 Task: Find connections with filter location Port-de-Paix with filter topic #tecnologiawith filter profile language Potuguese with filter current company Atkins with filter school BITS Pilani, Hyderabad Campus with filter industry Hotels and Motels with filter service category iOS Development with filter keywords title Foreman
Action: Mouse moved to (666, 83)
Screenshot: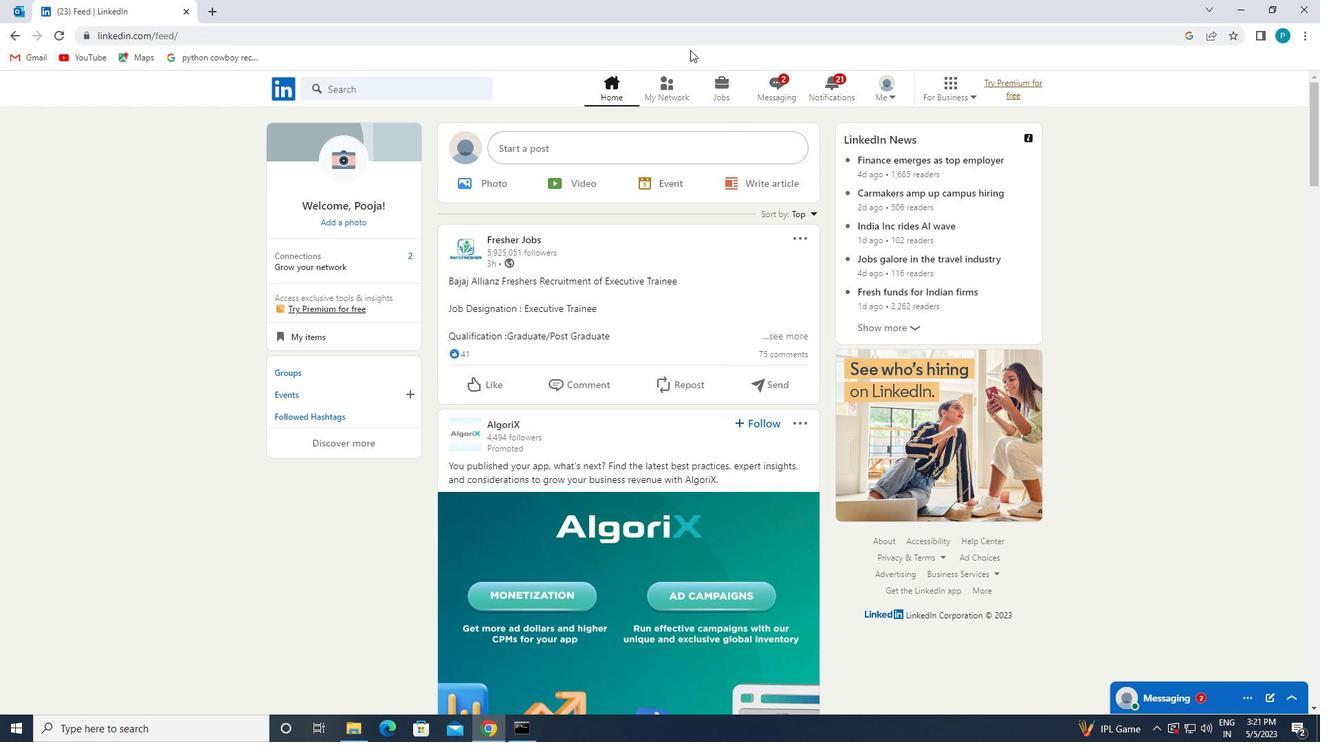 
Action: Mouse pressed left at (666, 83)
Screenshot: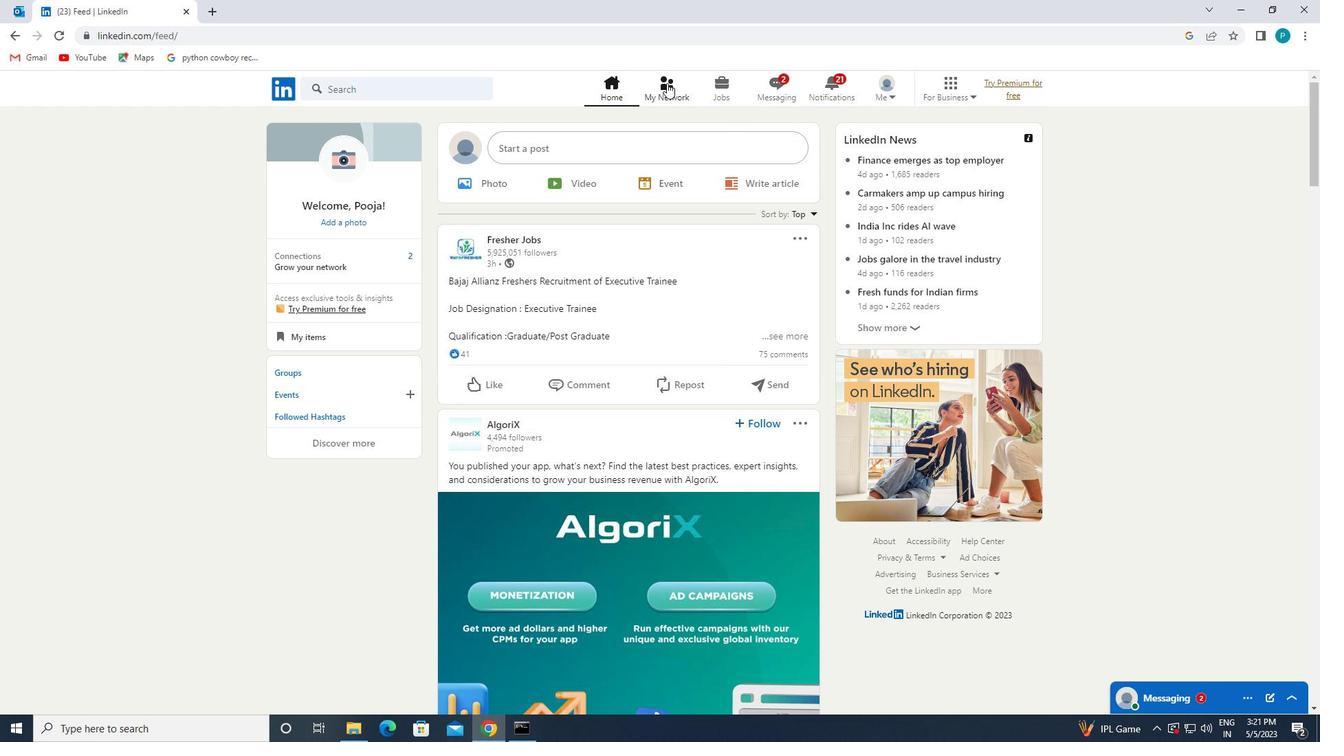
Action: Mouse moved to (406, 156)
Screenshot: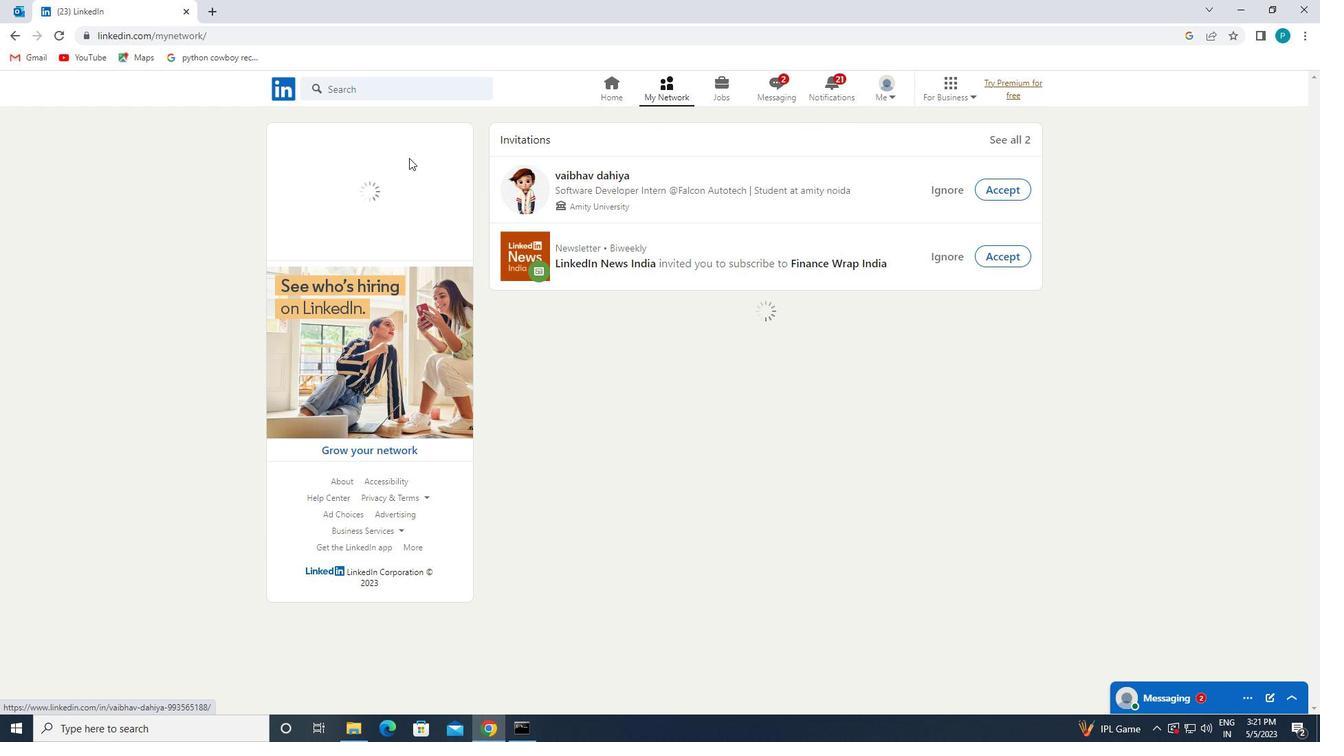 
Action: Mouse pressed left at (406, 156)
Screenshot: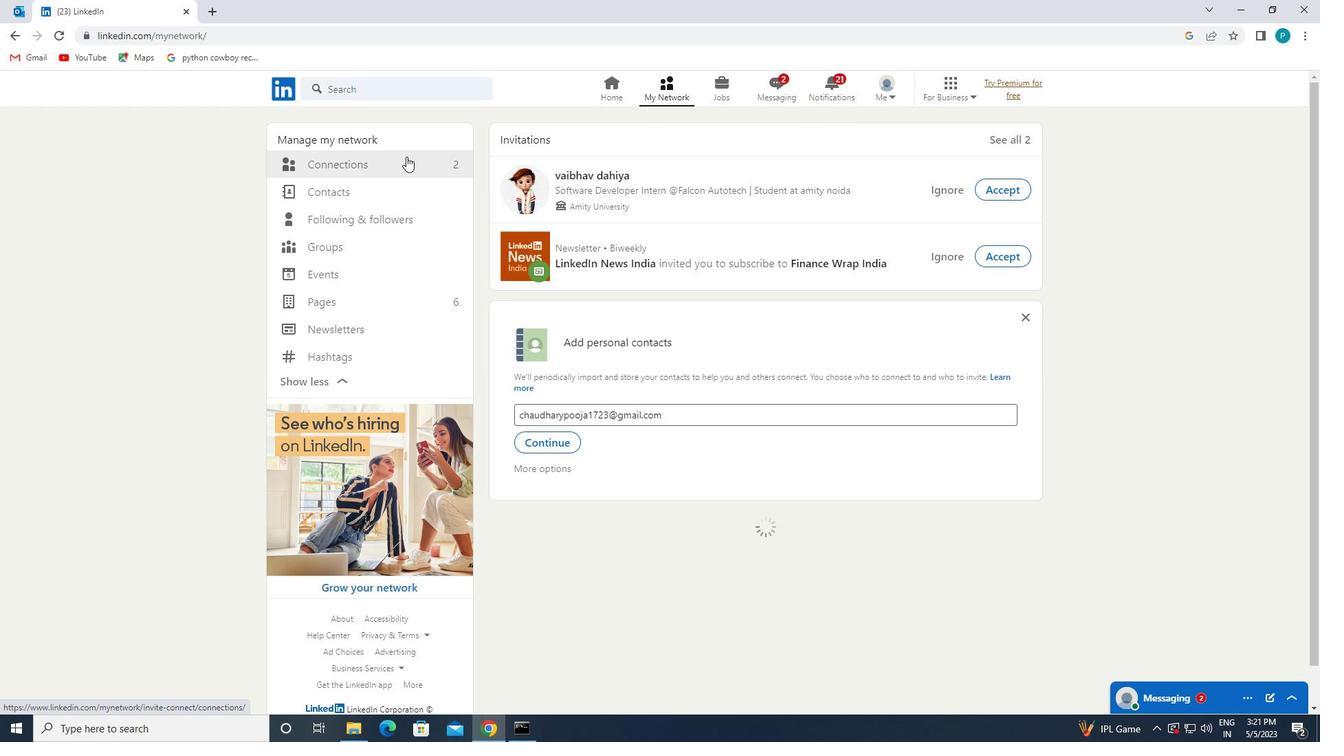 
Action: Mouse moved to (785, 165)
Screenshot: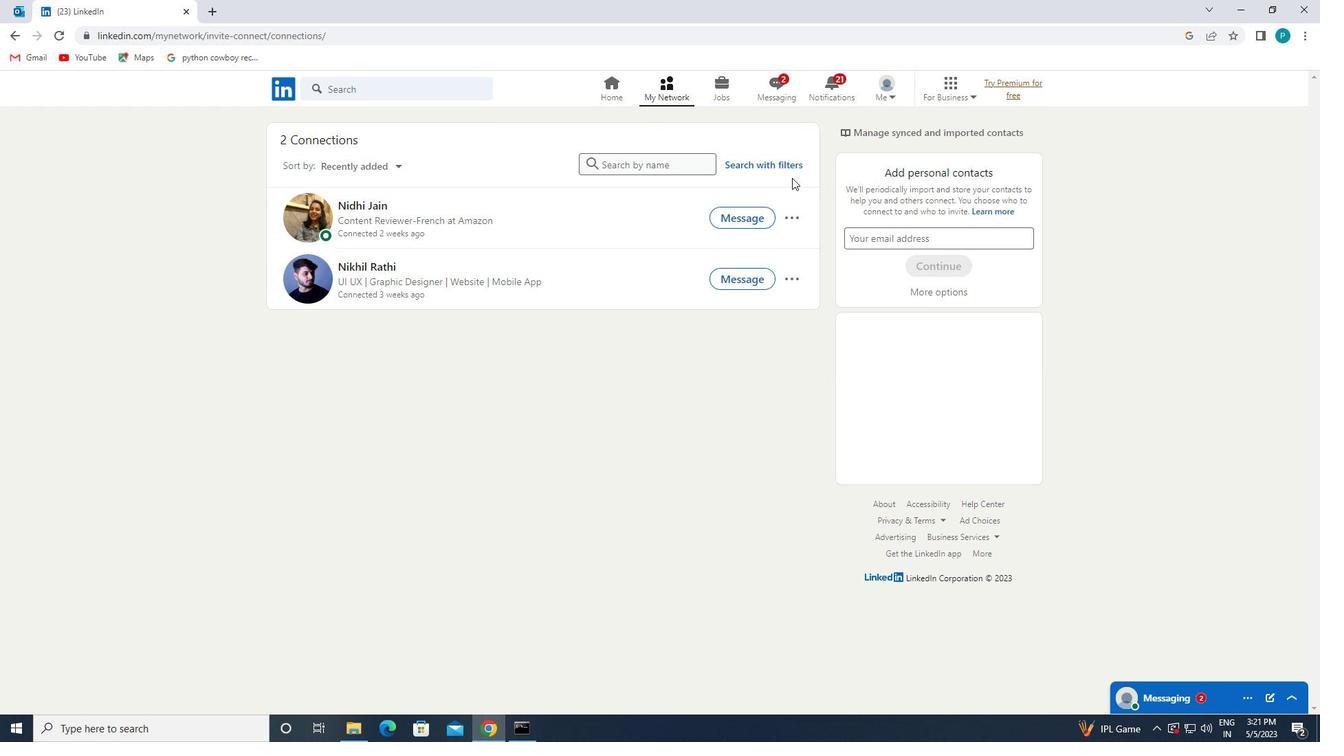 
Action: Mouse pressed left at (785, 165)
Screenshot: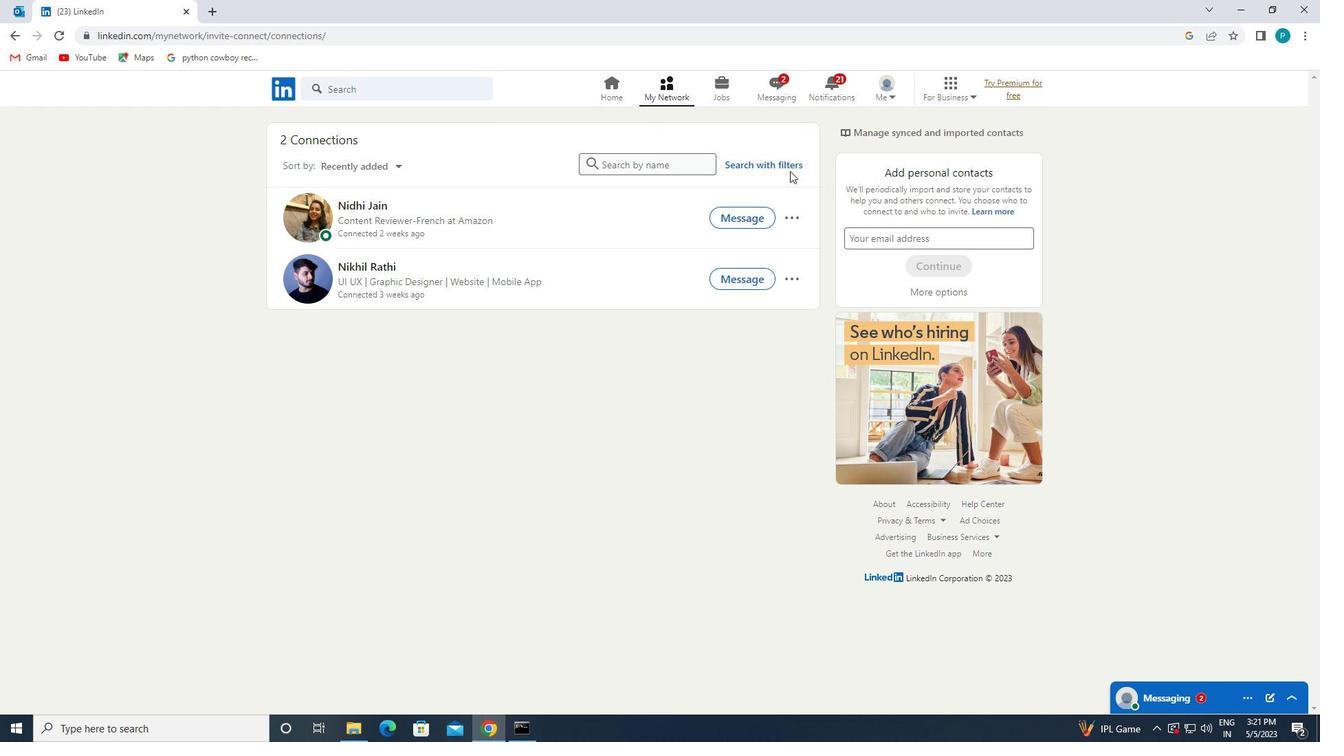 
Action: Mouse moved to (722, 125)
Screenshot: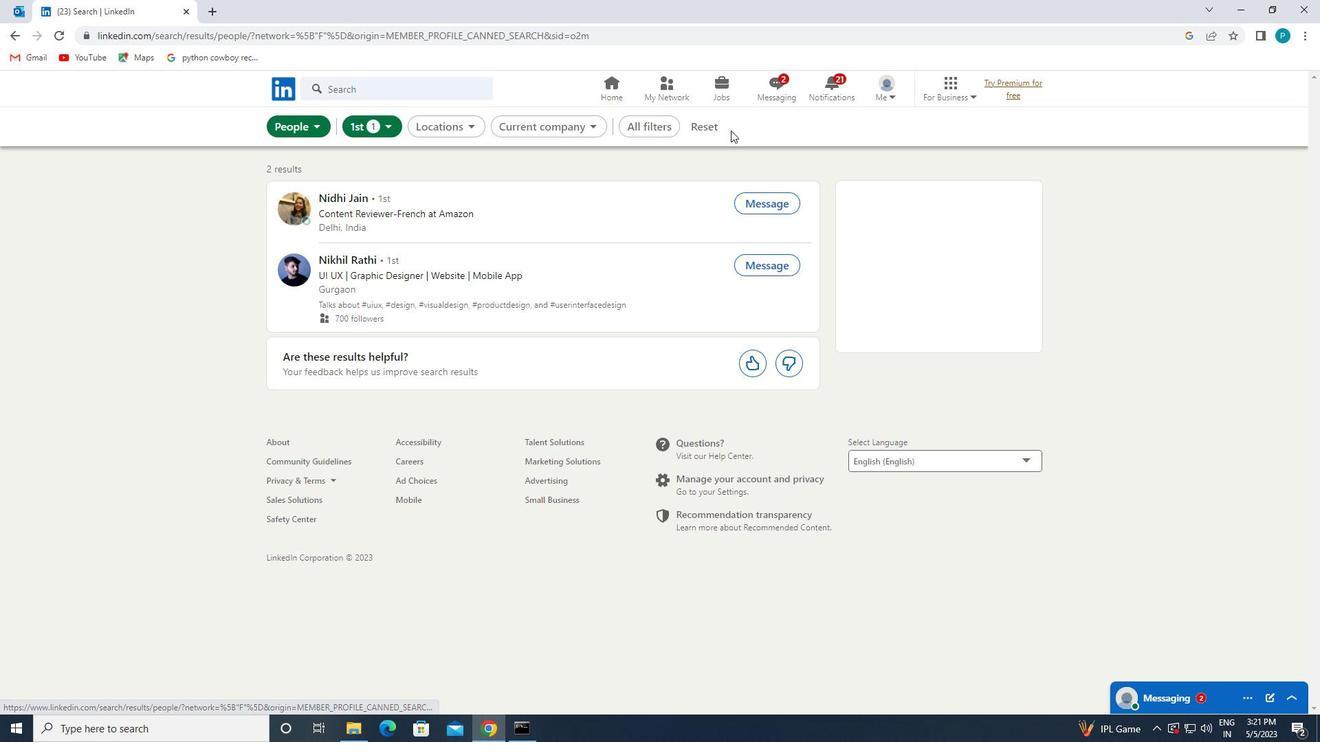 
Action: Mouse pressed left at (722, 125)
Screenshot: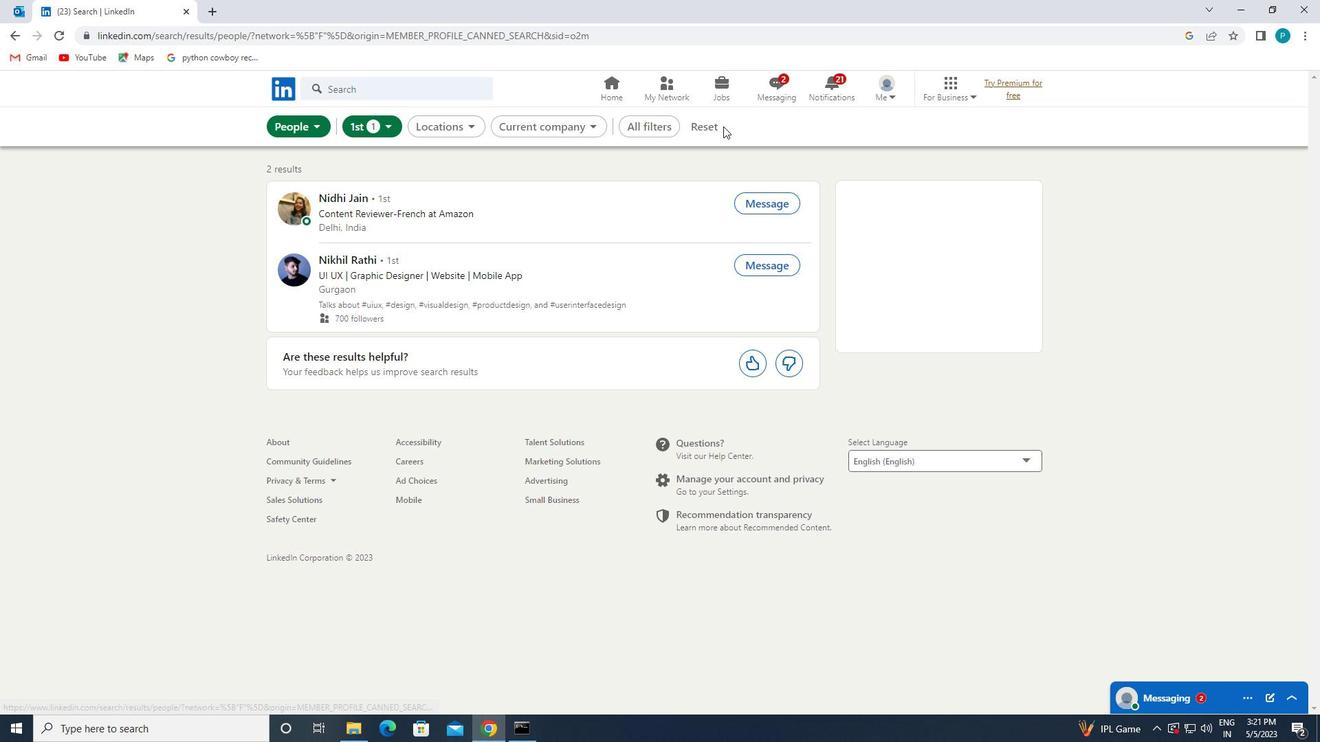 
Action: Mouse moved to (673, 124)
Screenshot: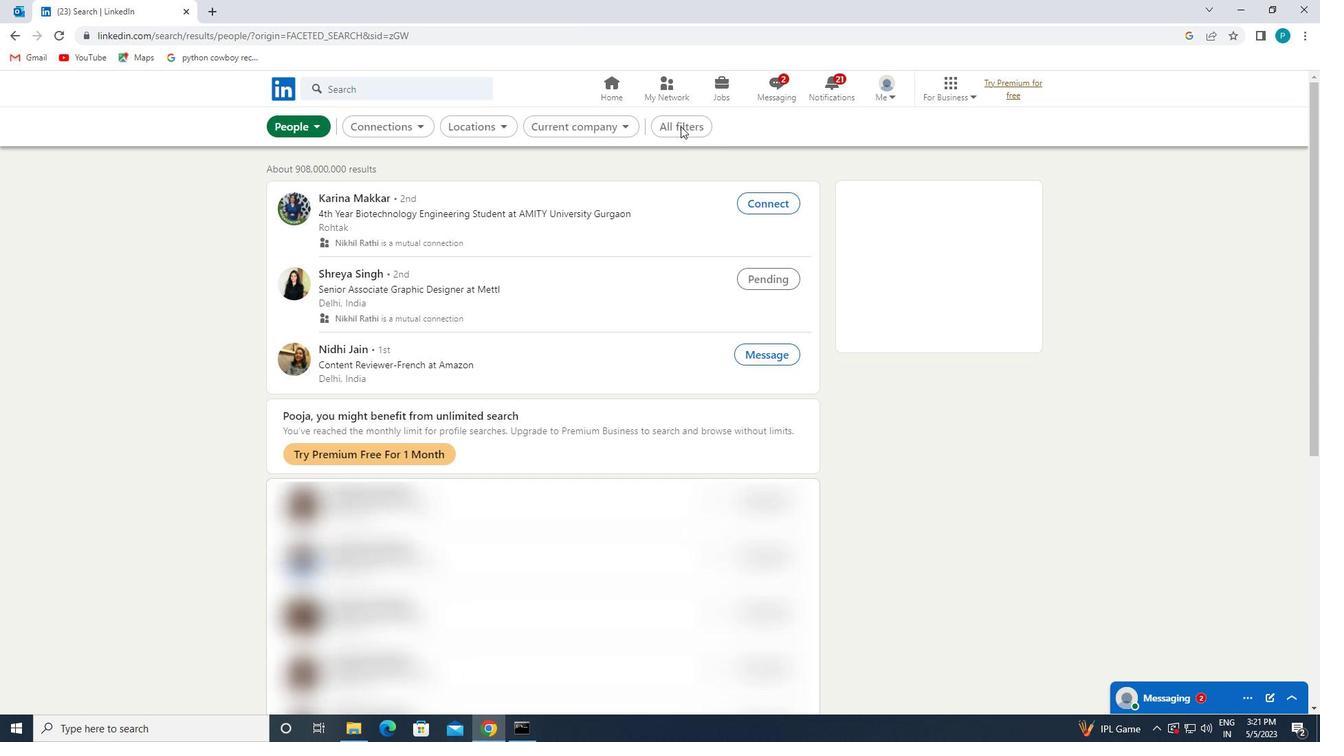 
Action: Mouse pressed left at (673, 124)
Screenshot: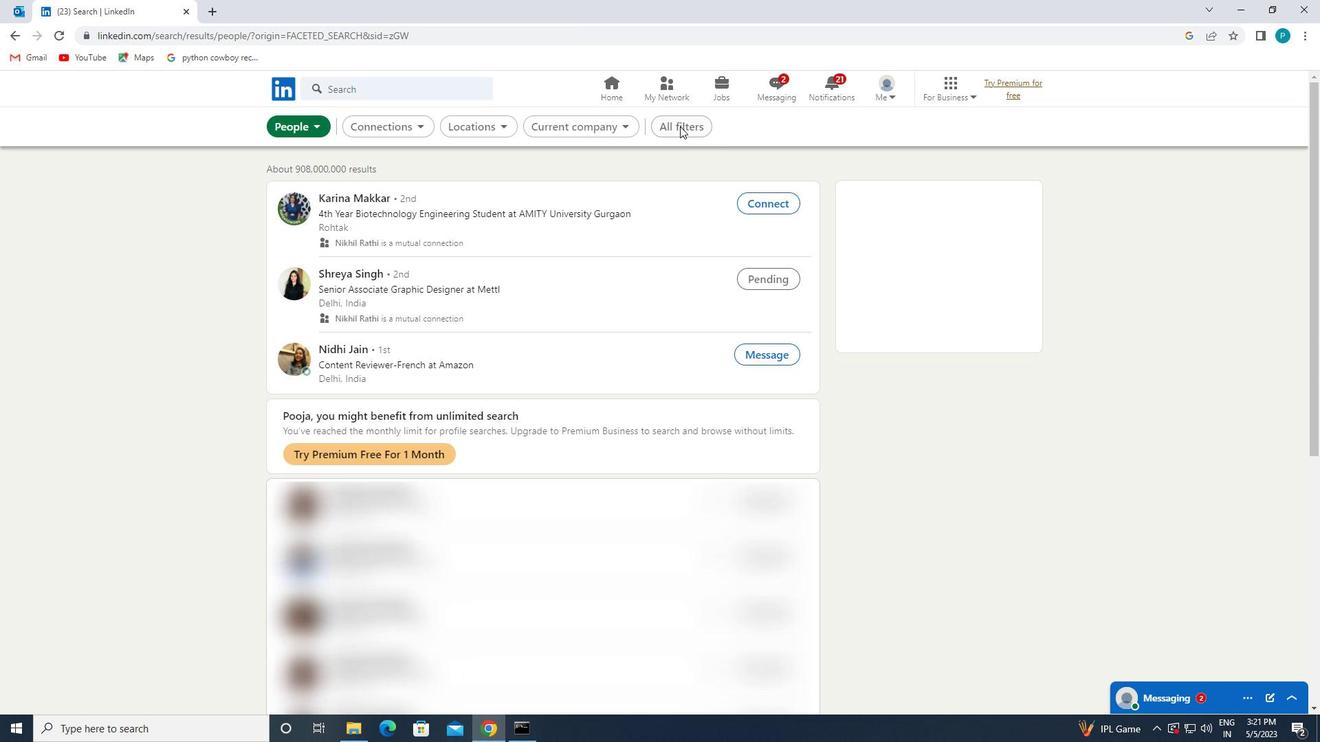 
Action: Mouse moved to (1176, 464)
Screenshot: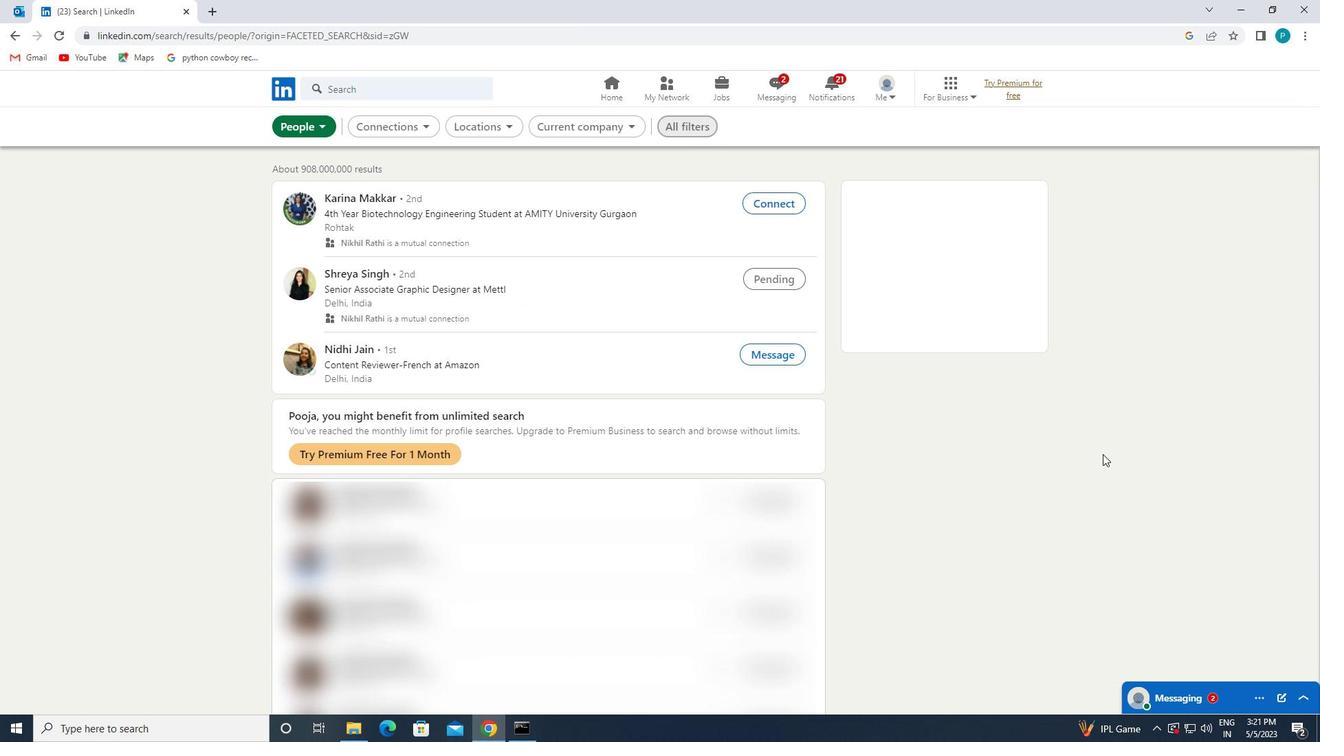 
Action: Mouse scrolled (1176, 463) with delta (0, 0)
Screenshot: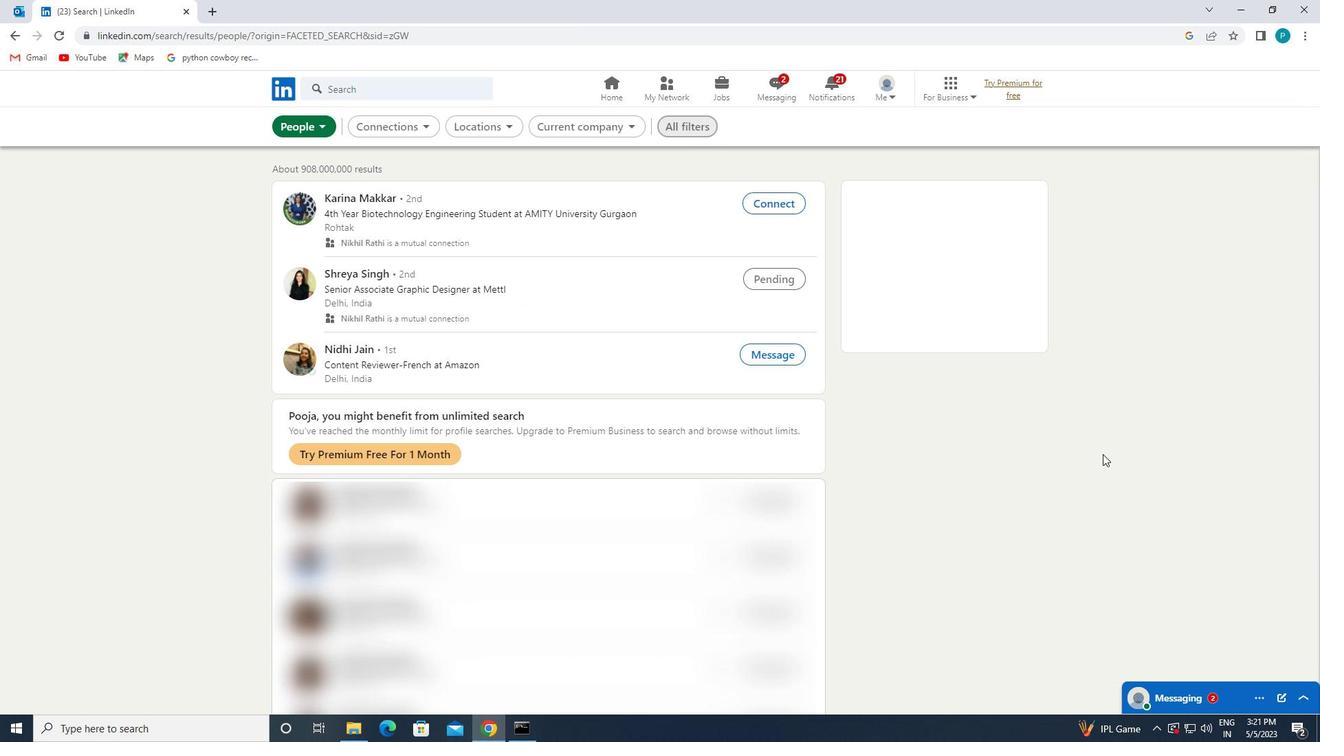 
Action: Mouse moved to (1175, 463)
Screenshot: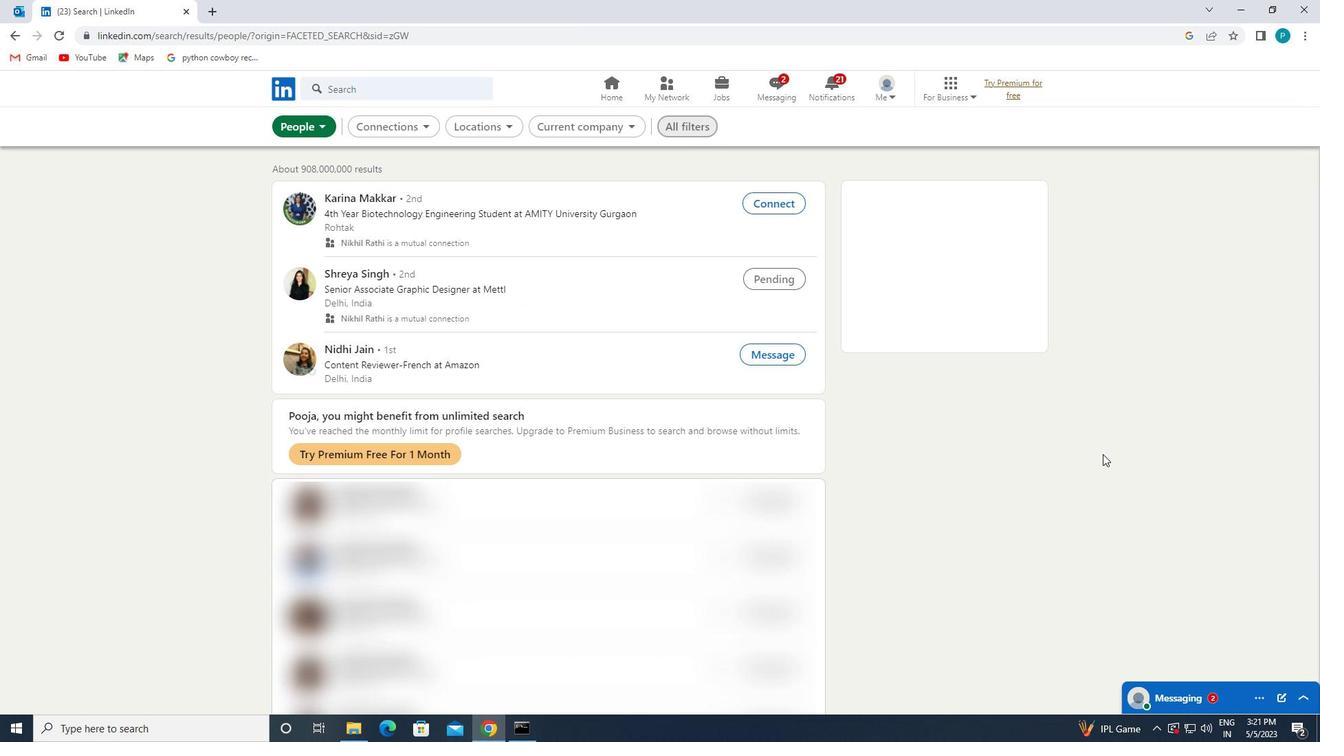 
Action: Mouse scrolled (1175, 462) with delta (0, 0)
Screenshot: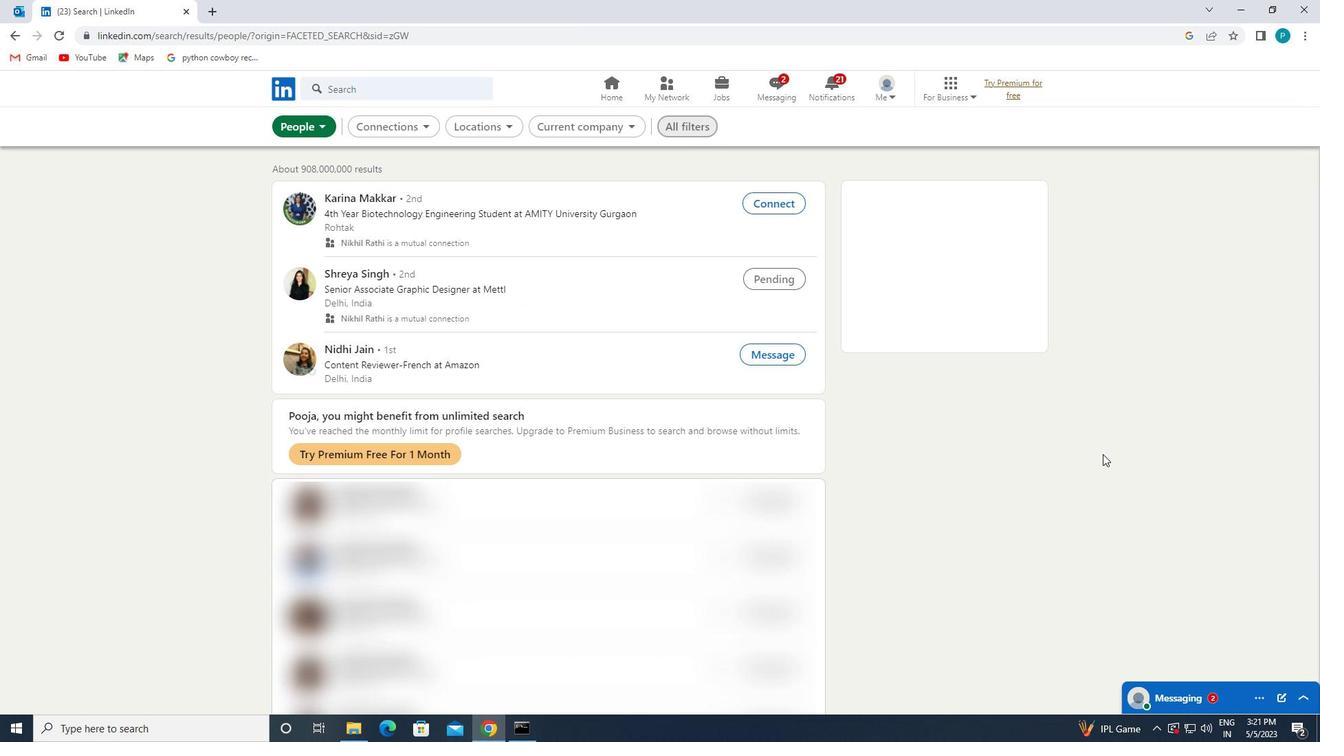 
Action: Mouse moved to (1172, 457)
Screenshot: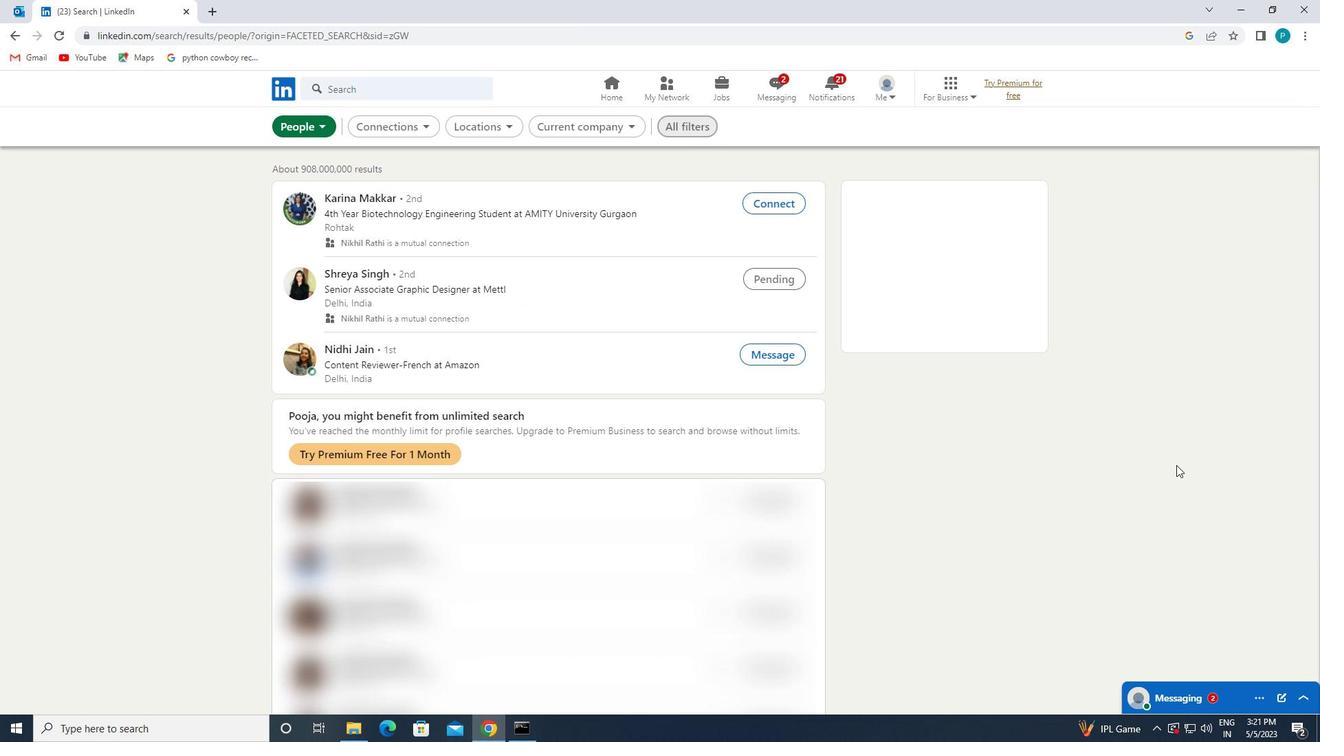 
Action: Mouse scrolled (1172, 456) with delta (0, 0)
Screenshot: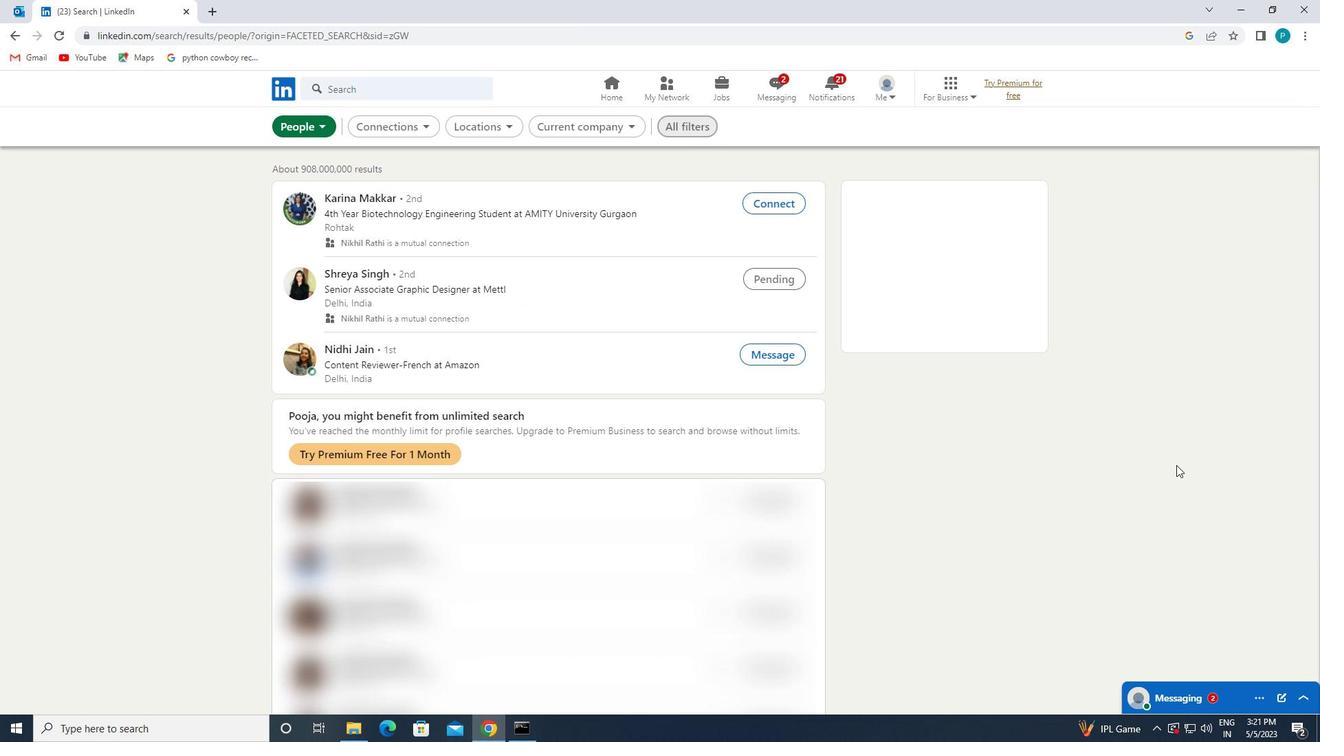 
Action: Mouse moved to (1172, 458)
Screenshot: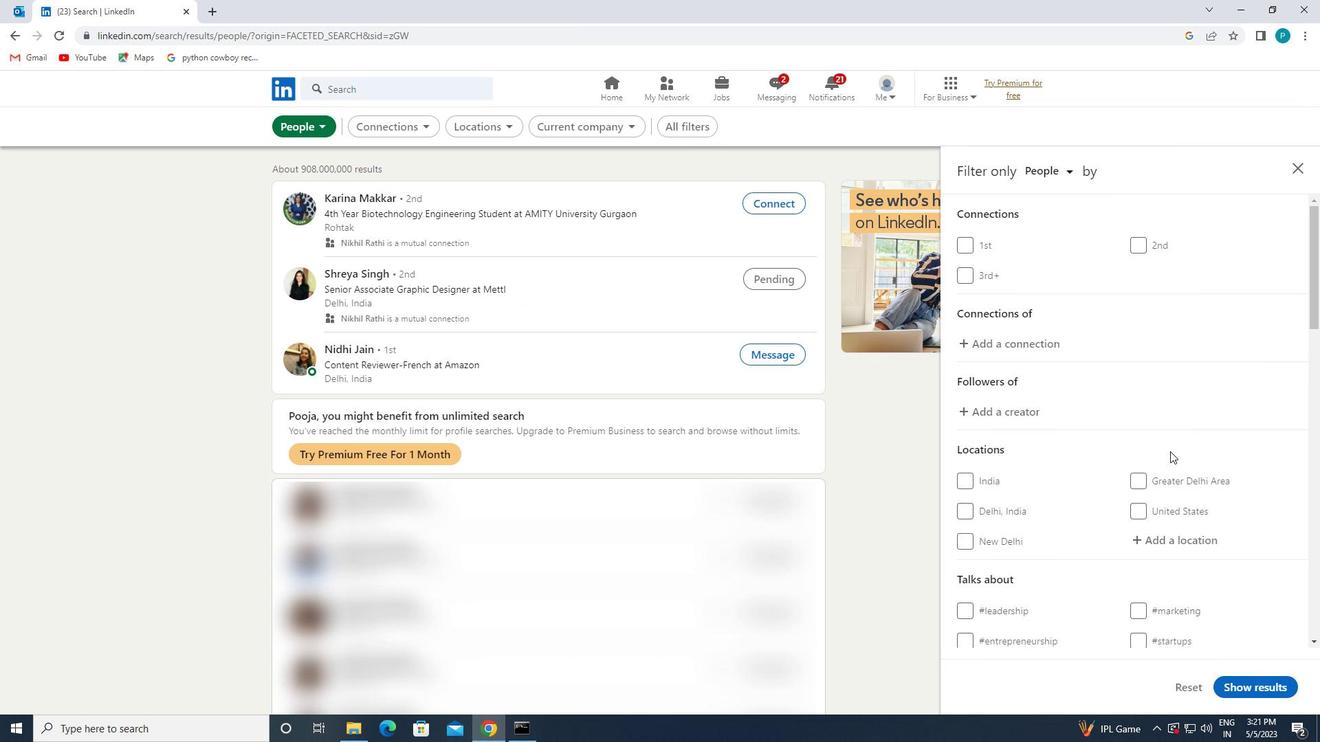 
Action: Mouse scrolled (1172, 457) with delta (0, 0)
Screenshot: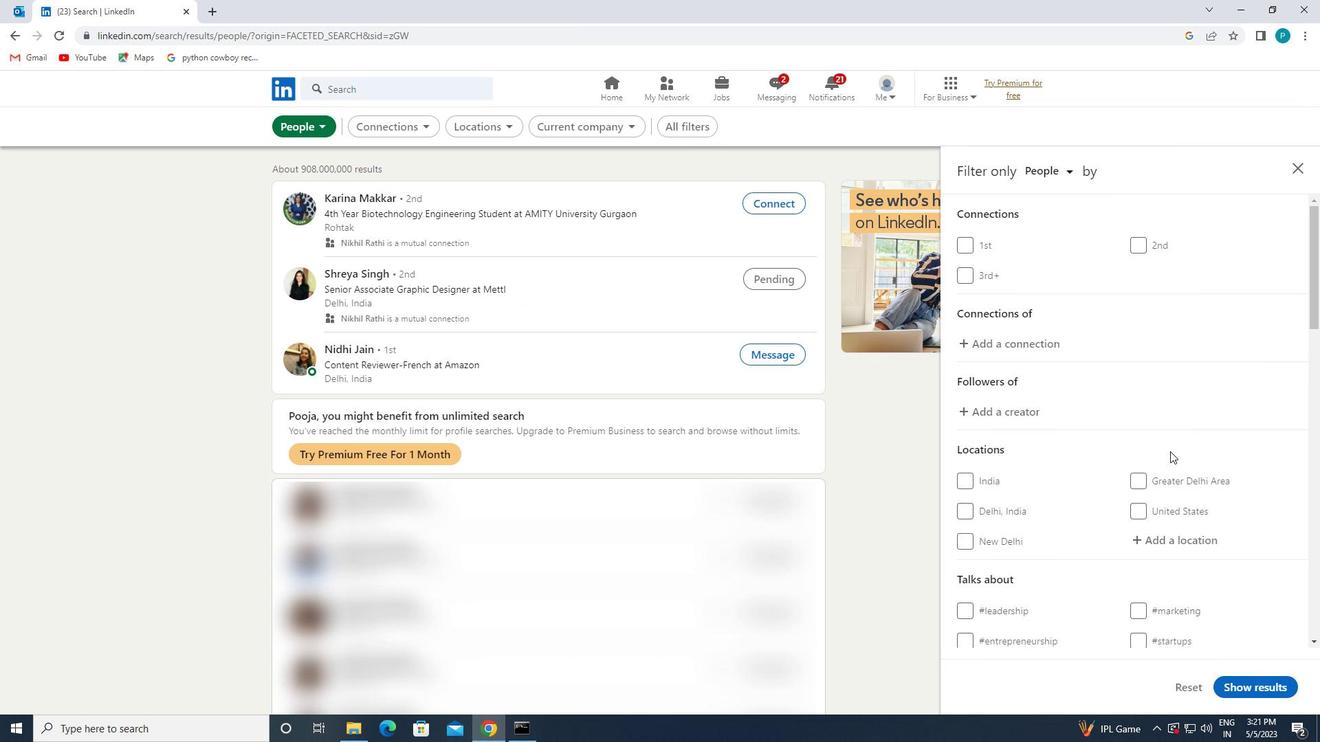 
Action: Mouse scrolled (1172, 457) with delta (0, 0)
Screenshot: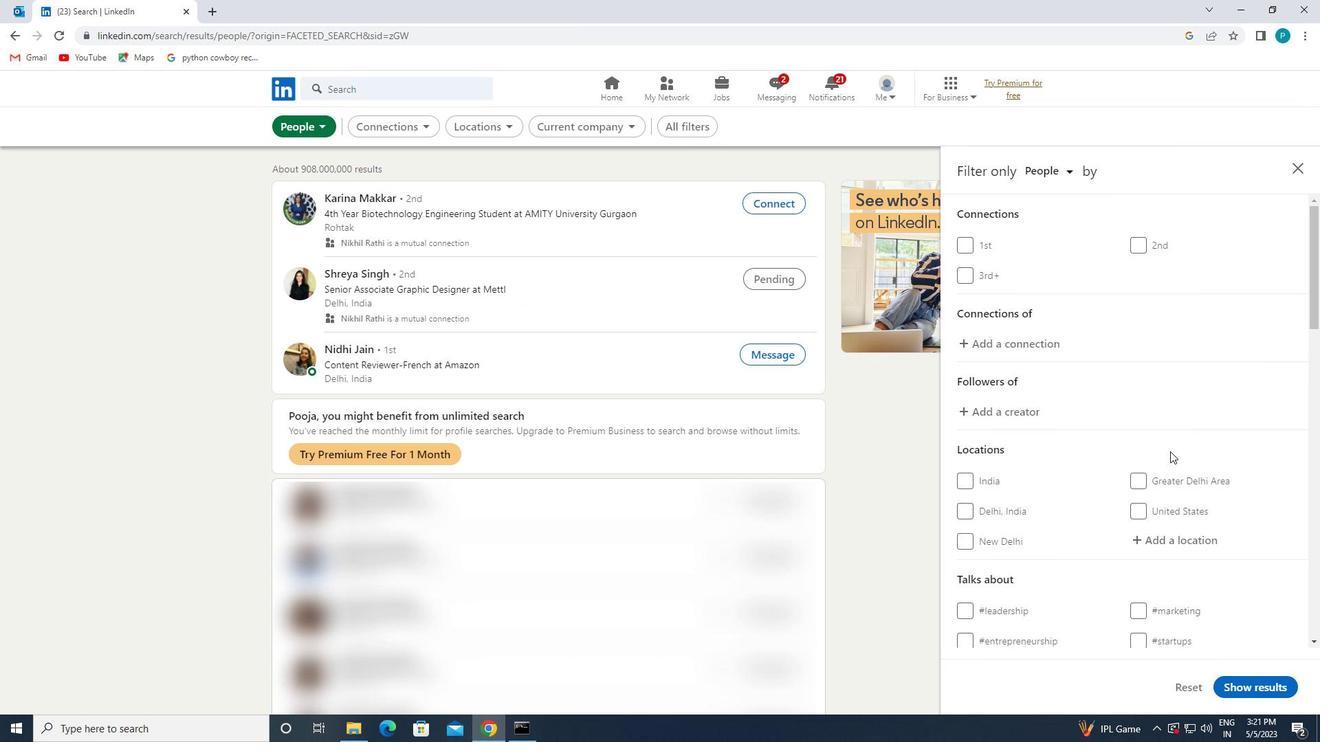 
Action: Mouse moved to (1162, 532)
Screenshot: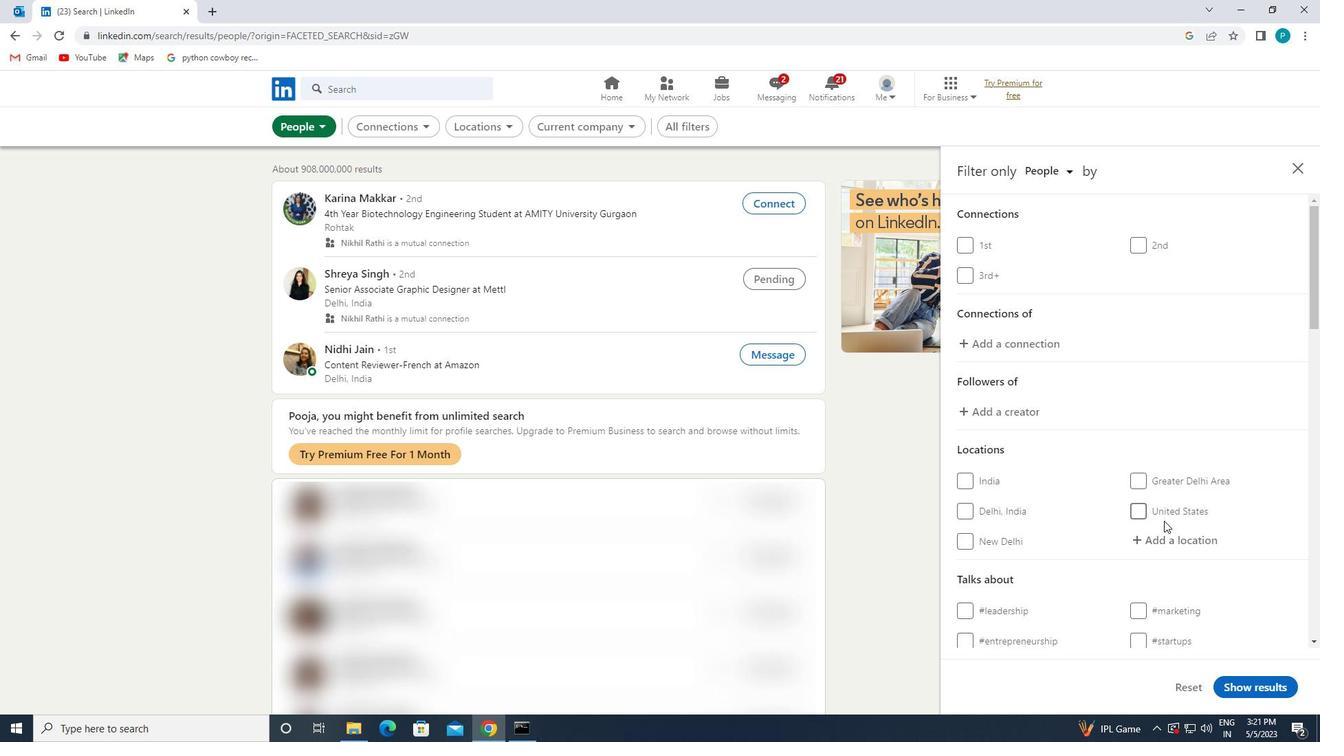
Action: Mouse pressed left at (1162, 532)
Screenshot: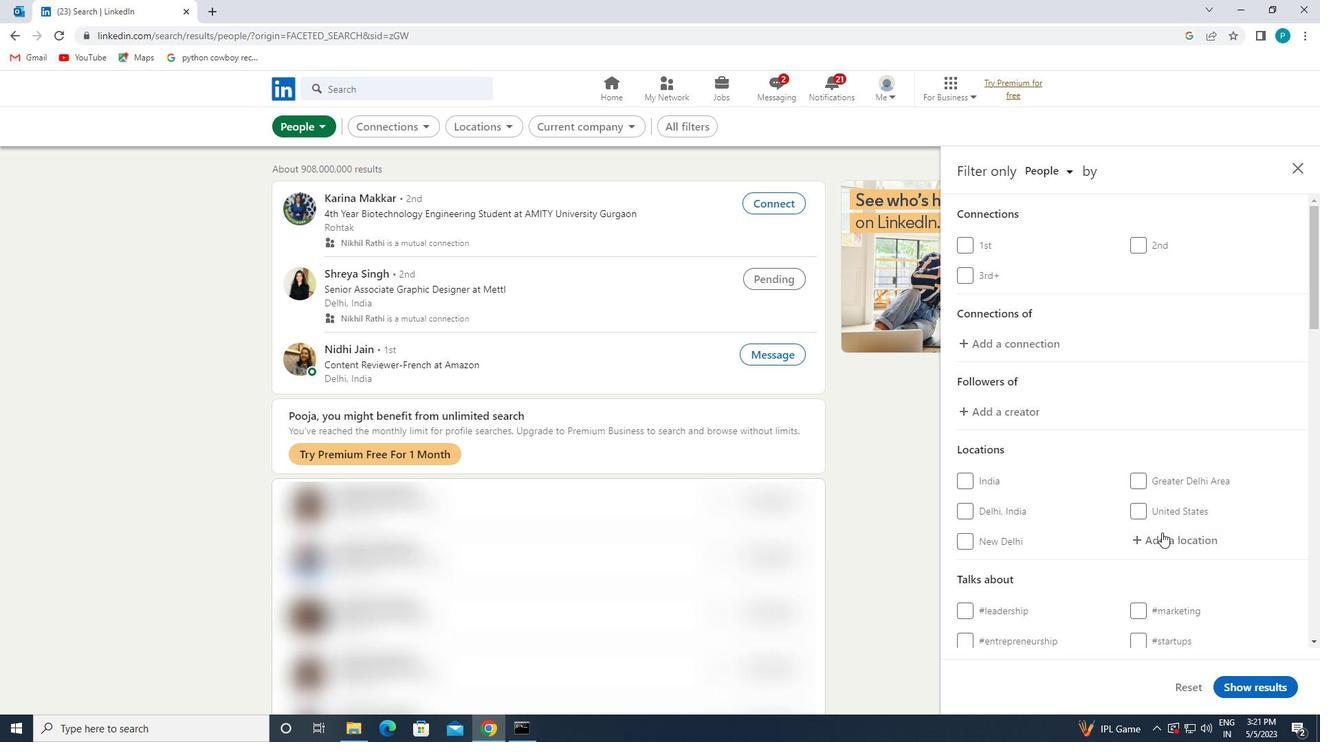 
Action: Key pressed <Key.caps_lock>p<Key.caps_lock>ort-de<Key.space>-<Key.caps_lock>p<Key.caps_lock>aix
Screenshot: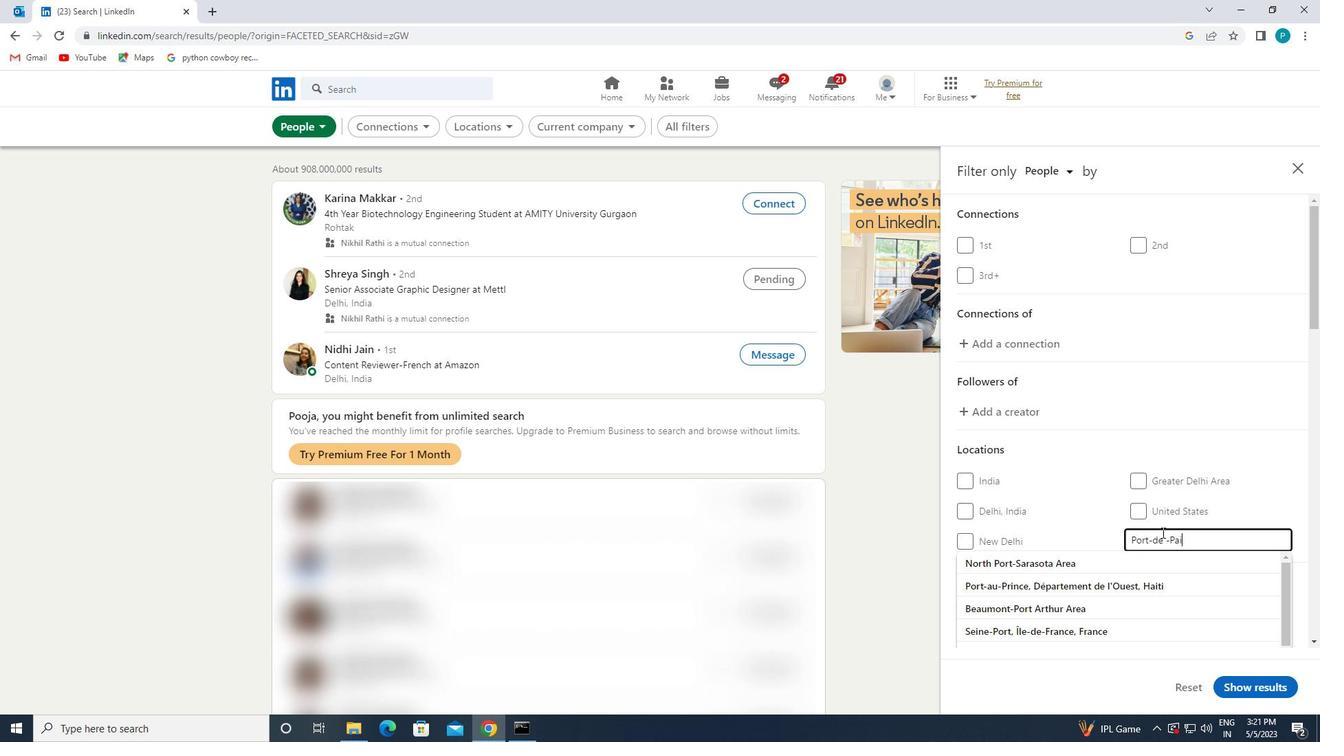 
Action: Mouse moved to (1133, 554)
Screenshot: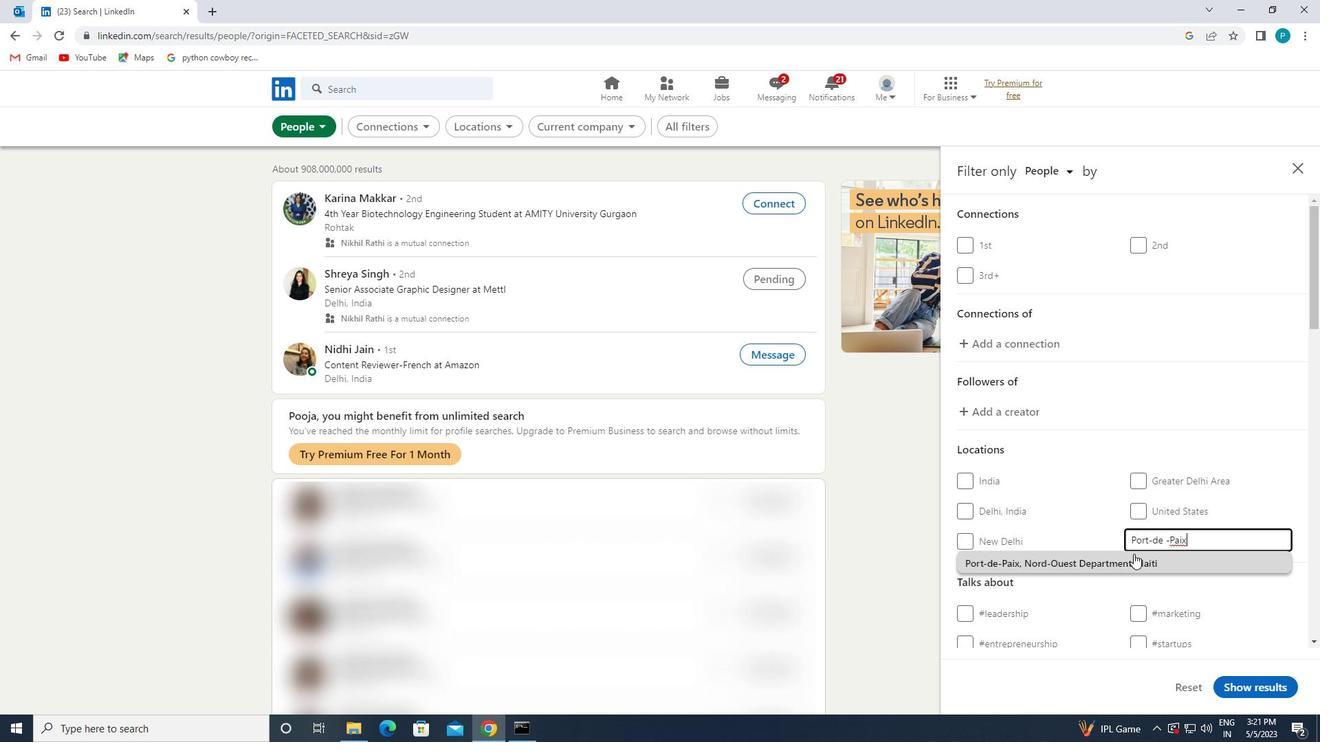 
Action: Mouse pressed left at (1133, 554)
Screenshot: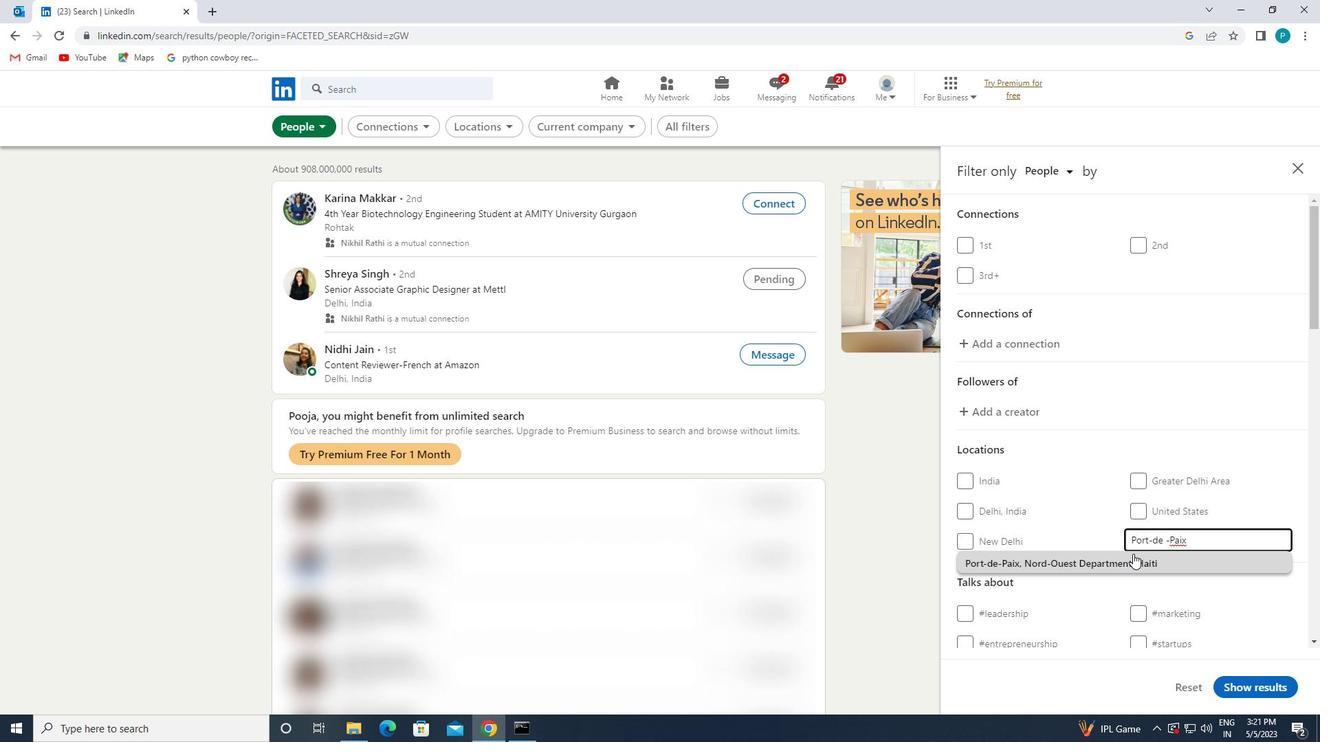 
Action: Mouse moved to (1139, 559)
Screenshot: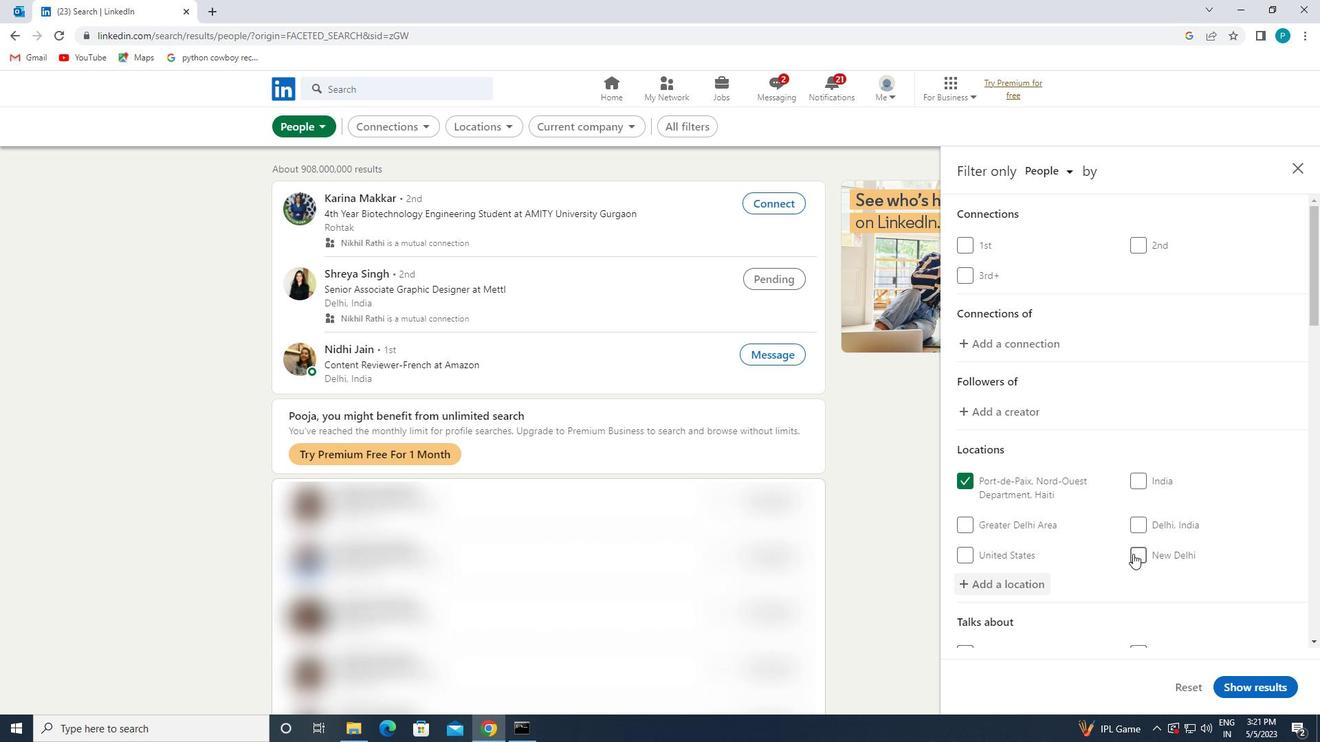
Action: Mouse scrolled (1139, 558) with delta (0, 0)
Screenshot: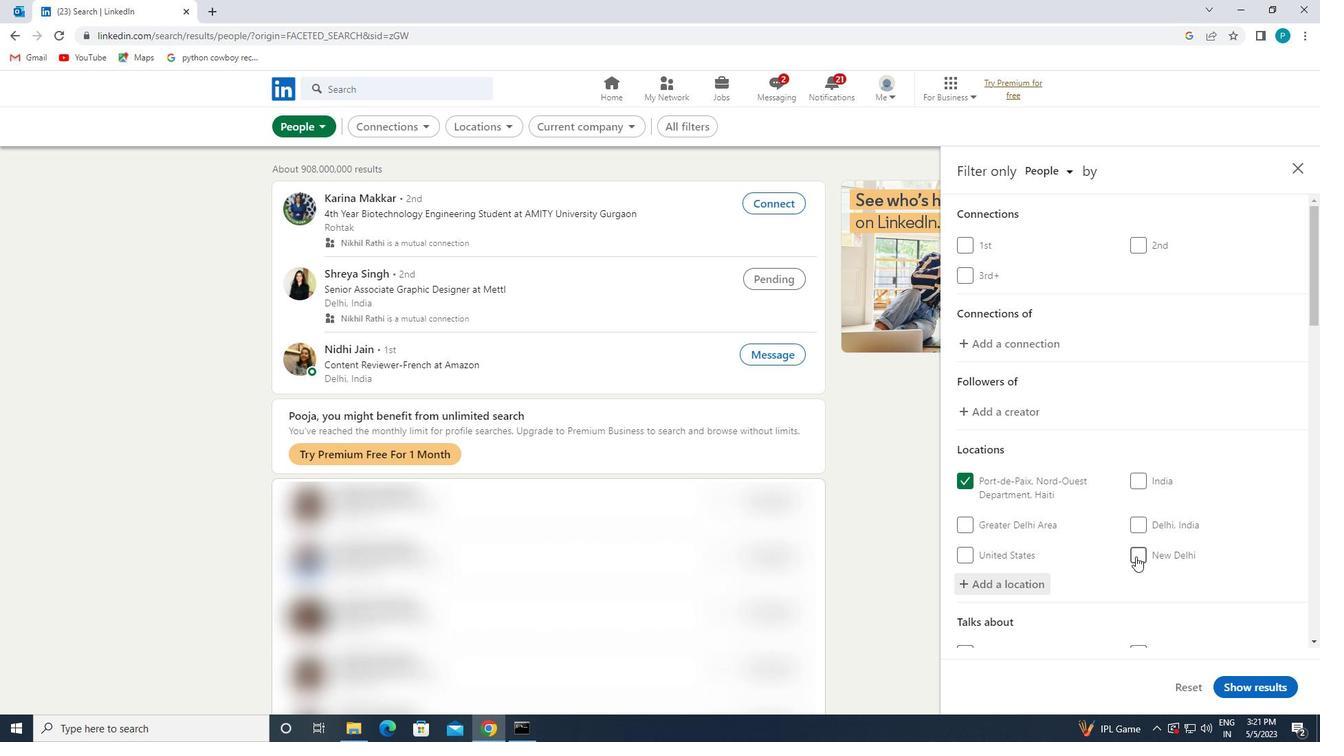 
Action: Mouse scrolled (1139, 558) with delta (0, 0)
Screenshot: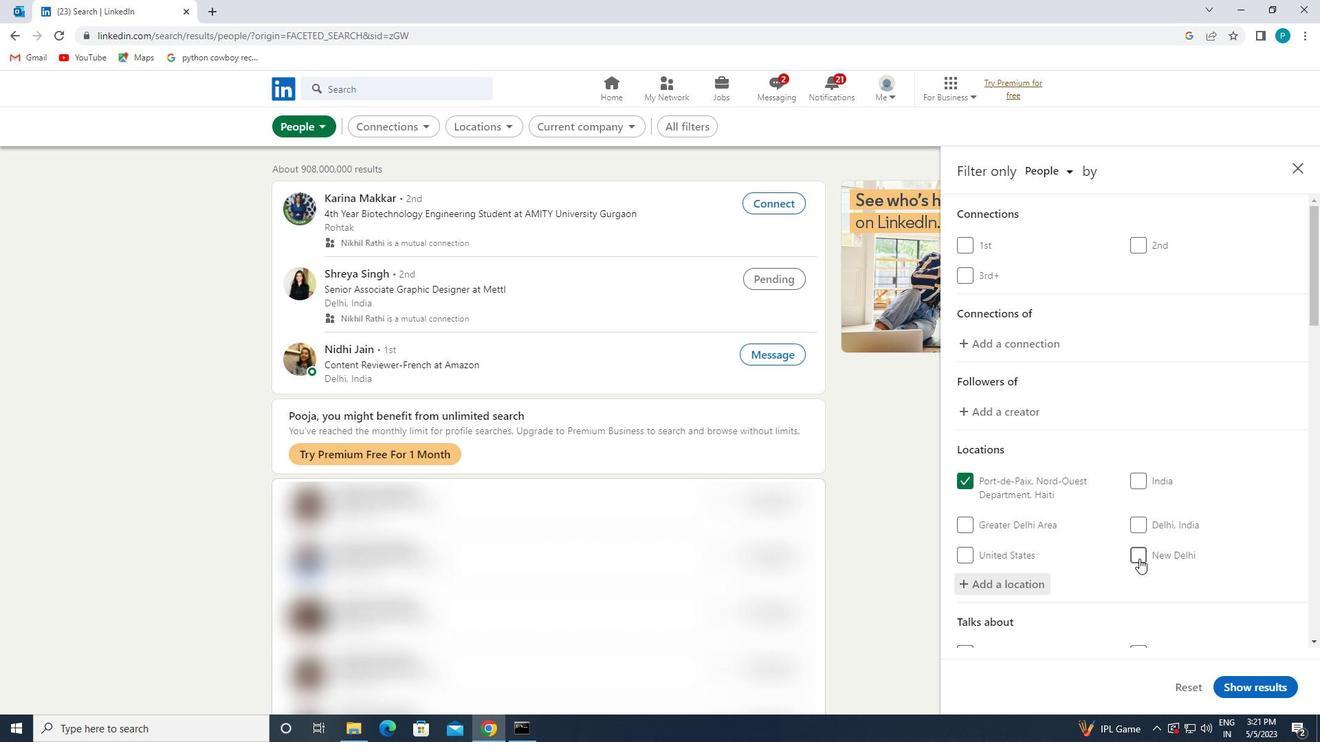 
Action: Mouse pressed left at (1139, 559)
Screenshot: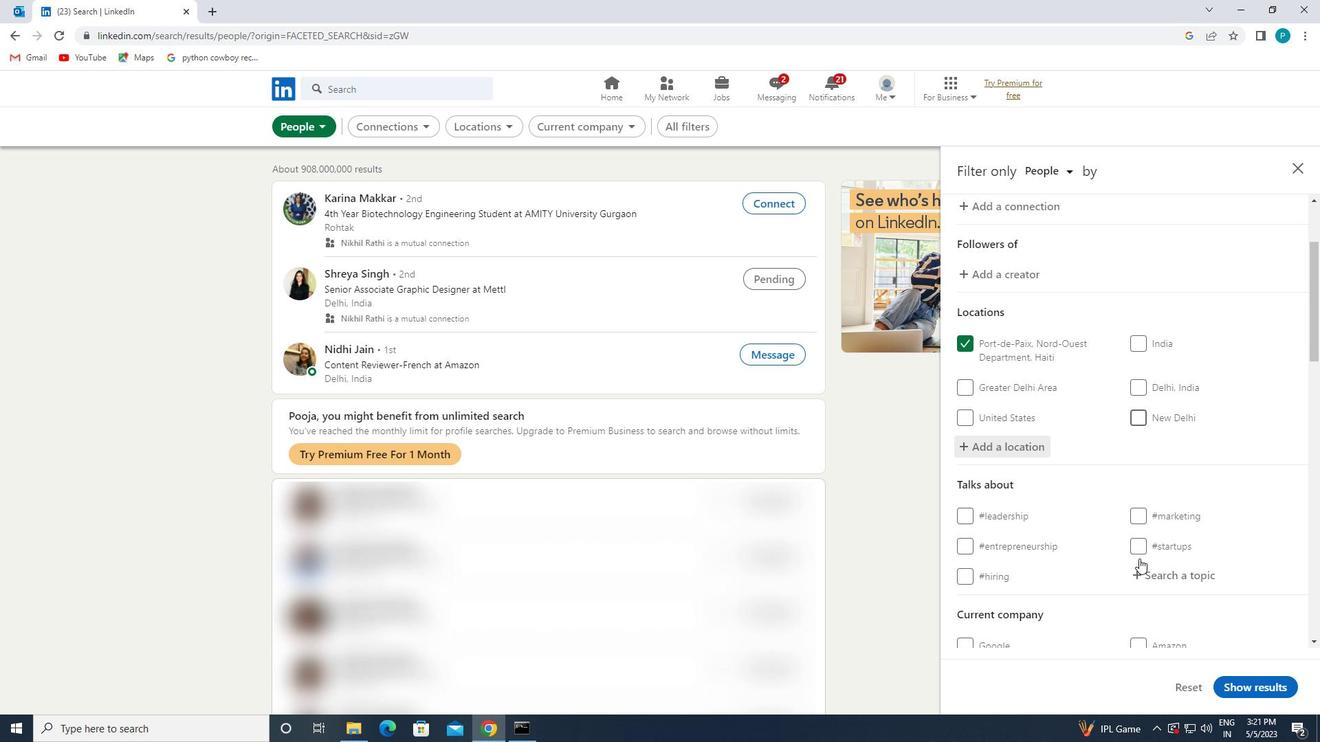 
Action: Mouse moved to (1143, 566)
Screenshot: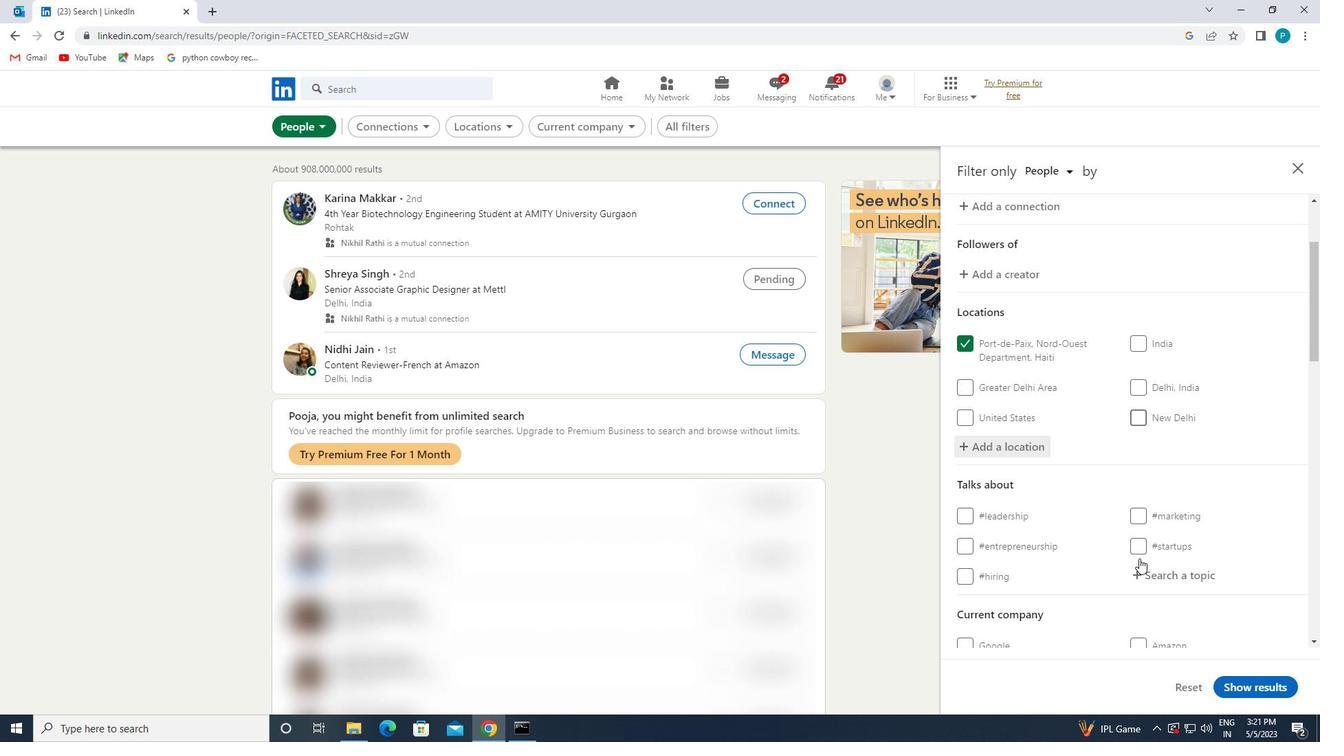 
Action: Mouse pressed left at (1143, 566)
Screenshot: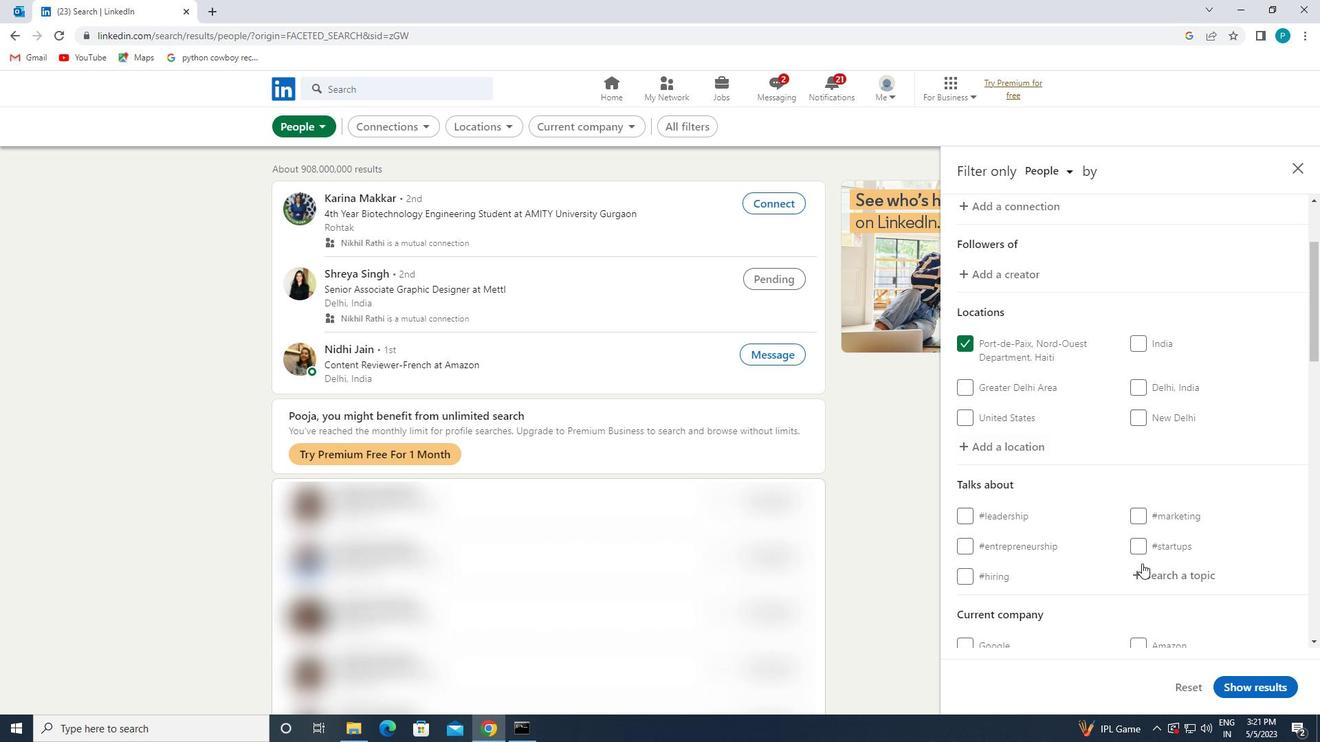 
Action: Key pressed <Key.shift>#TECHNOLOGYI<Key.backspace><Key.backspace>IA
Screenshot: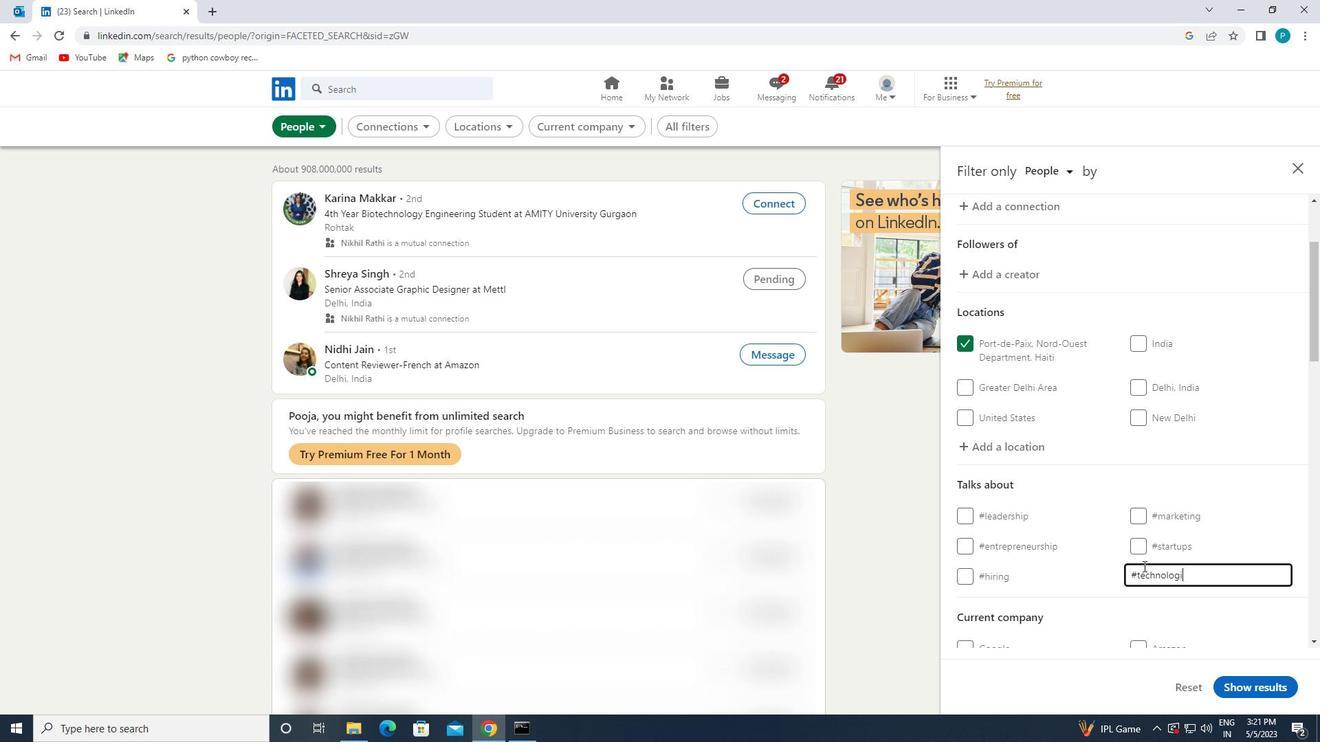 
Action: Mouse moved to (1144, 567)
Screenshot: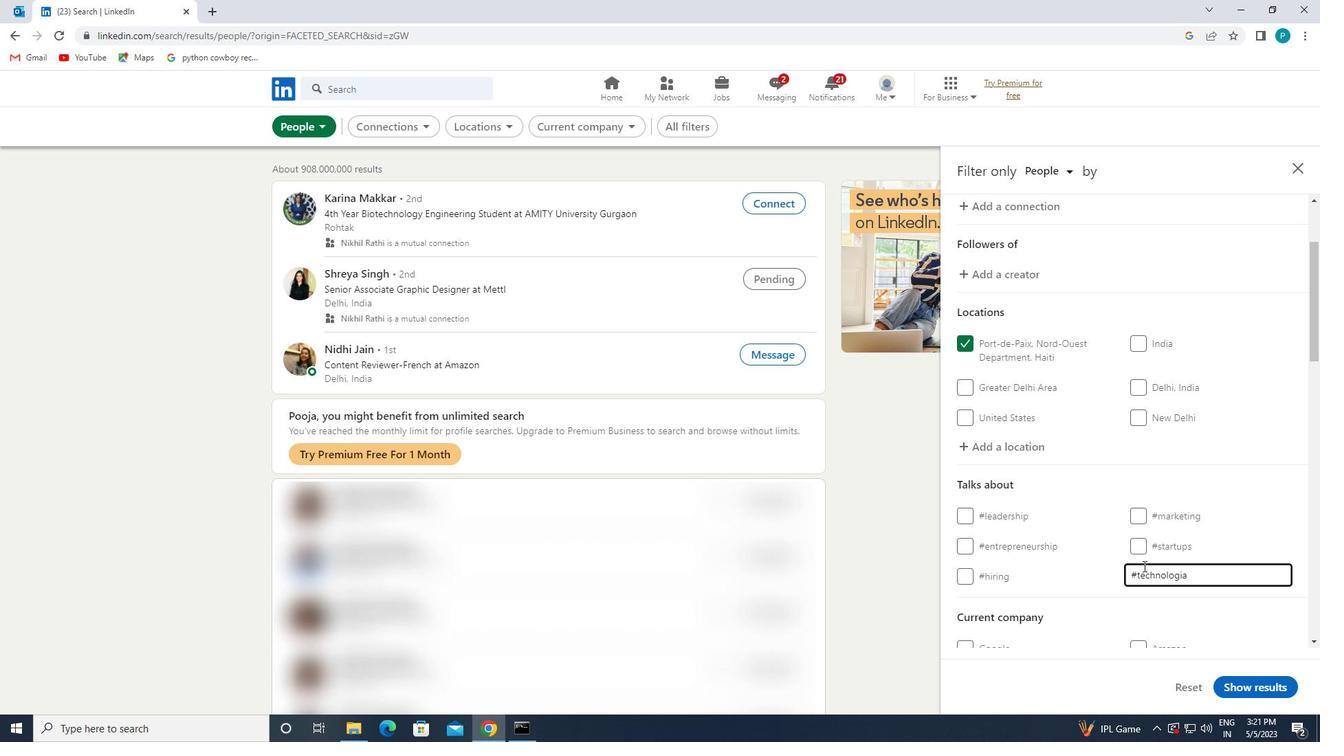 
Action: Mouse scrolled (1144, 566) with delta (0, 0)
Screenshot: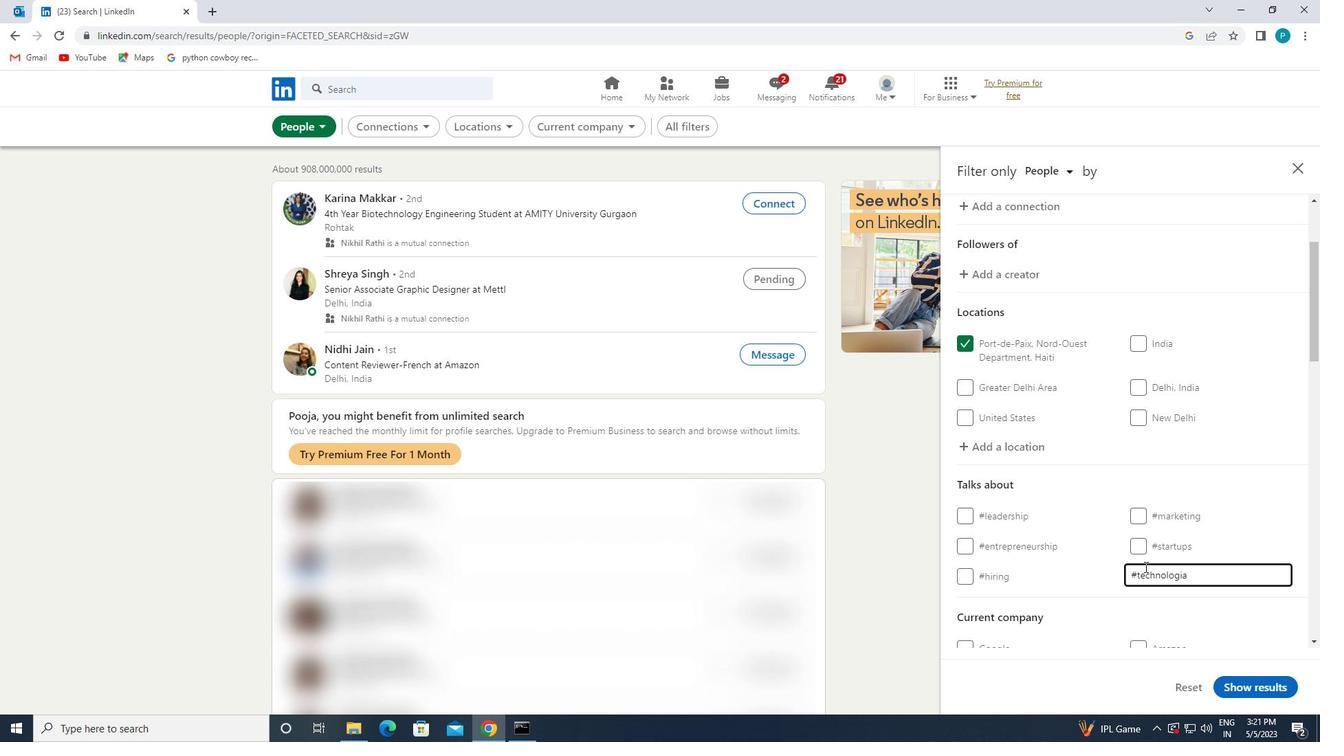 
Action: Mouse scrolled (1144, 566) with delta (0, 0)
Screenshot: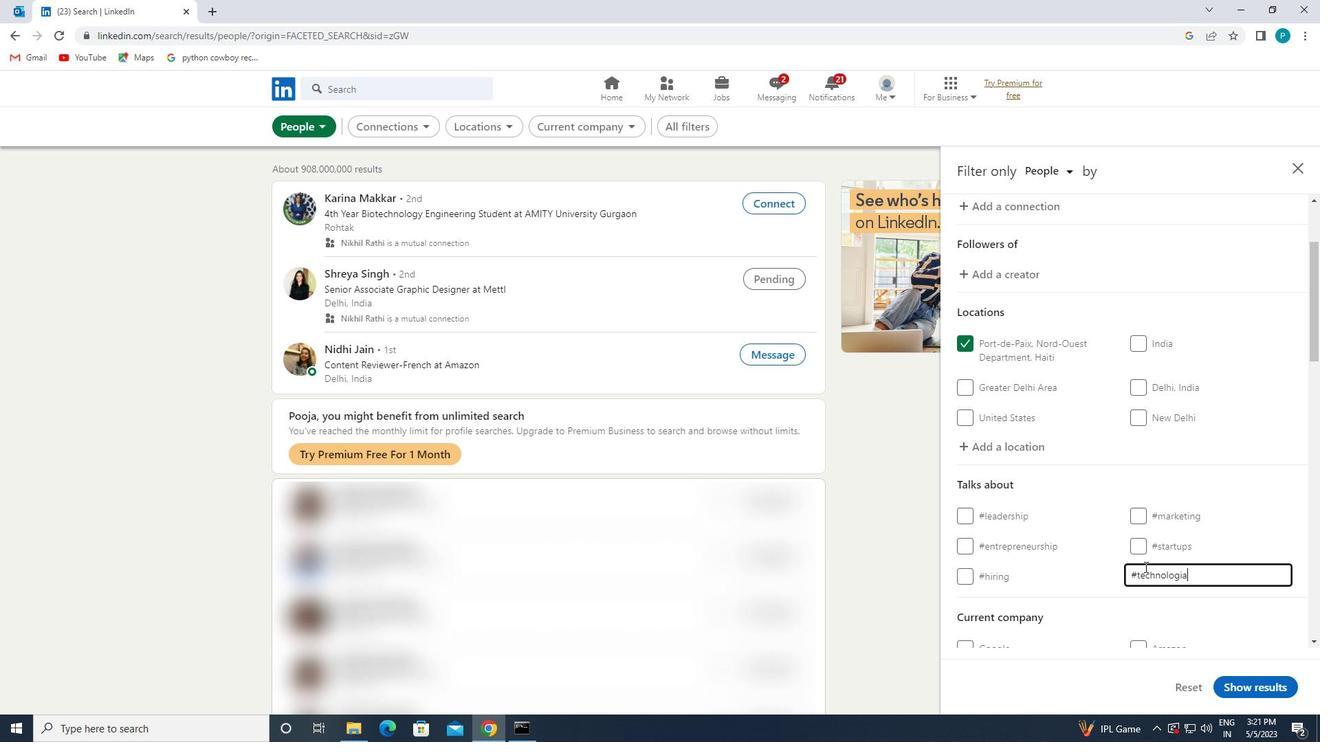 
Action: Mouse moved to (1139, 559)
Screenshot: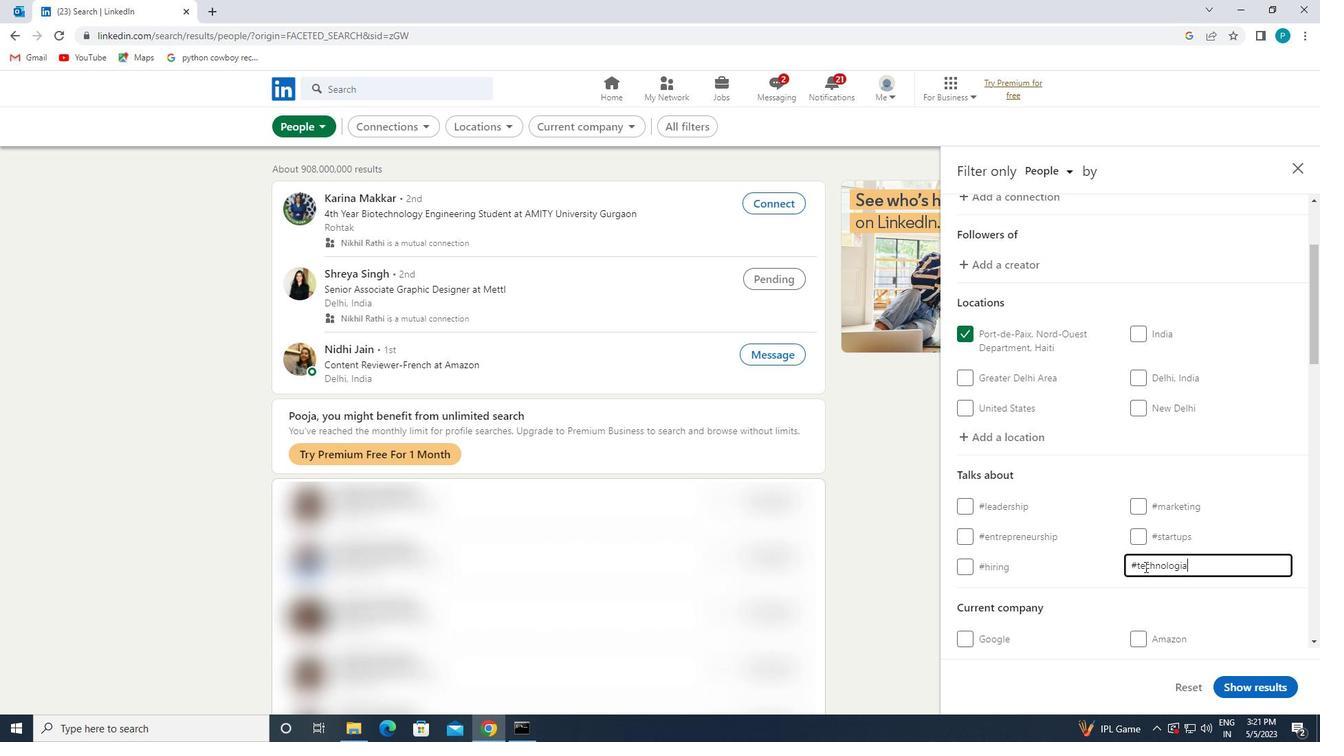 
Action: Mouse scrolled (1139, 559) with delta (0, 0)
Screenshot: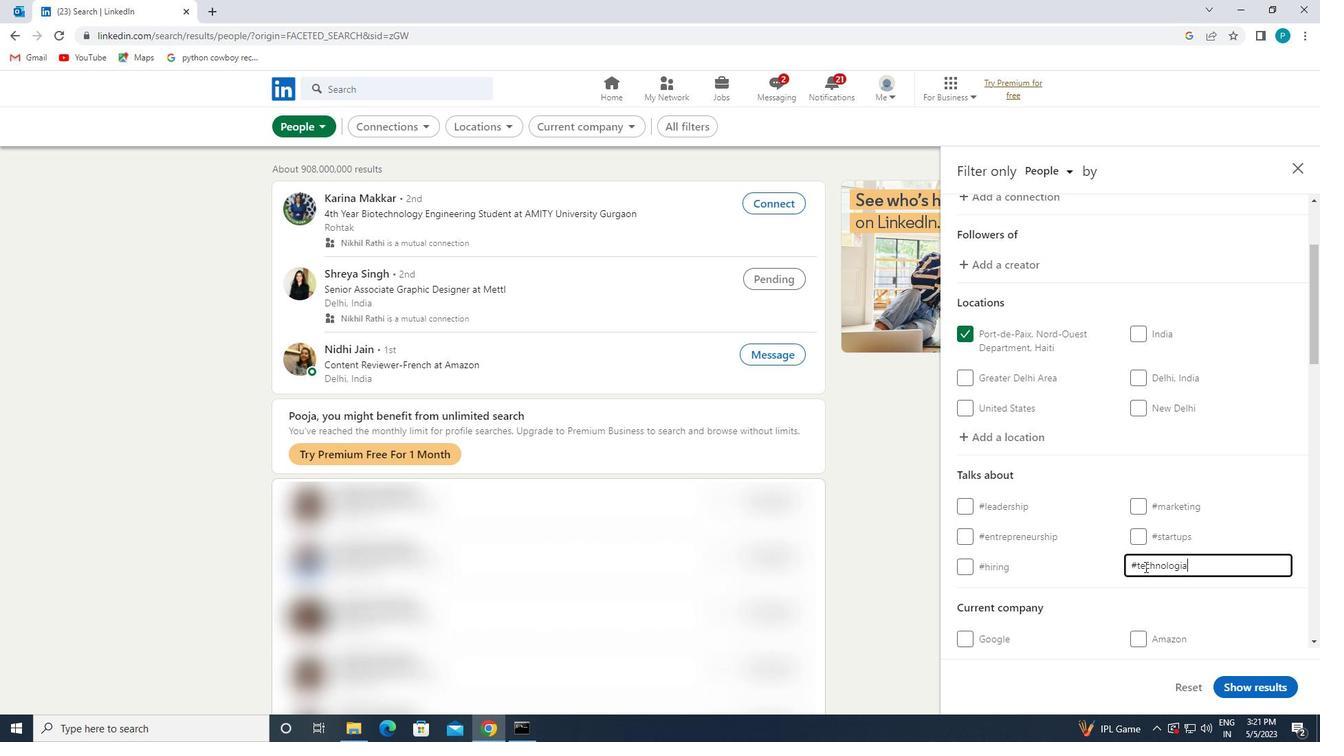 
Action: Mouse moved to (1126, 528)
Screenshot: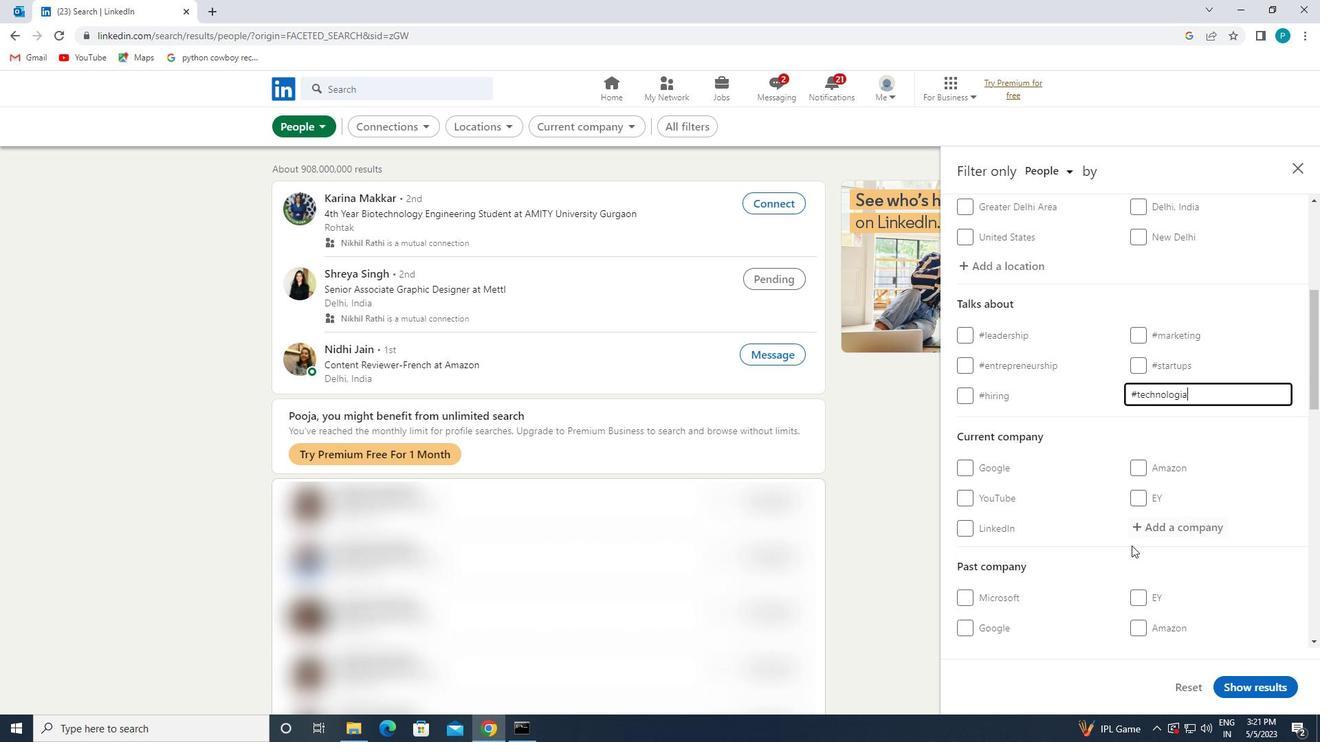 
Action: Mouse scrolled (1126, 528) with delta (0, 0)
Screenshot: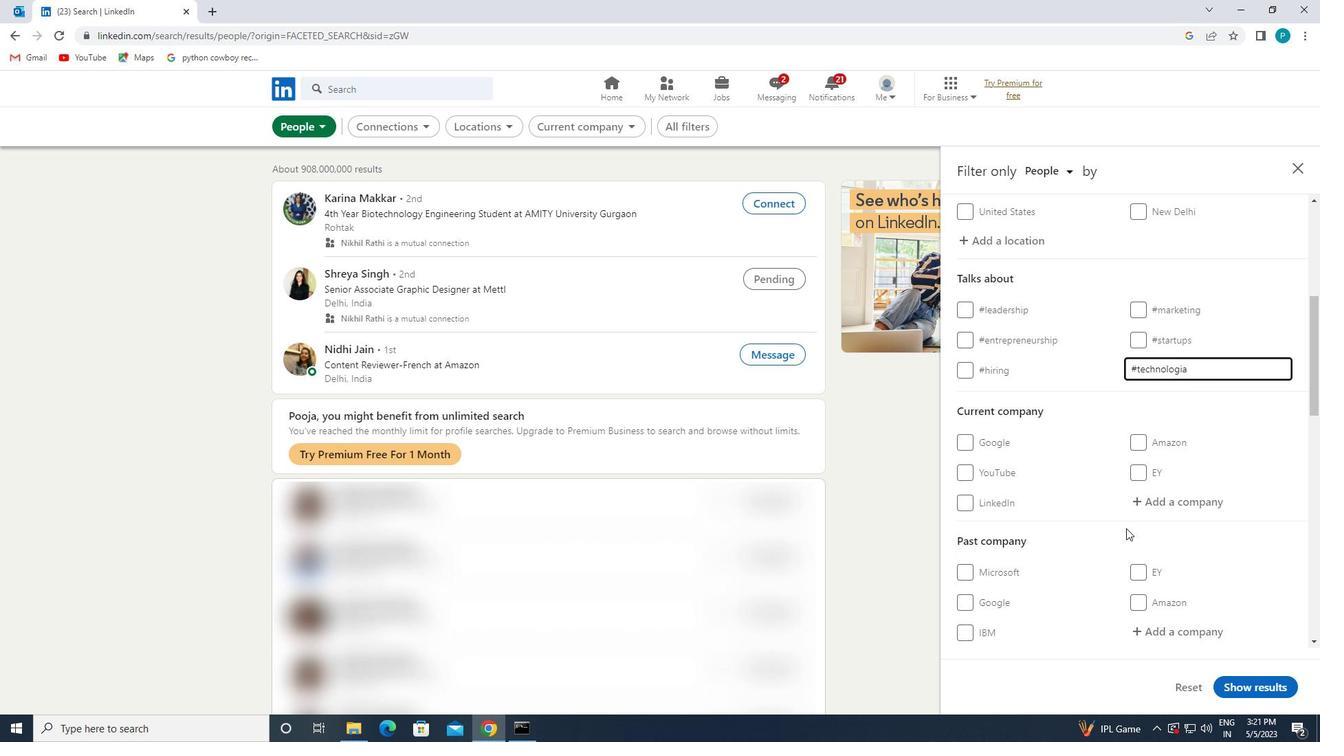 
Action: Mouse scrolled (1126, 528) with delta (0, 0)
Screenshot: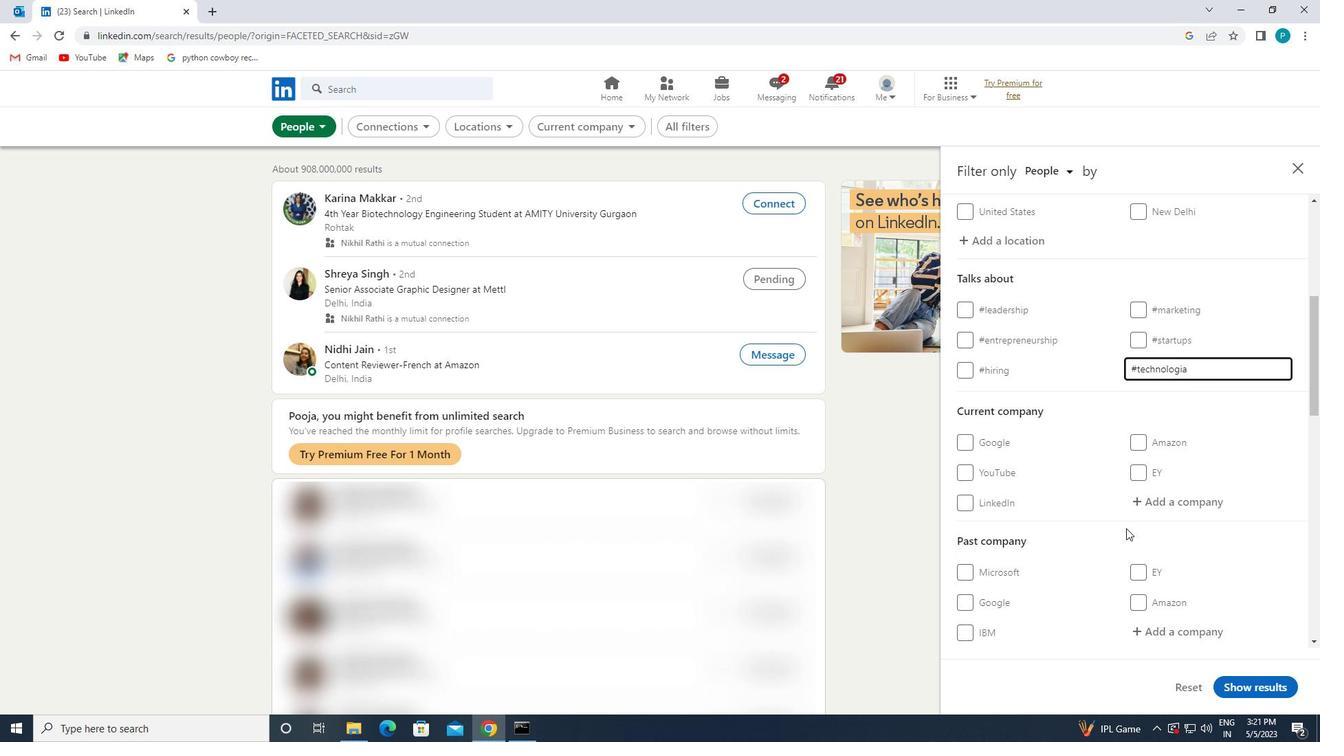 
Action: Mouse scrolled (1126, 528) with delta (0, 0)
Screenshot: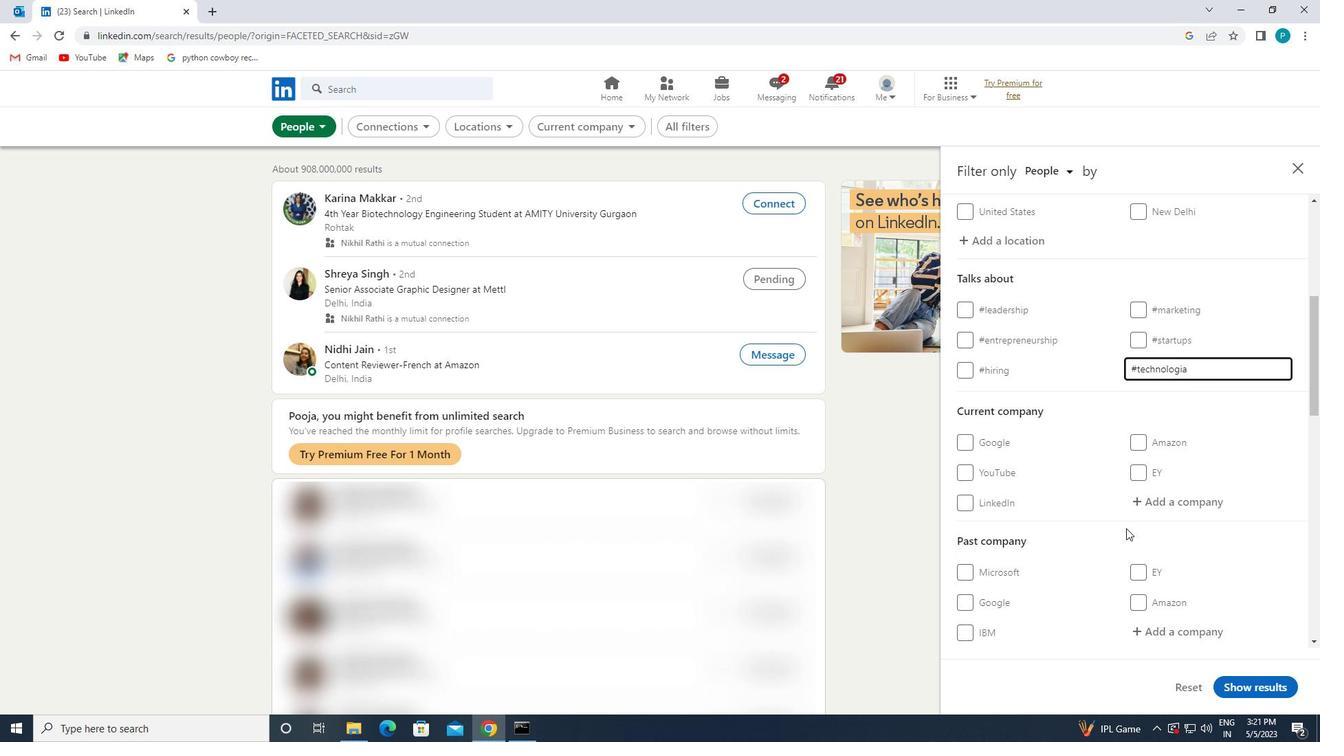 
Action: Mouse moved to (1109, 530)
Screenshot: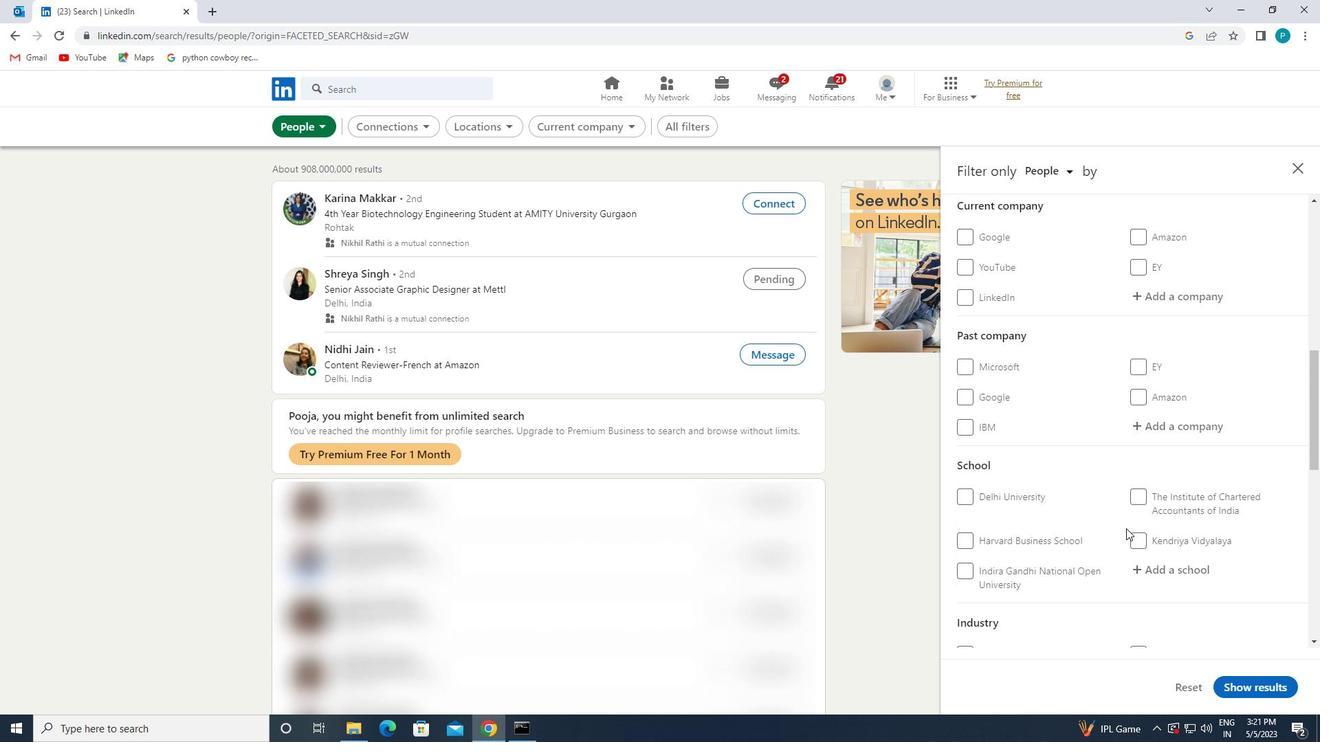 
Action: Mouse scrolled (1109, 529) with delta (0, 0)
Screenshot: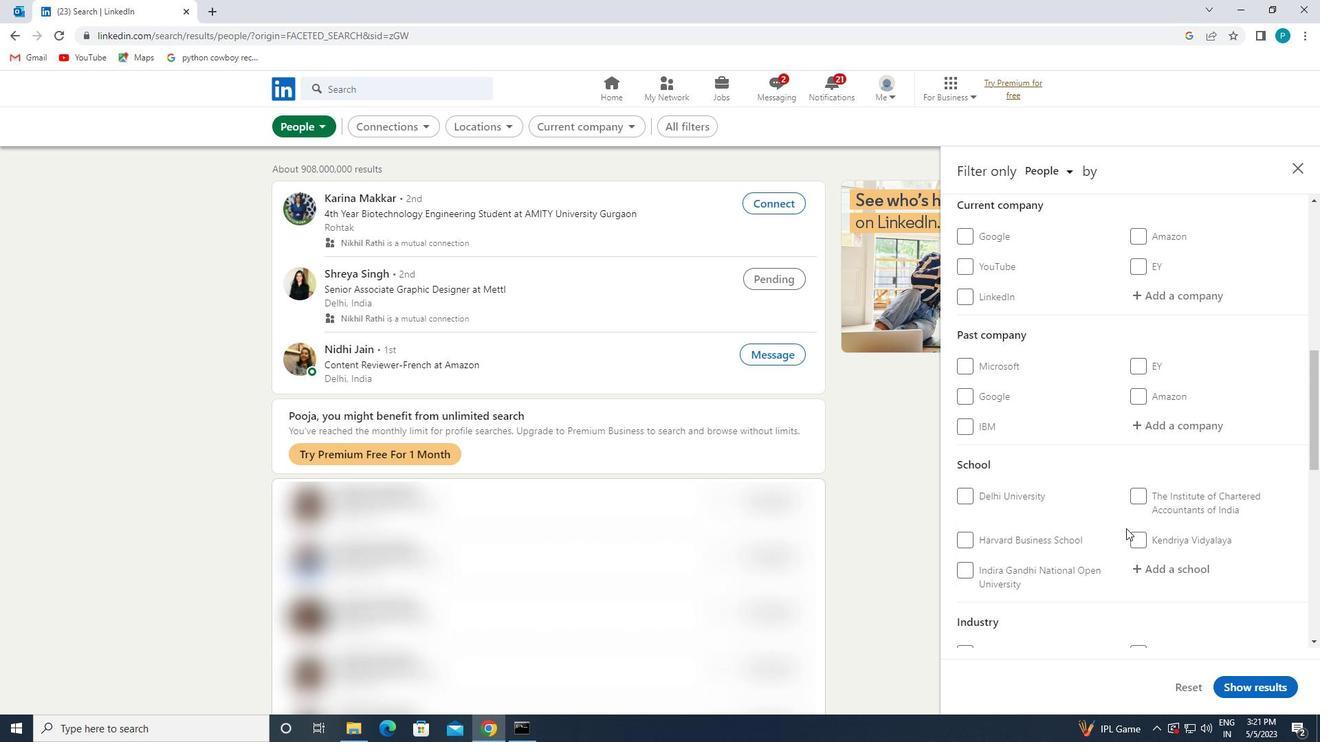 
Action: Mouse moved to (1107, 532)
Screenshot: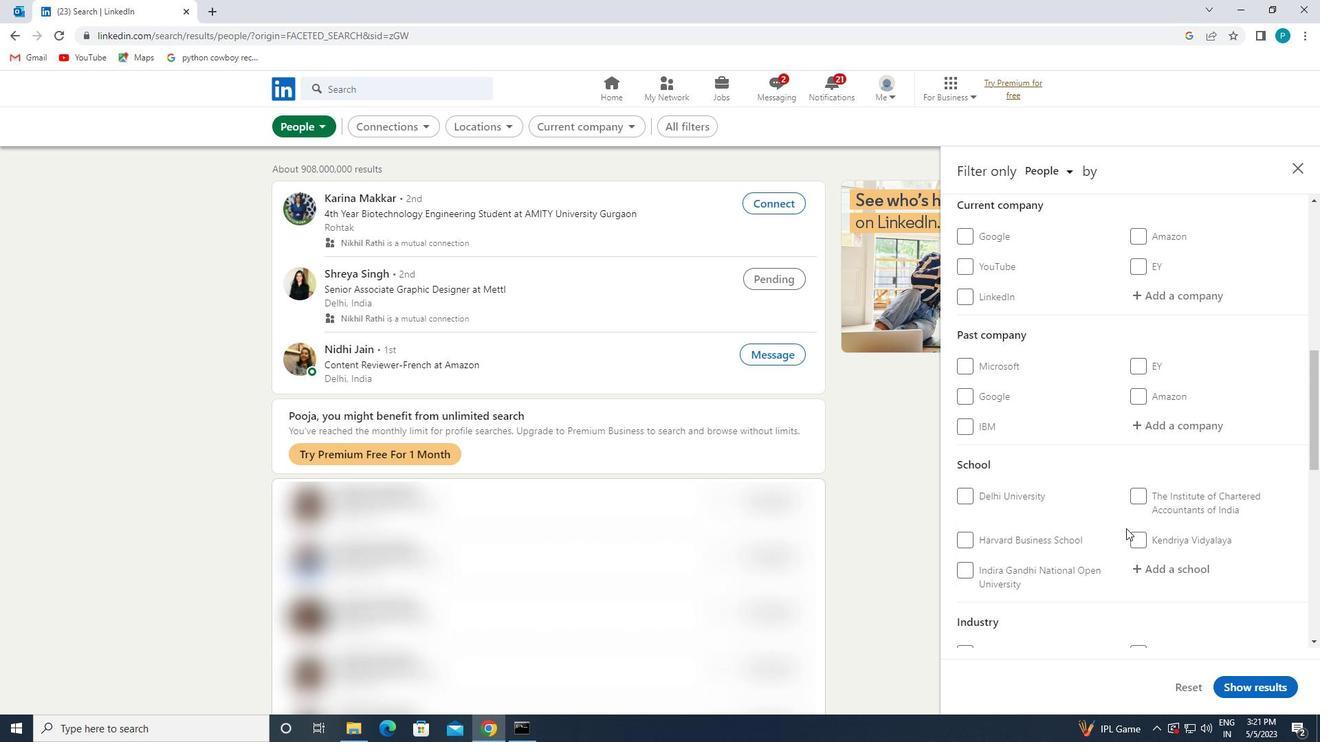 
Action: Mouse scrolled (1107, 531) with delta (0, 0)
Screenshot: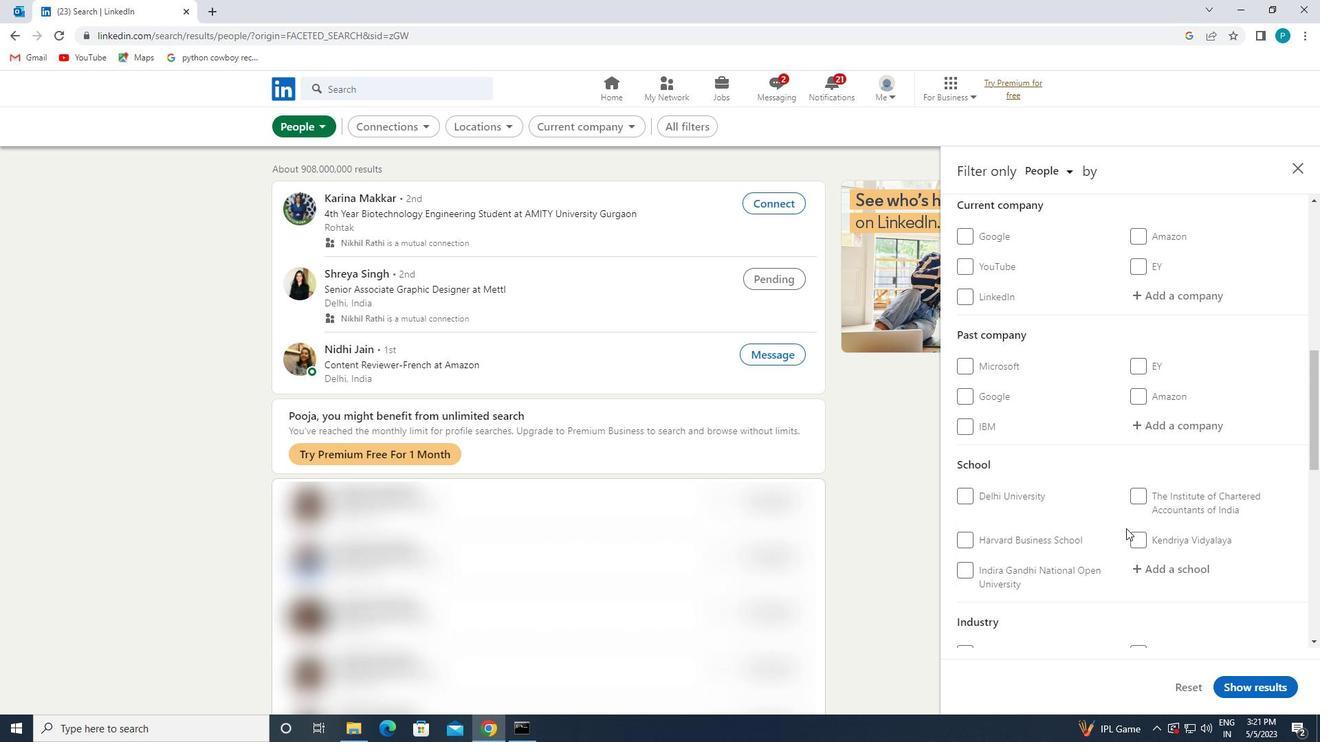 
Action: Mouse moved to (1107, 533)
Screenshot: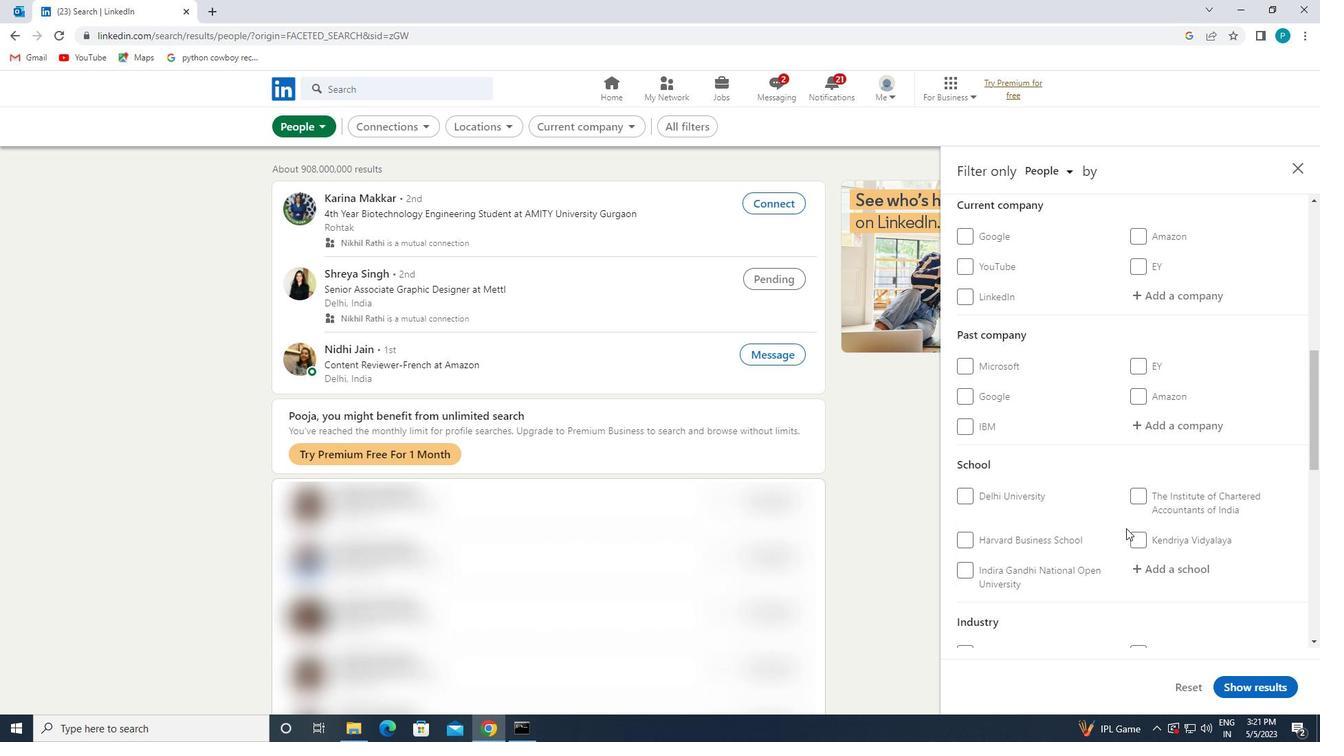 
Action: Mouse scrolled (1107, 532) with delta (0, 0)
Screenshot: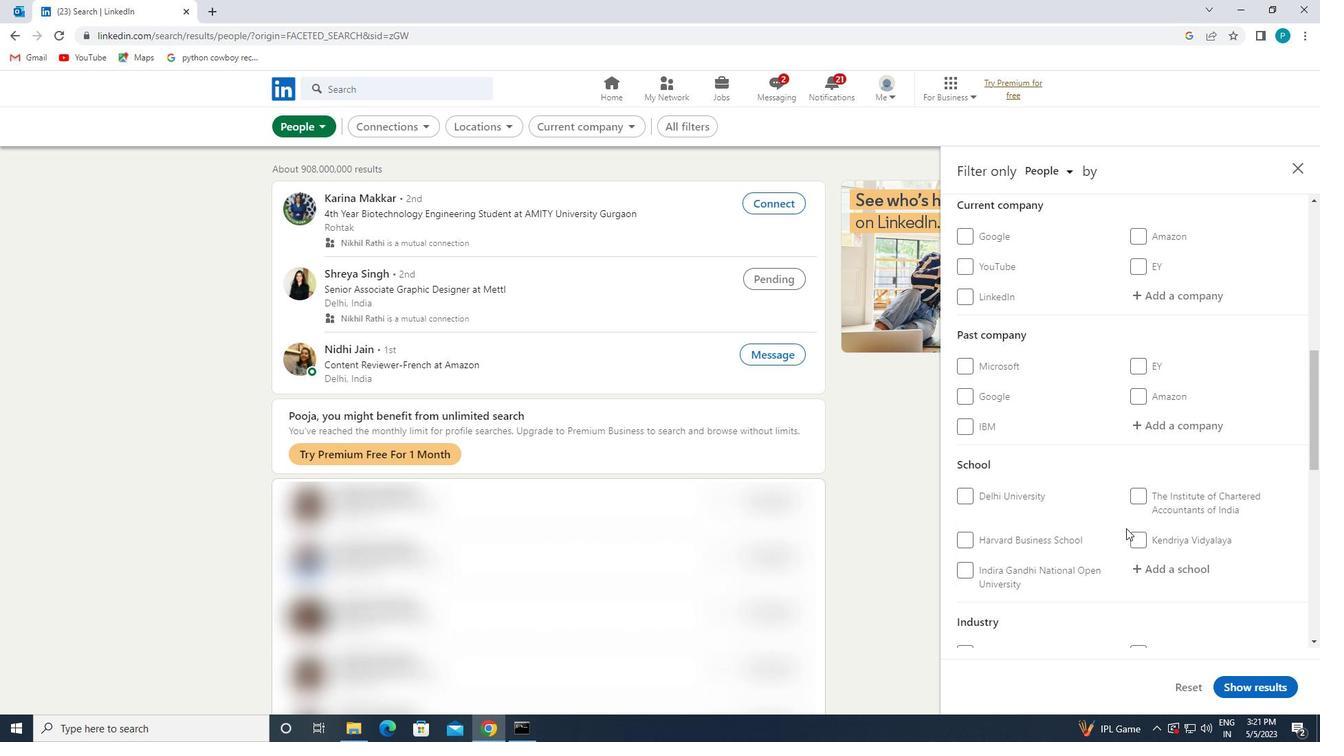 
Action: Mouse moved to (1014, 563)
Screenshot: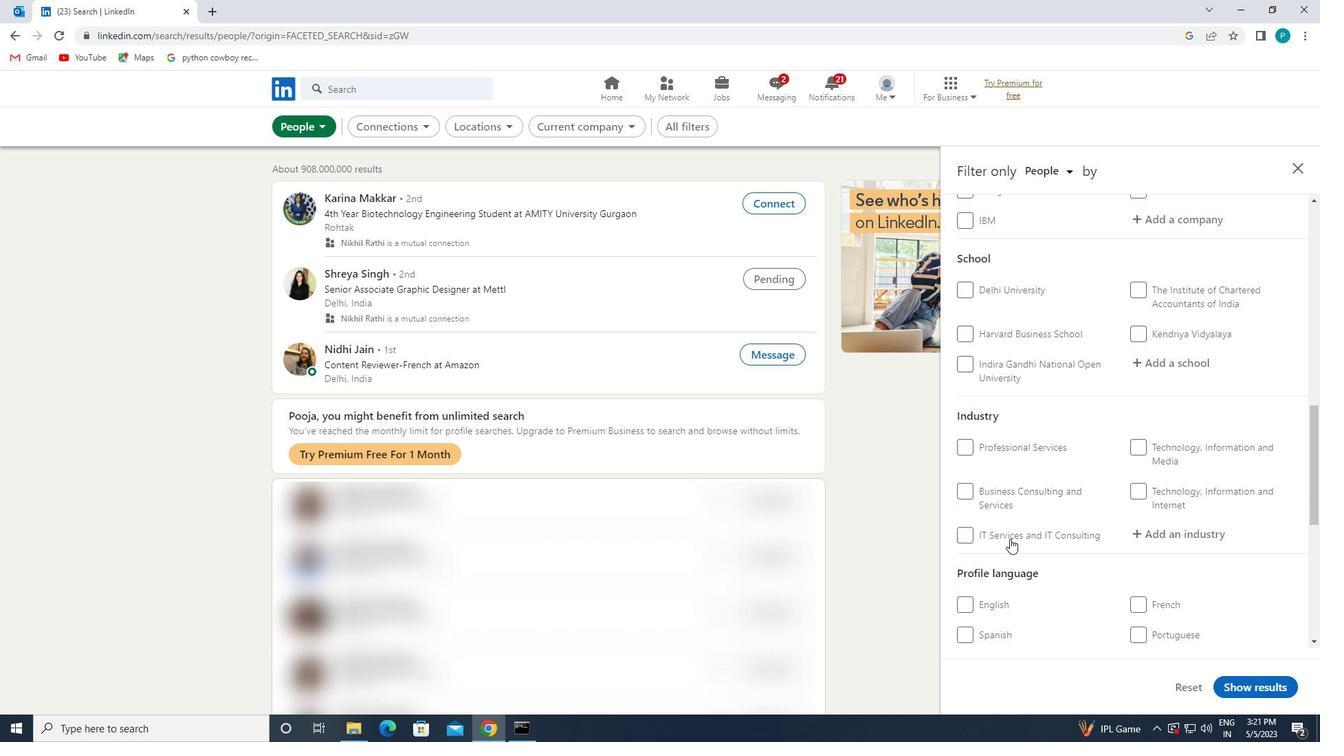 
Action: Mouse scrolled (1014, 562) with delta (0, 0)
Screenshot: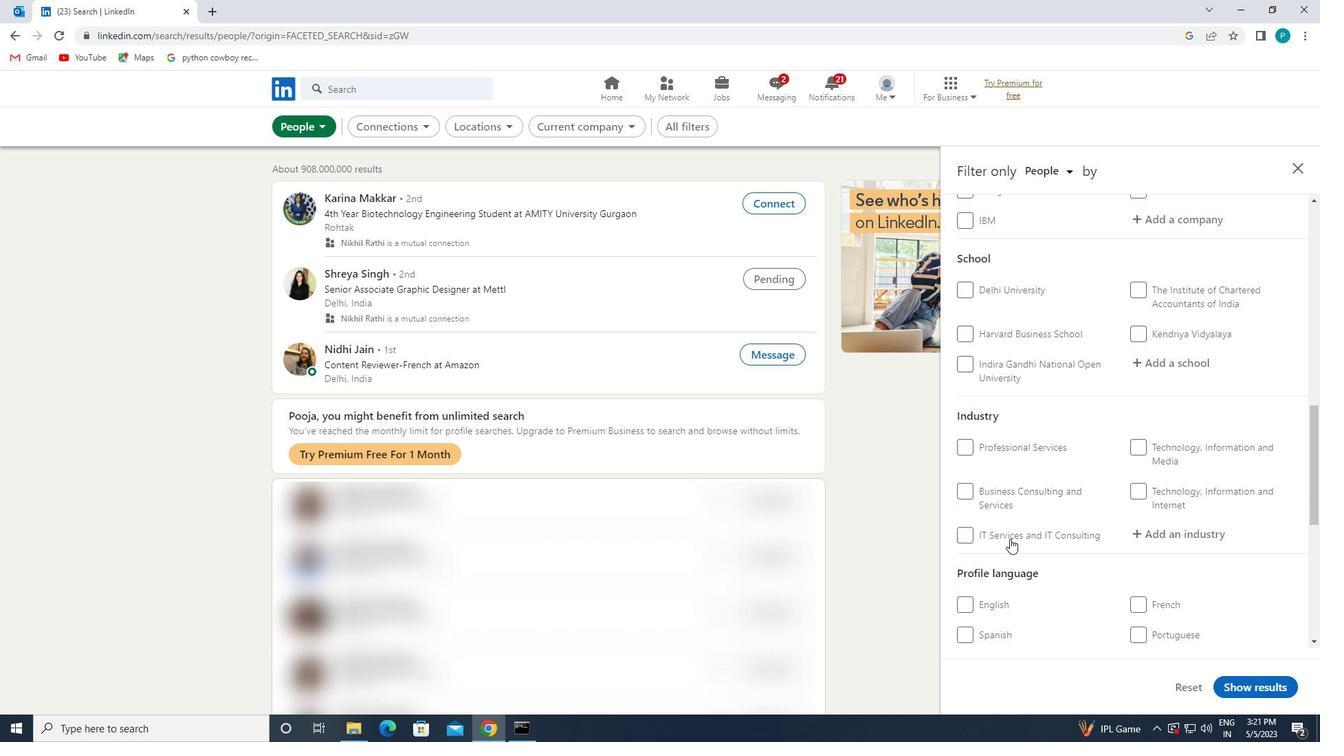 
Action: Mouse moved to (1159, 565)
Screenshot: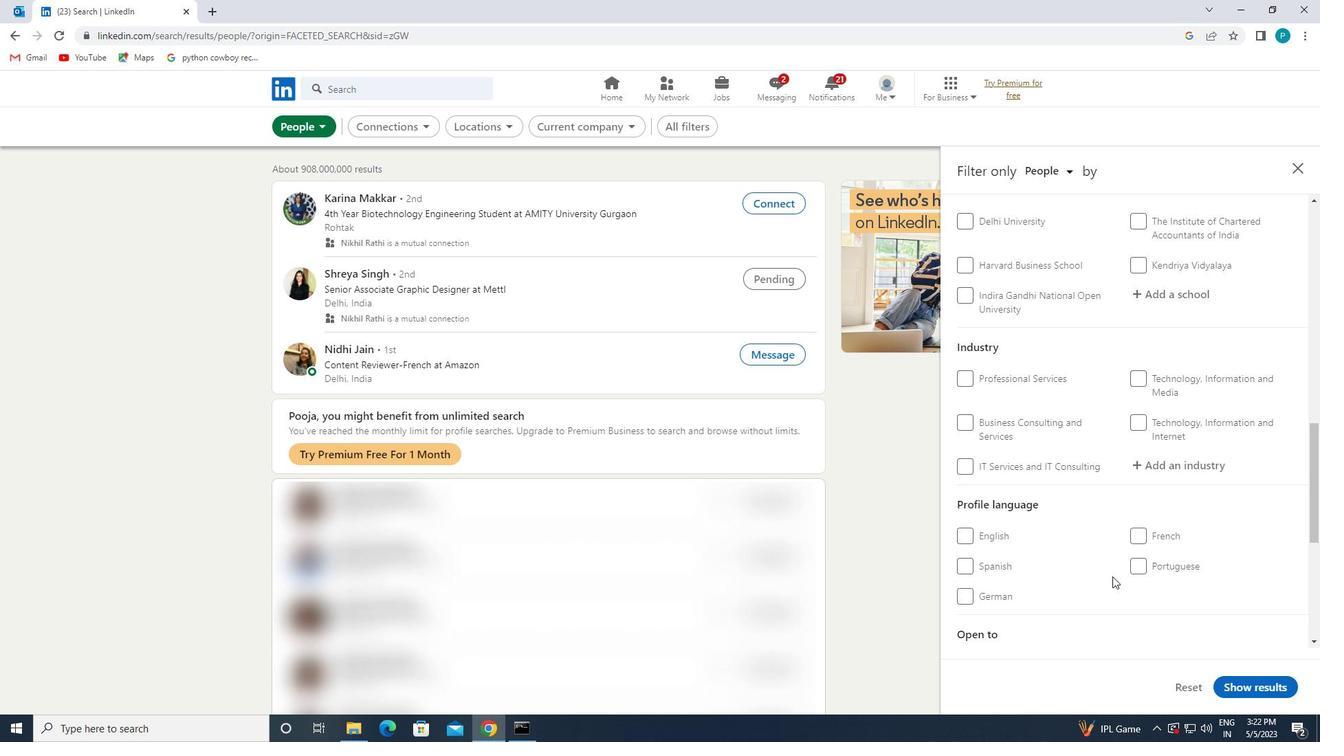 
Action: Mouse pressed left at (1159, 565)
Screenshot: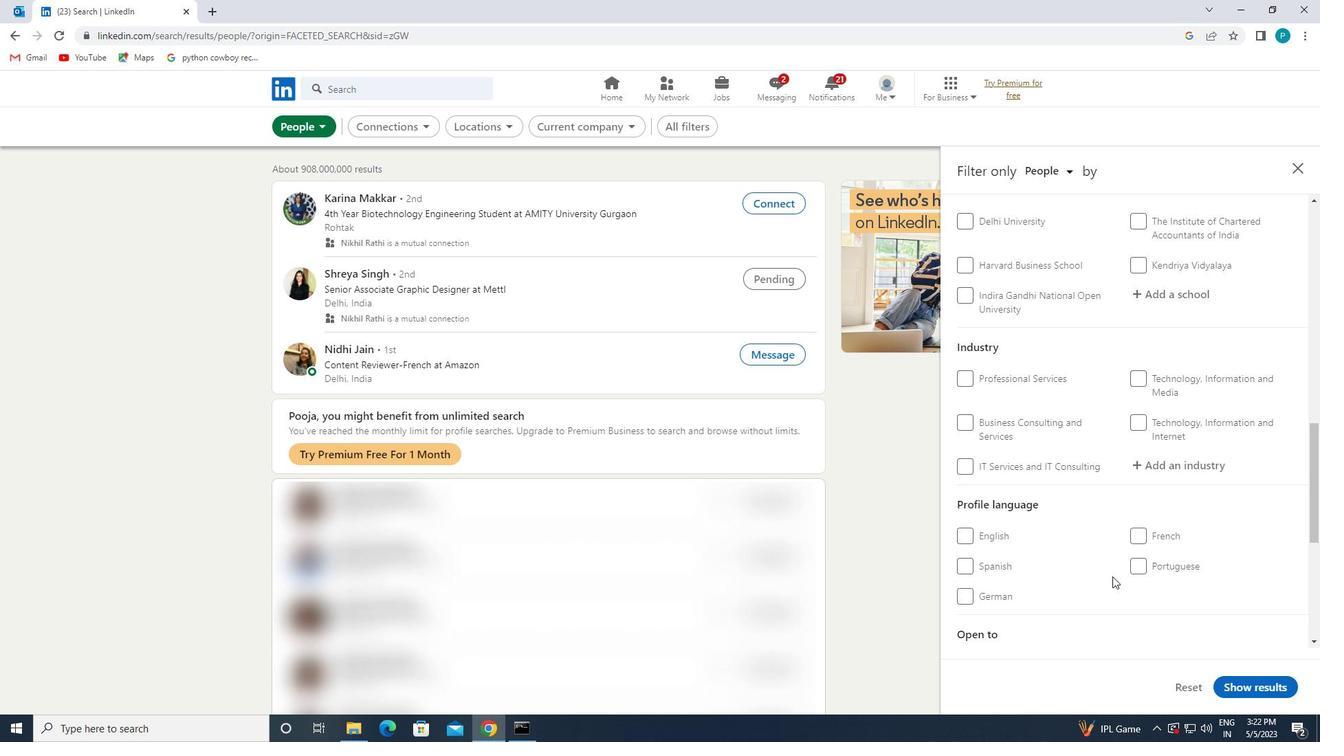 
Action: Mouse moved to (1200, 504)
Screenshot: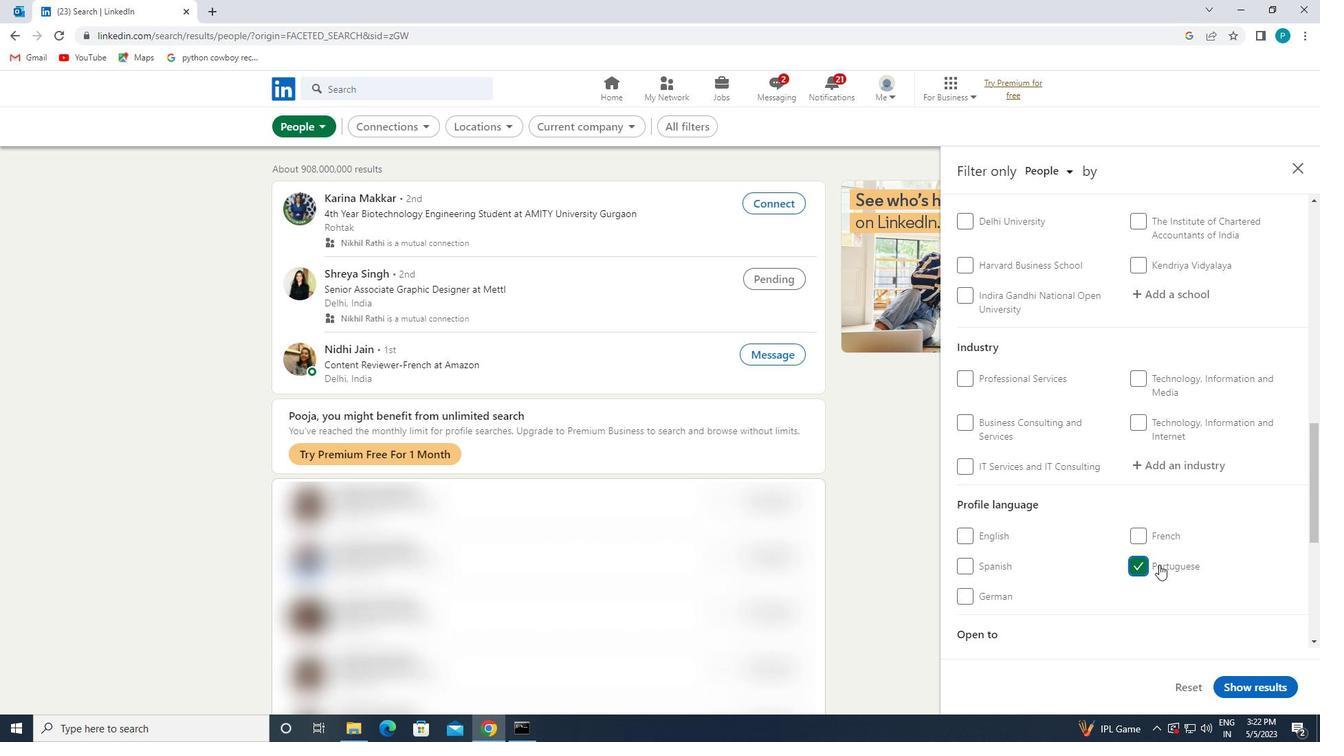 
Action: Mouse scrolled (1200, 505) with delta (0, 0)
Screenshot: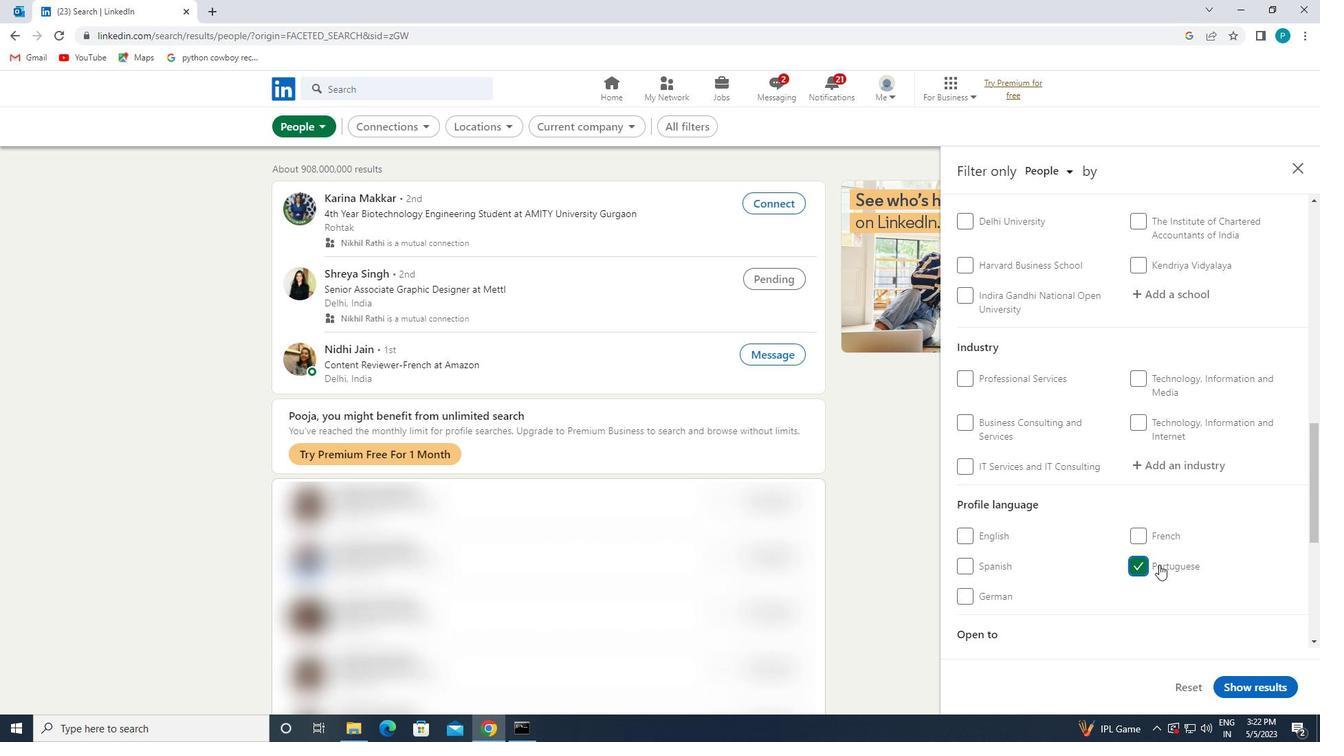 
Action: Mouse moved to (1200, 502)
Screenshot: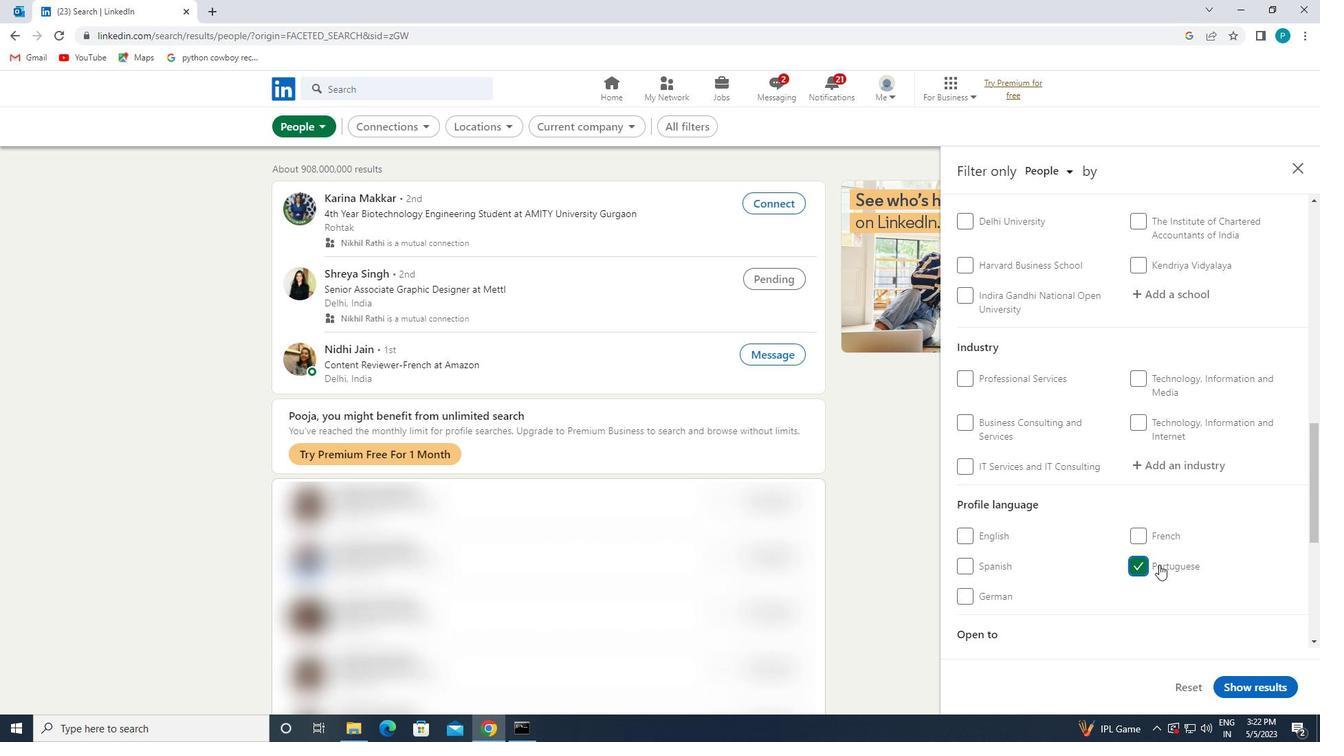 
Action: Mouse scrolled (1200, 503) with delta (0, 0)
Screenshot: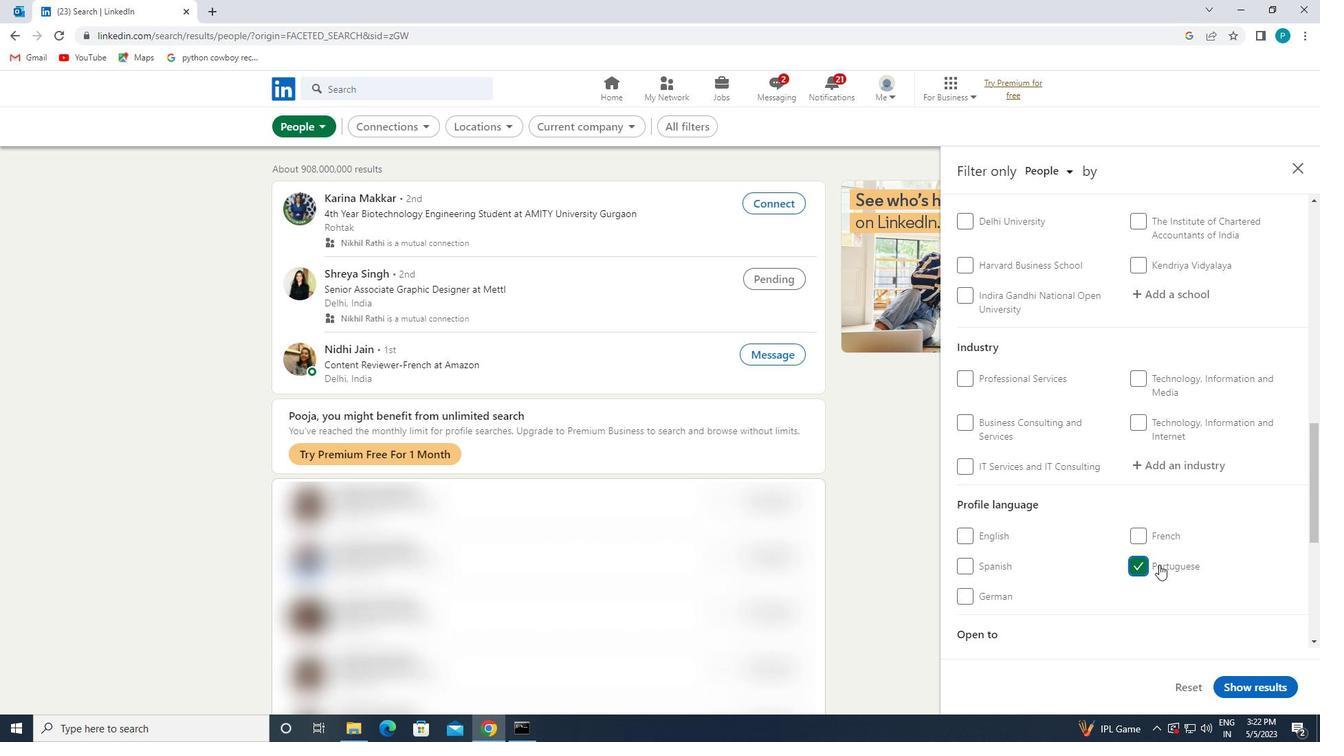 
Action: Mouse moved to (1200, 501)
Screenshot: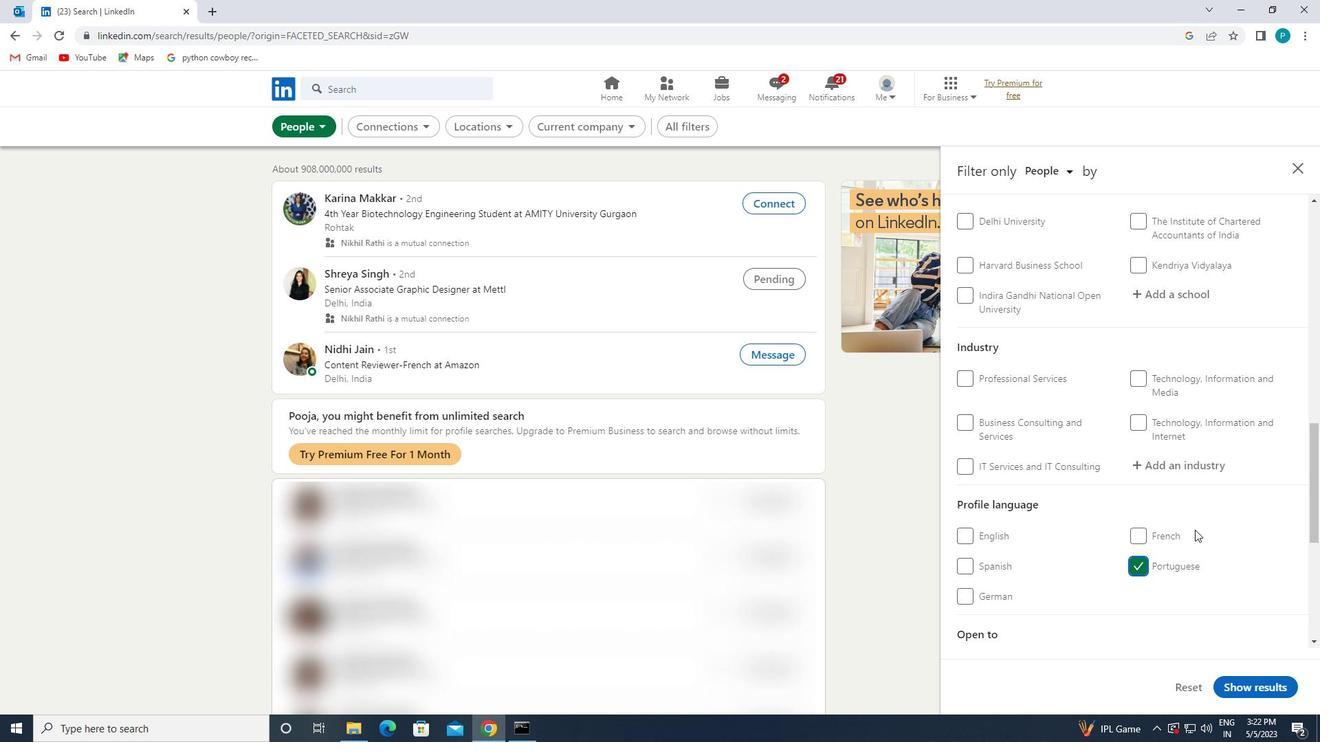 
Action: Mouse scrolled (1200, 502) with delta (0, 0)
Screenshot: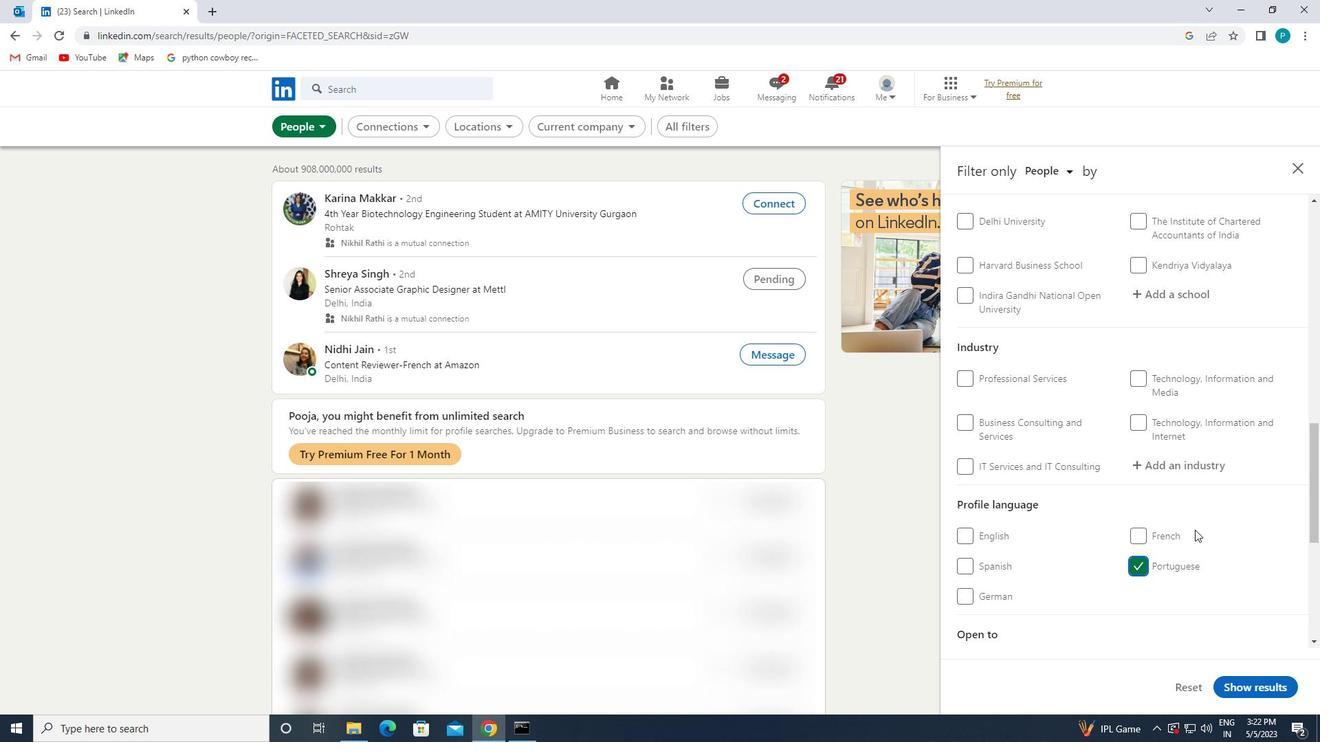 
Action: Mouse moved to (1200, 499)
Screenshot: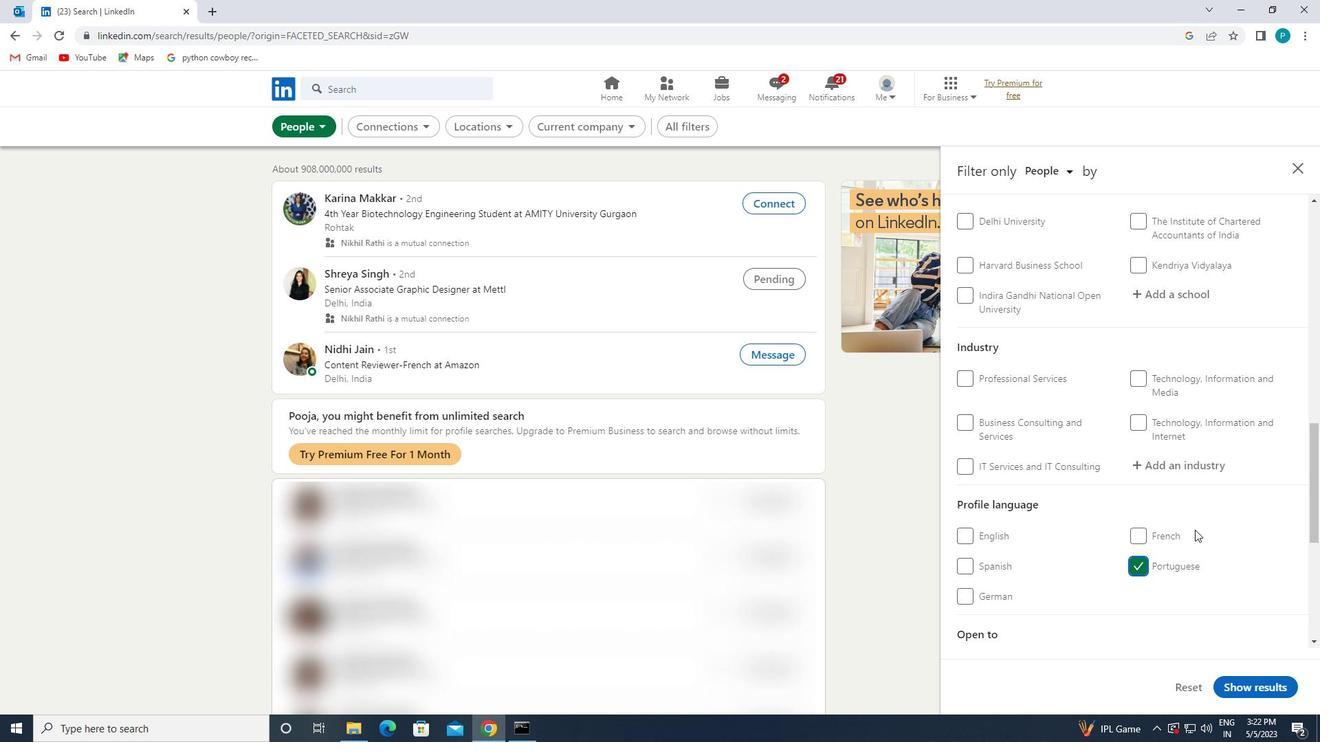 
Action: Mouse scrolled (1200, 500) with delta (0, 0)
Screenshot: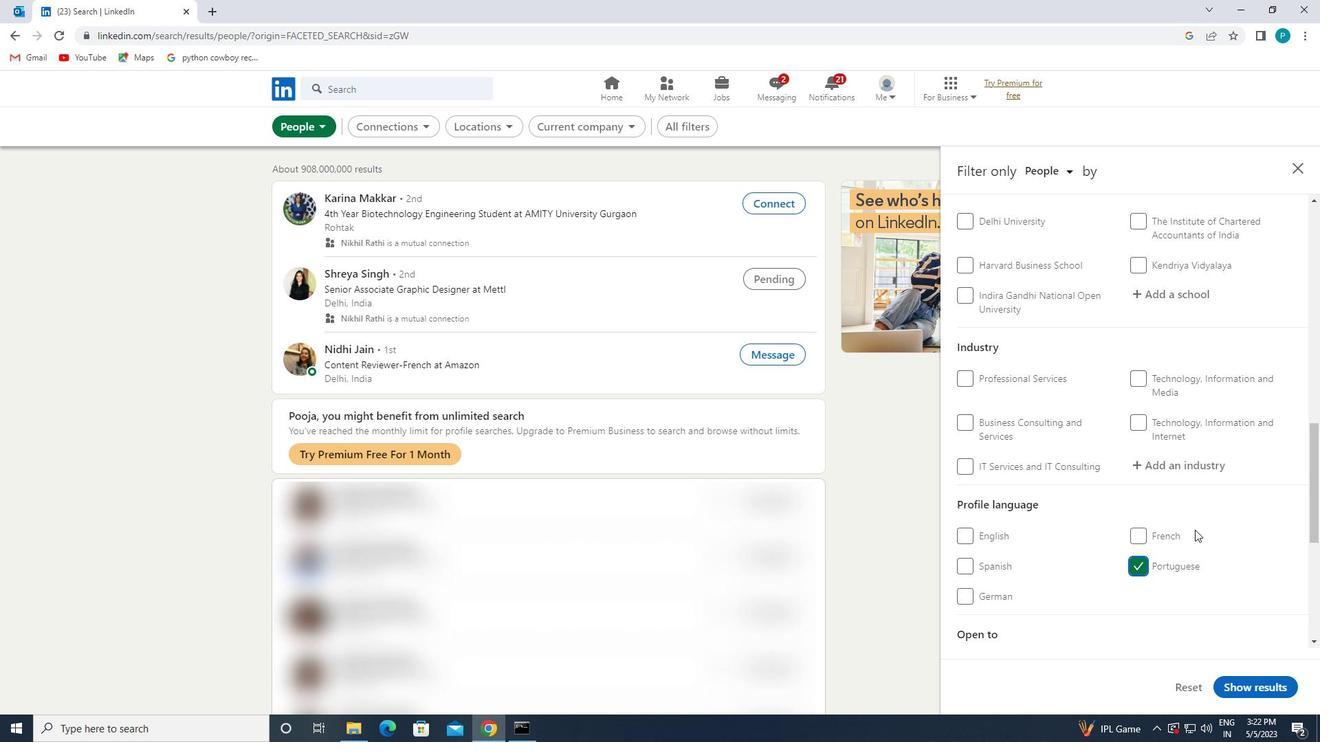 
Action: Mouse moved to (1198, 480)
Screenshot: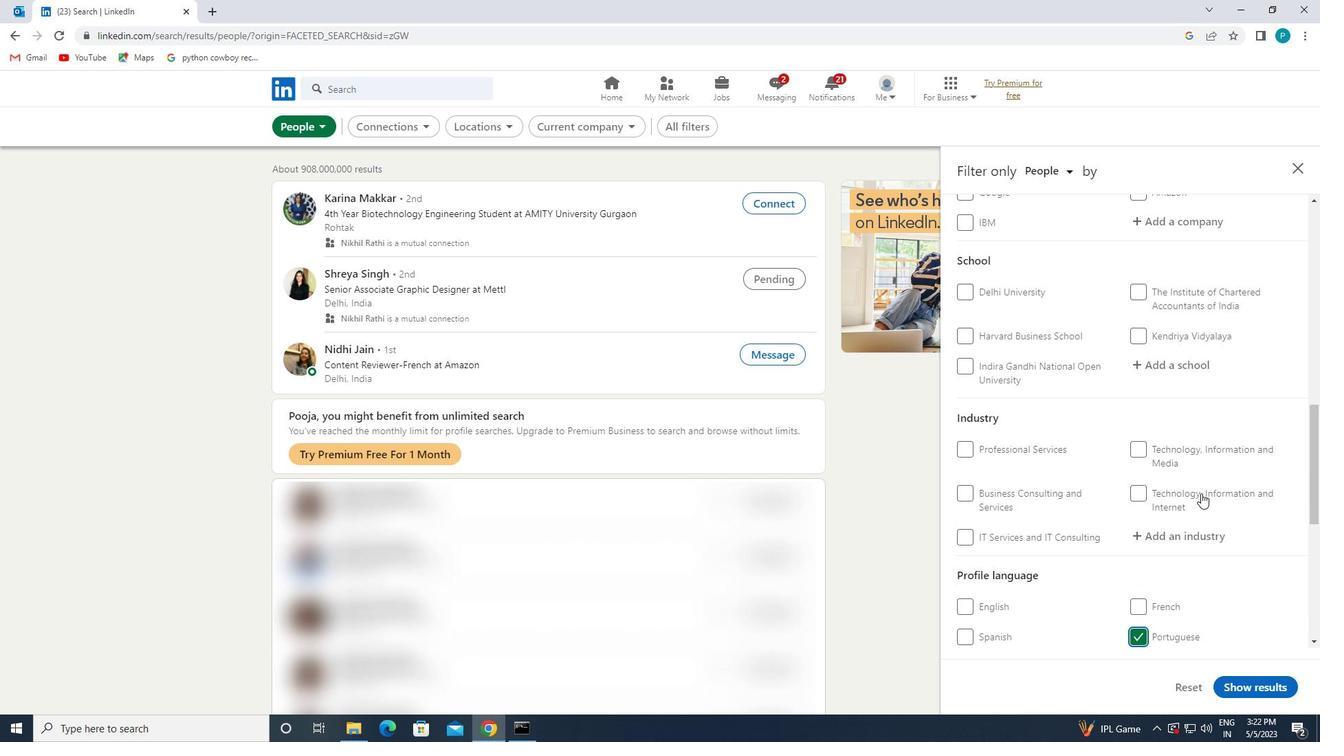 
Action: Mouse scrolled (1198, 481) with delta (0, 0)
Screenshot: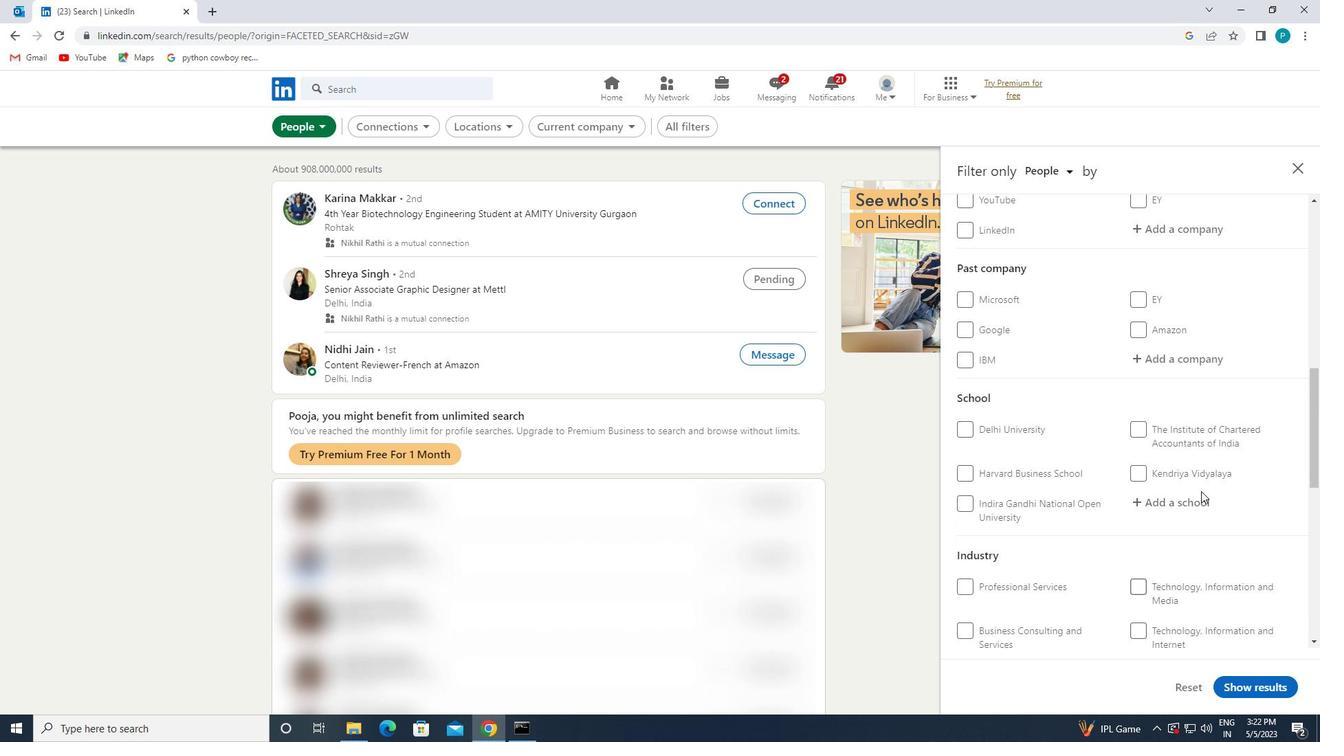 
Action: Mouse moved to (1197, 478)
Screenshot: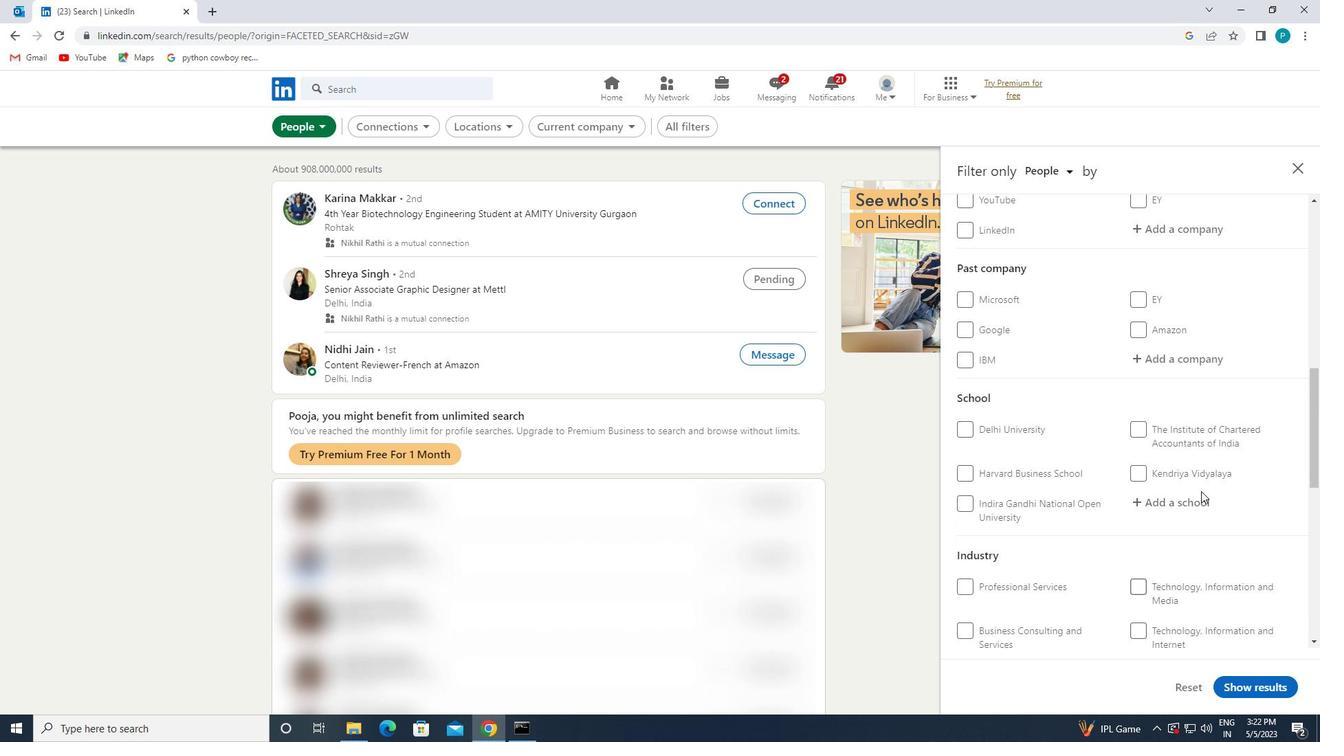 
Action: Mouse scrolled (1197, 479) with delta (0, 0)
Screenshot: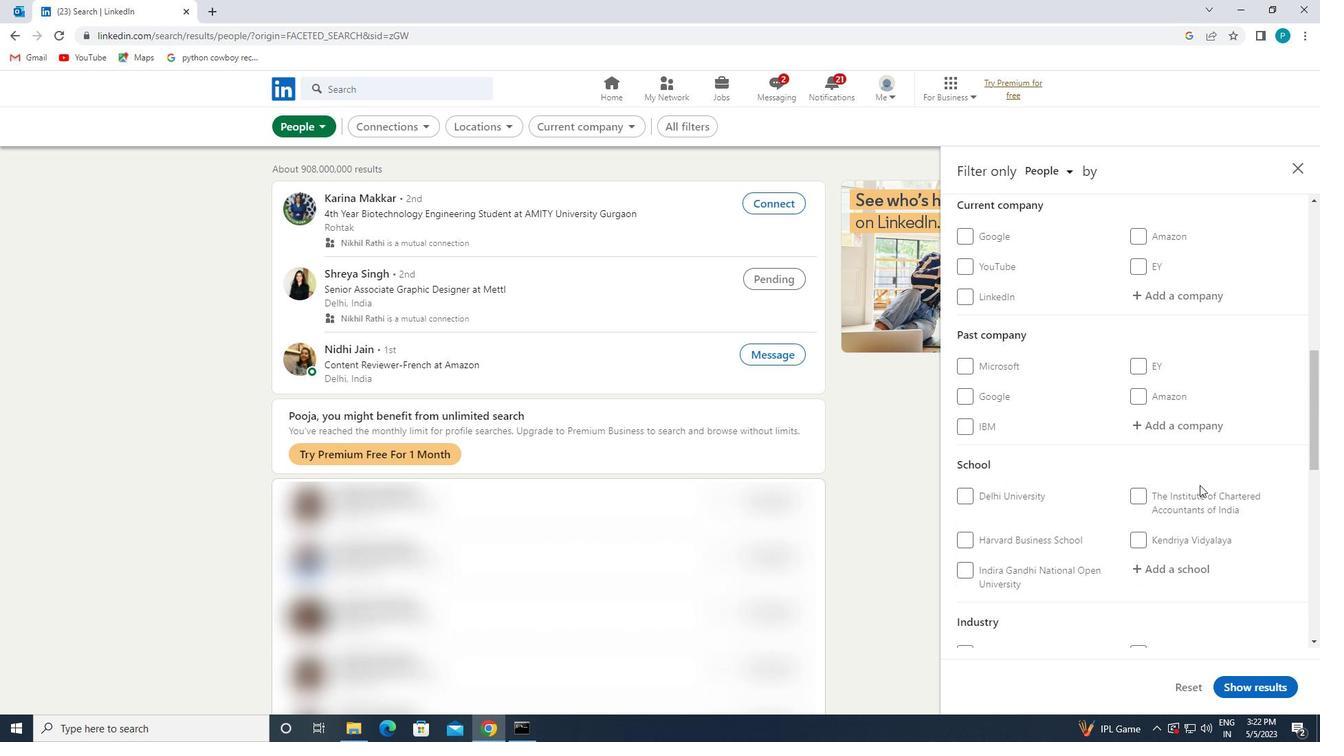 
Action: Mouse moved to (1197, 477)
Screenshot: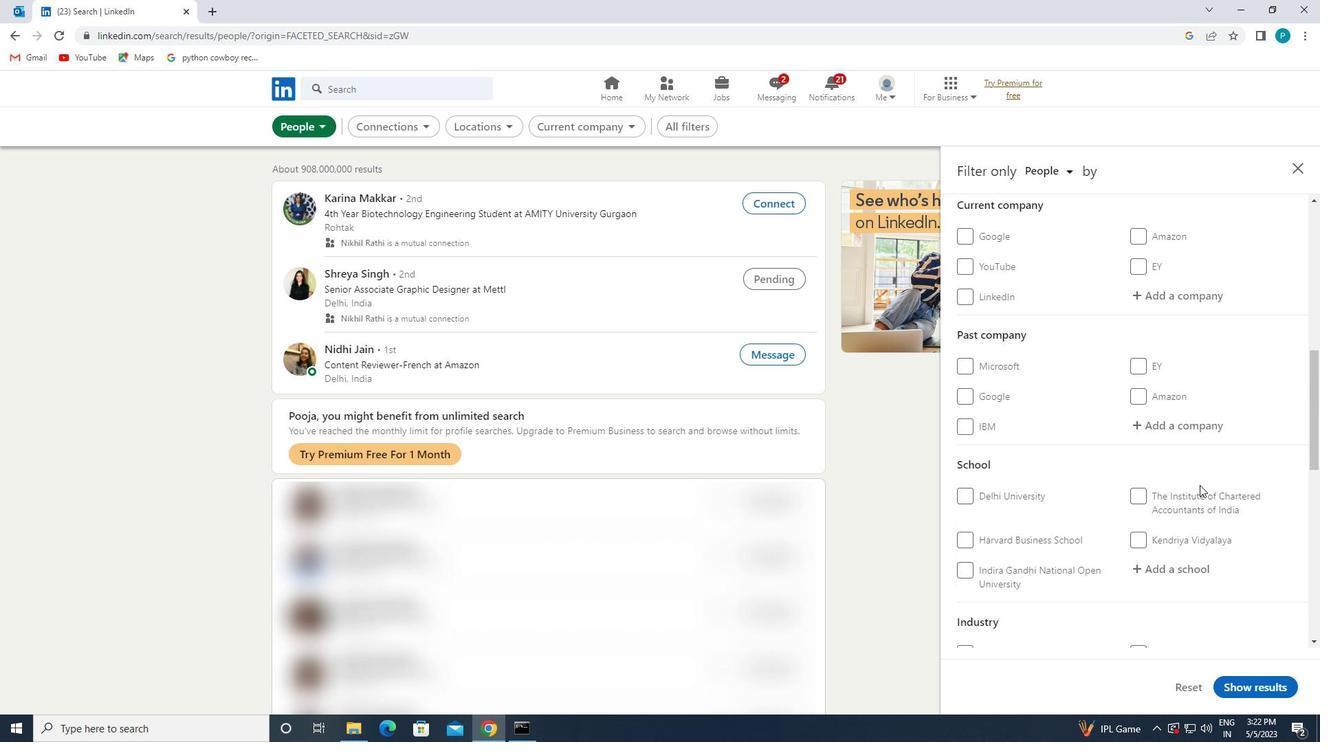
Action: Mouse scrolled (1197, 477) with delta (0, 0)
Screenshot: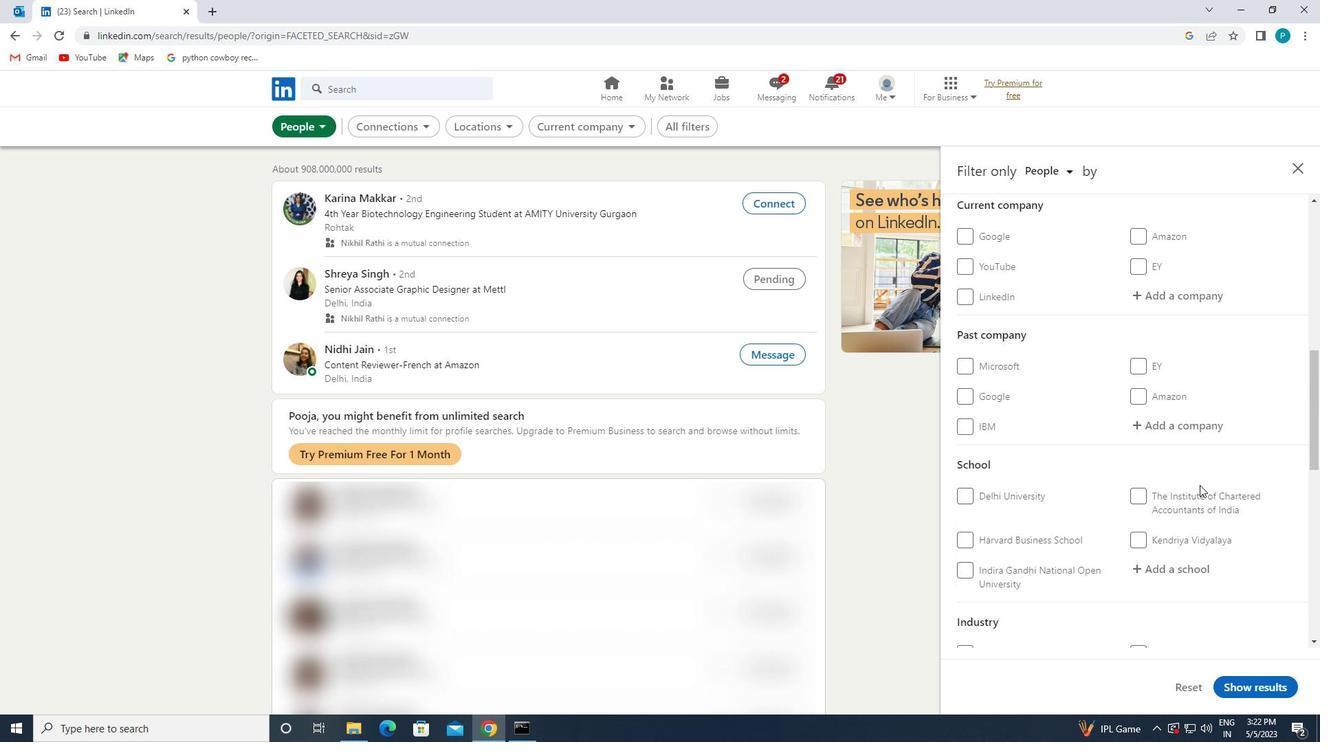 
Action: Mouse moved to (1186, 499)
Screenshot: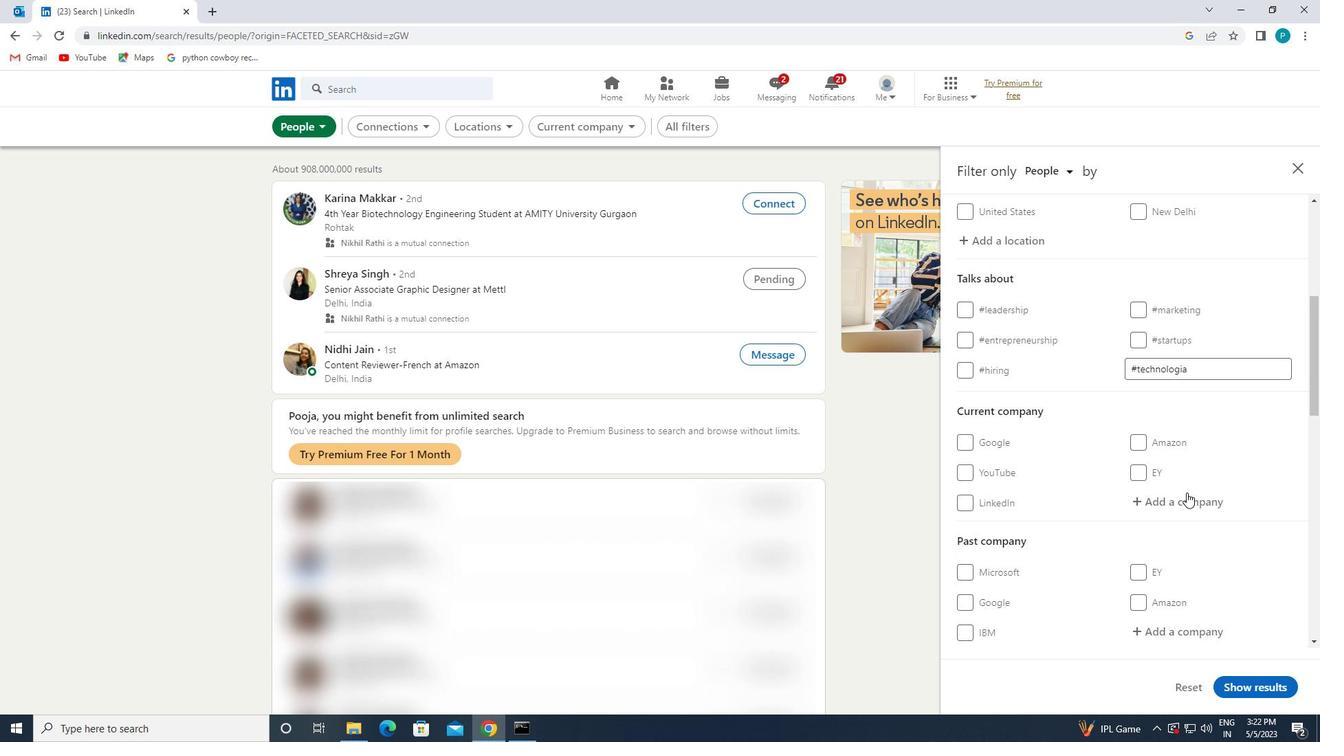 
Action: Mouse pressed left at (1186, 499)
Screenshot: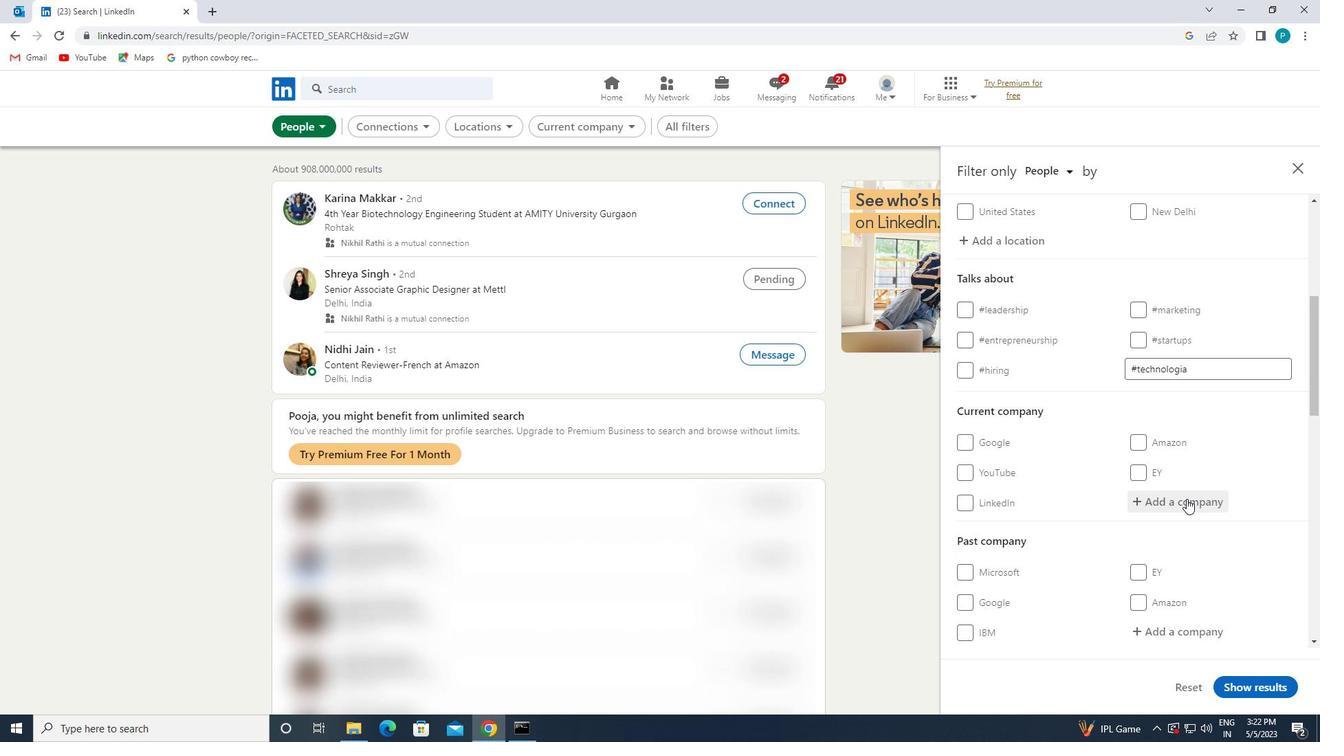 
Action: Mouse moved to (1183, 499)
Screenshot: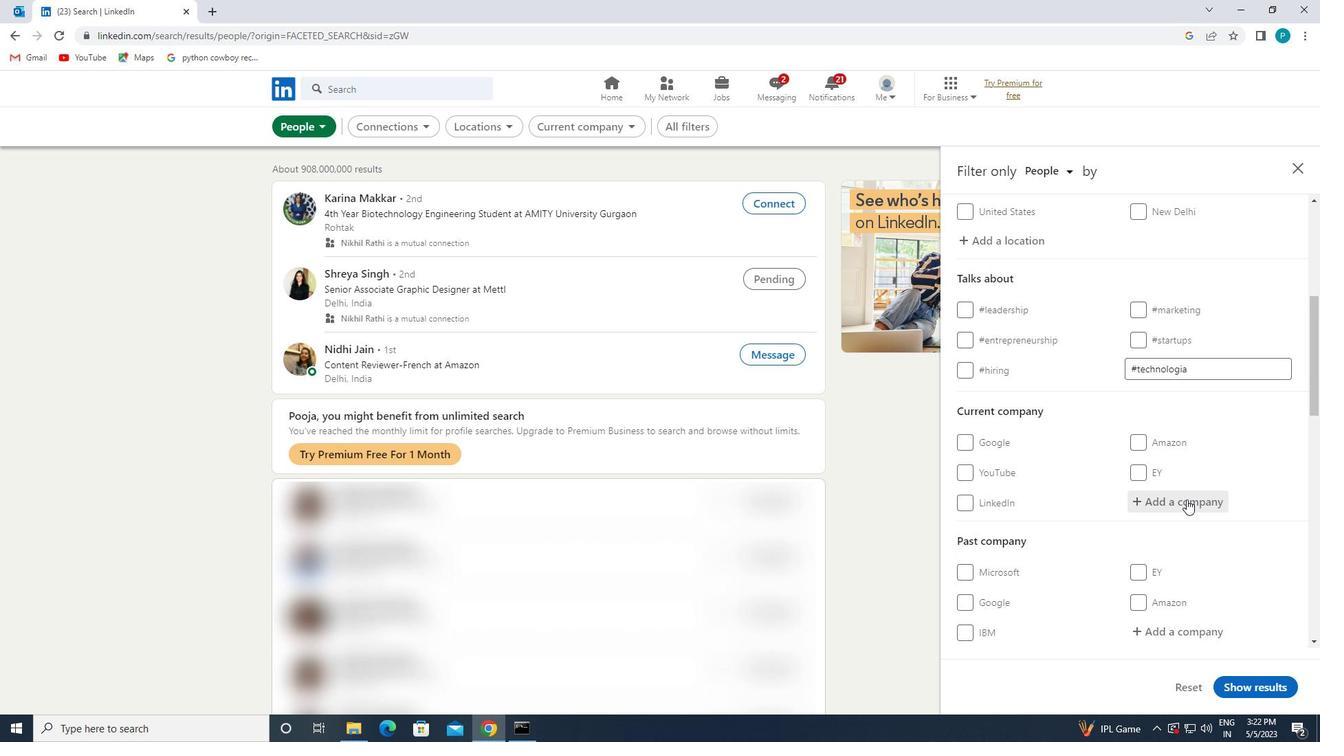 
Action: Key pressed <Key.caps_lock>A<Key.caps_lock>TKINS
Screenshot: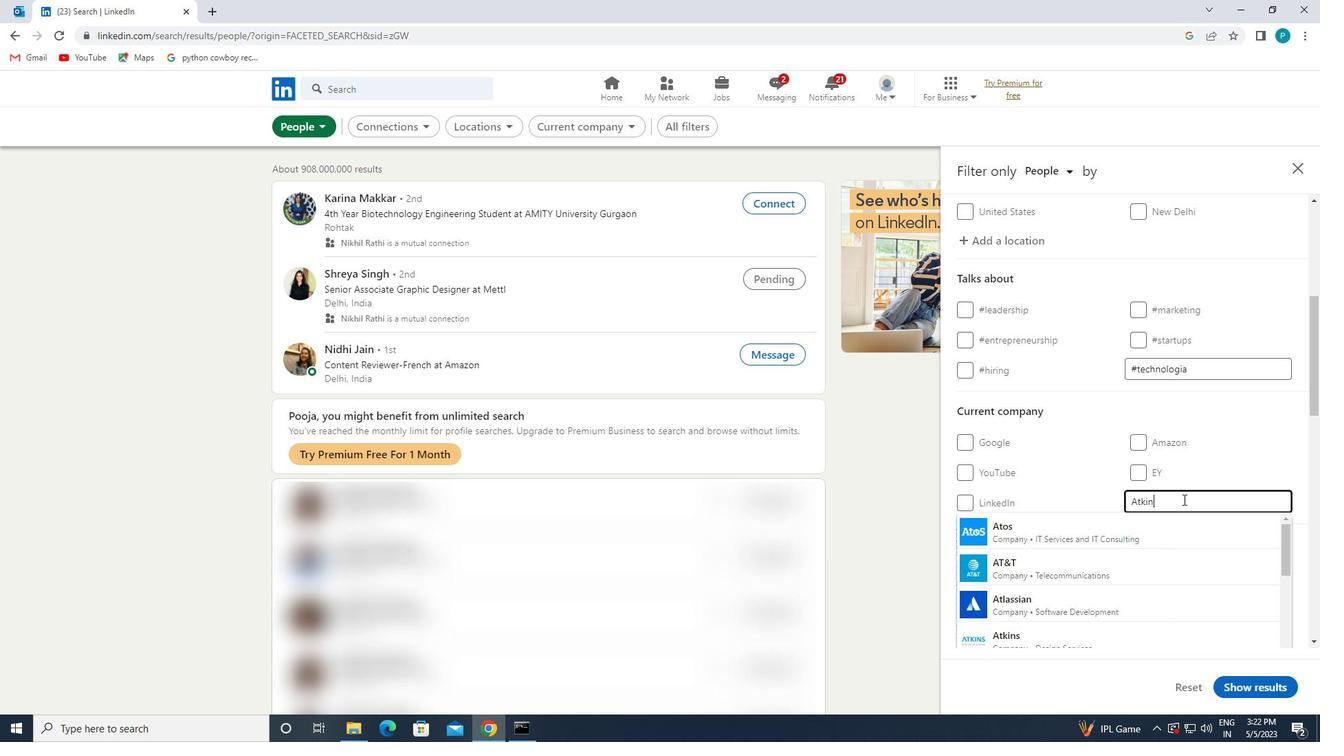 
Action: Mouse moved to (1152, 521)
Screenshot: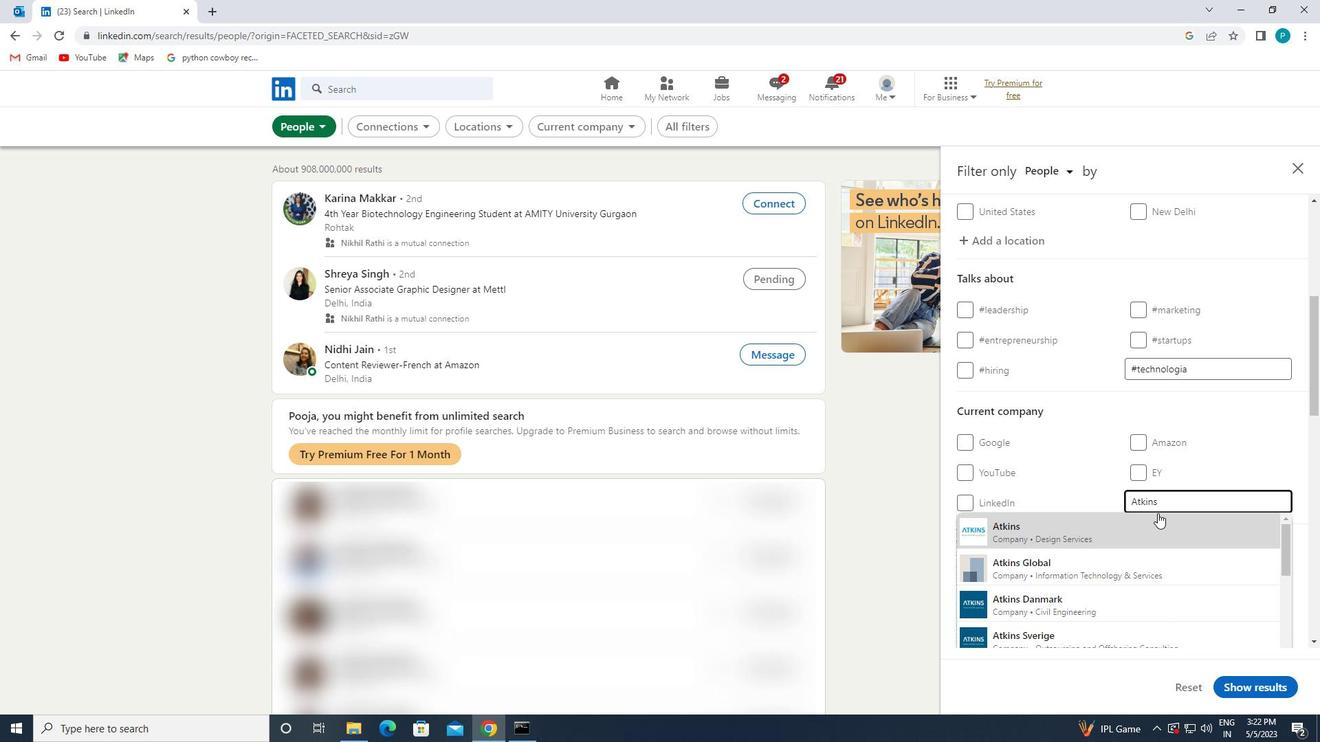
Action: Mouse pressed left at (1152, 521)
Screenshot: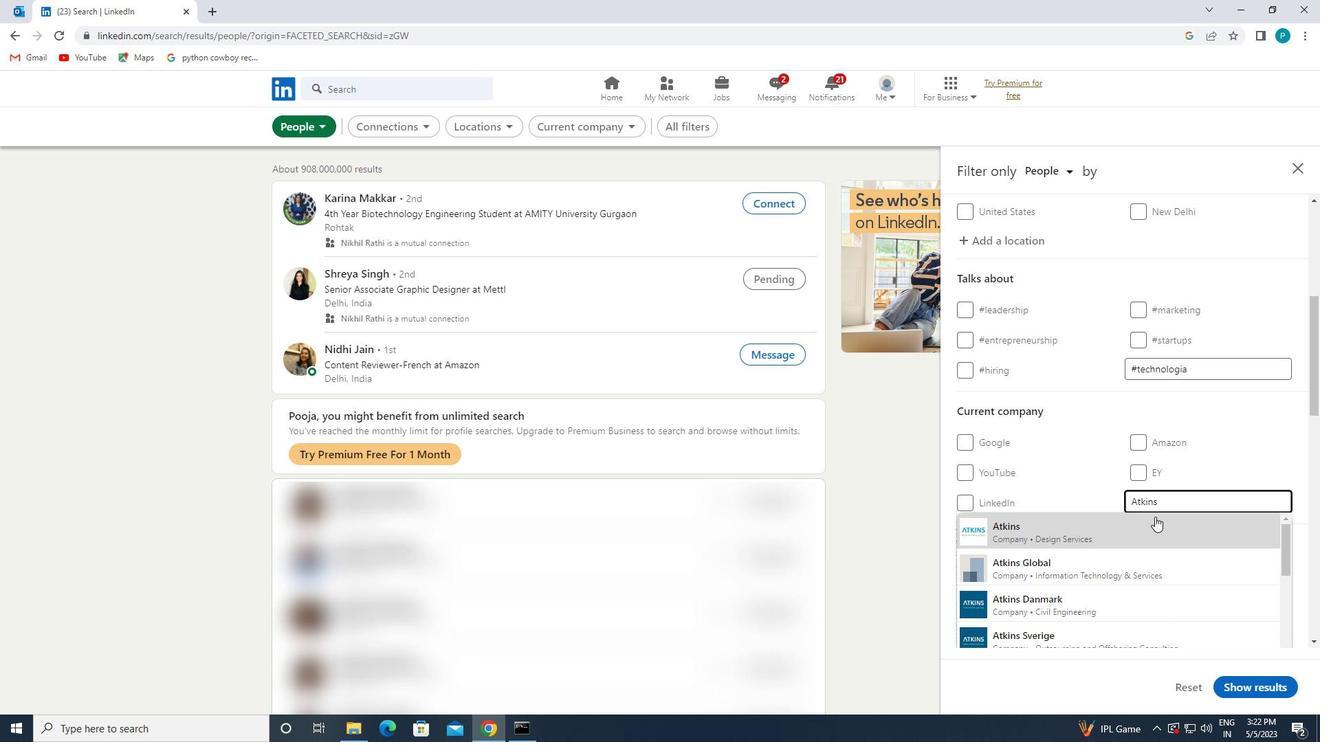 
Action: Mouse scrolled (1152, 520) with delta (0, 0)
Screenshot: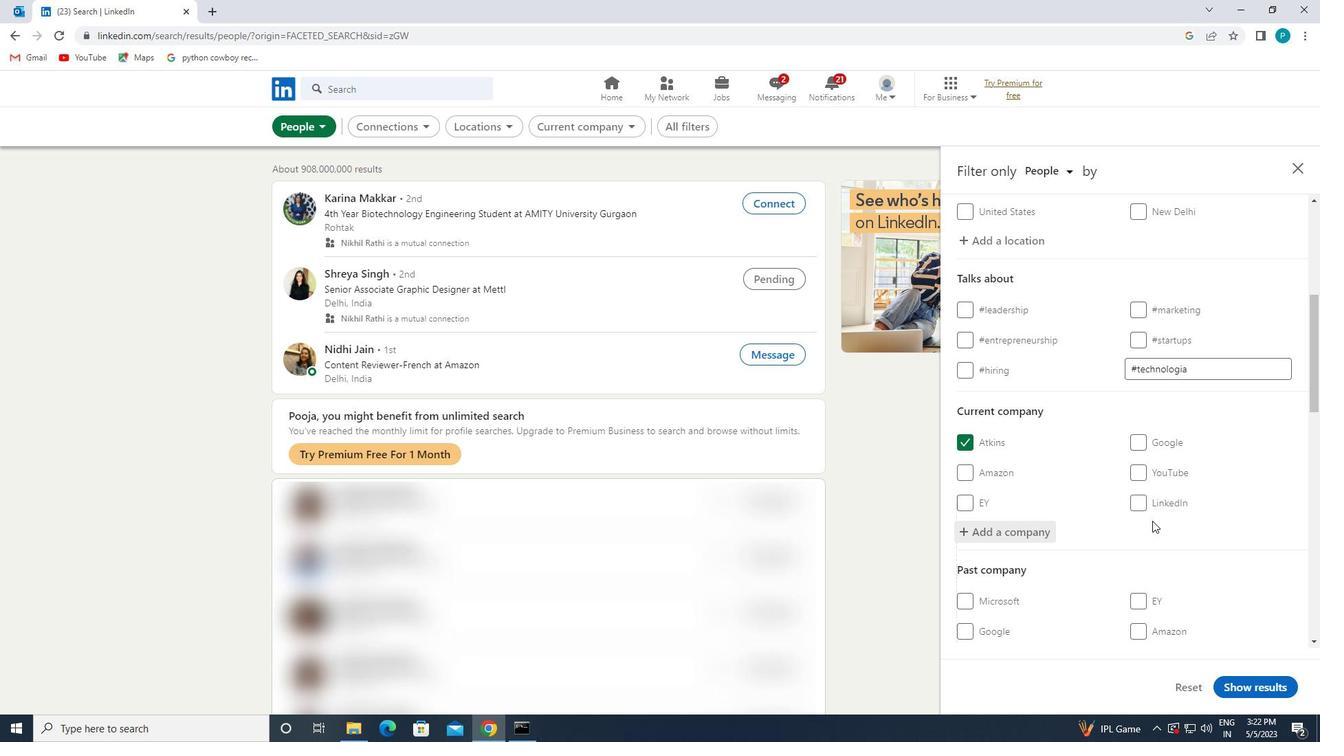 
Action: Mouse scrolled (1152, 520) with delta (0, 0)
Screenshot: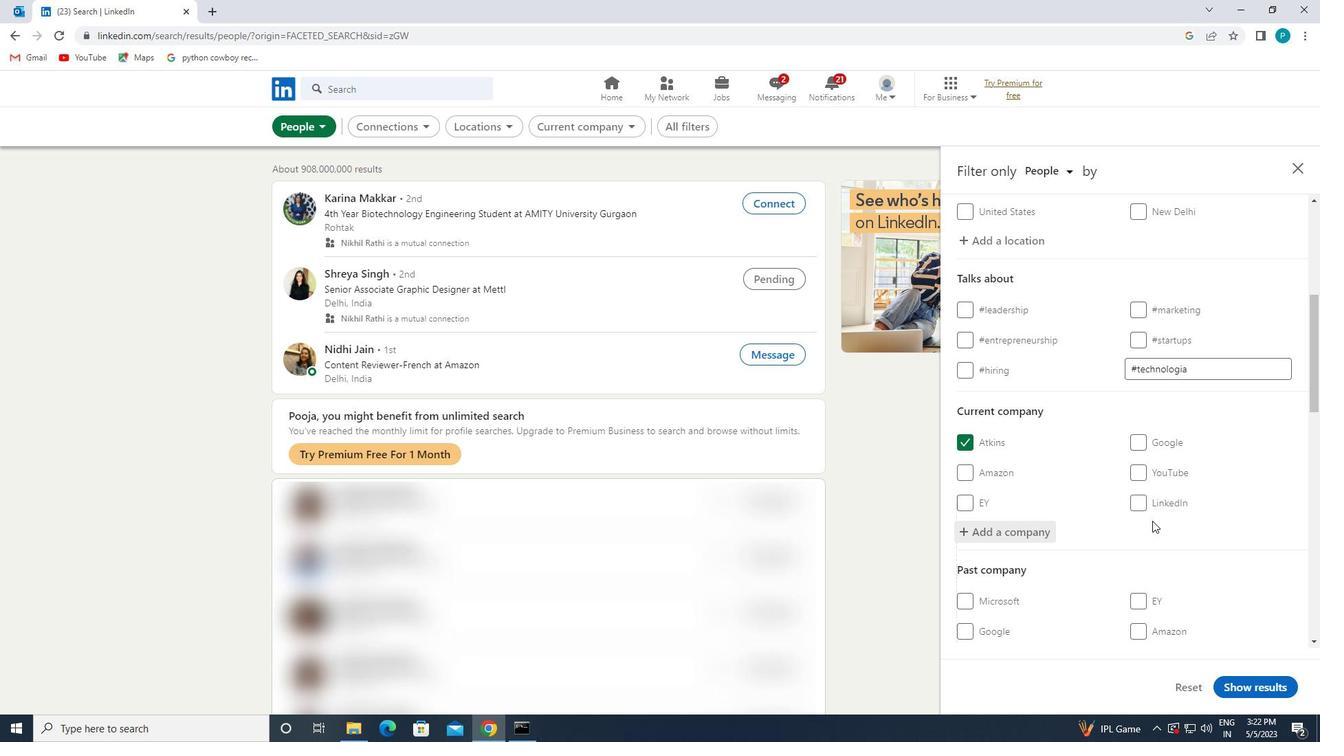 
Action: Mouse moved to (1166, 551)
Screenshot: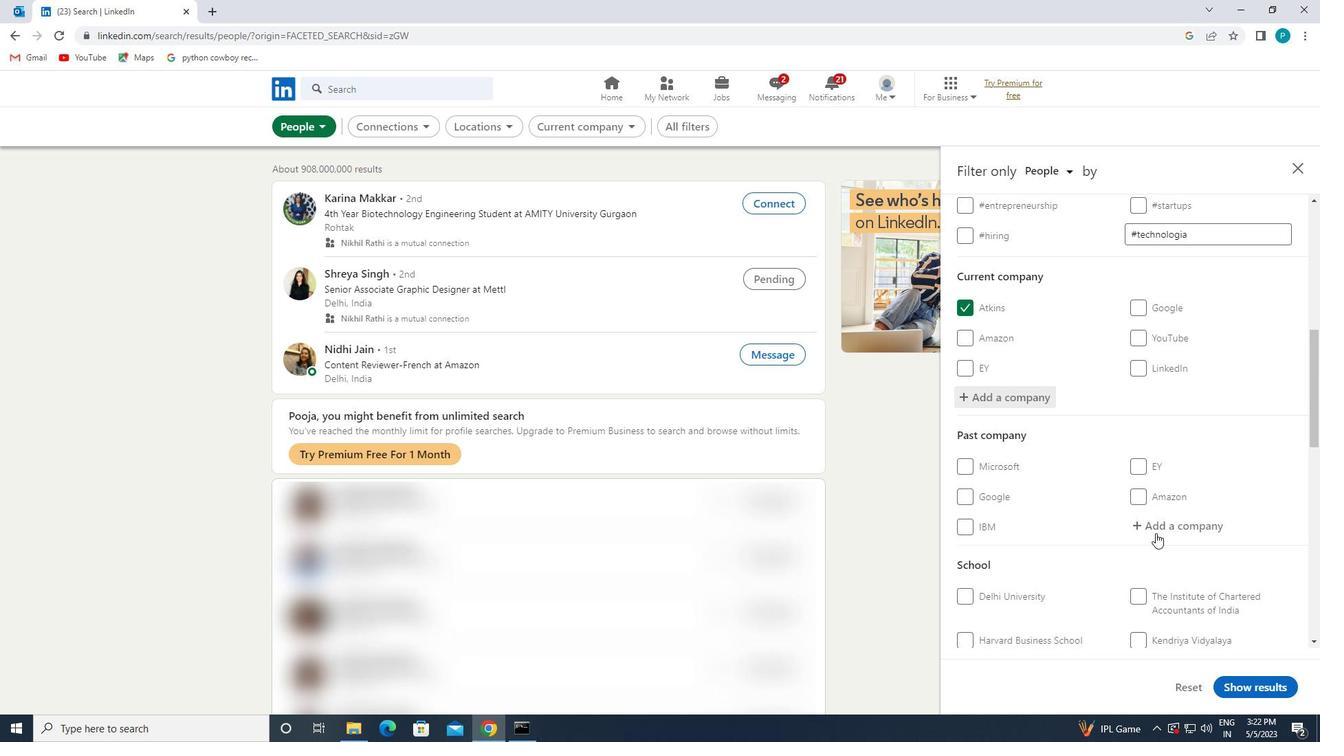 
Action: Mouse scrolled (1166, 550) with delta (0, 0)
Screenshot: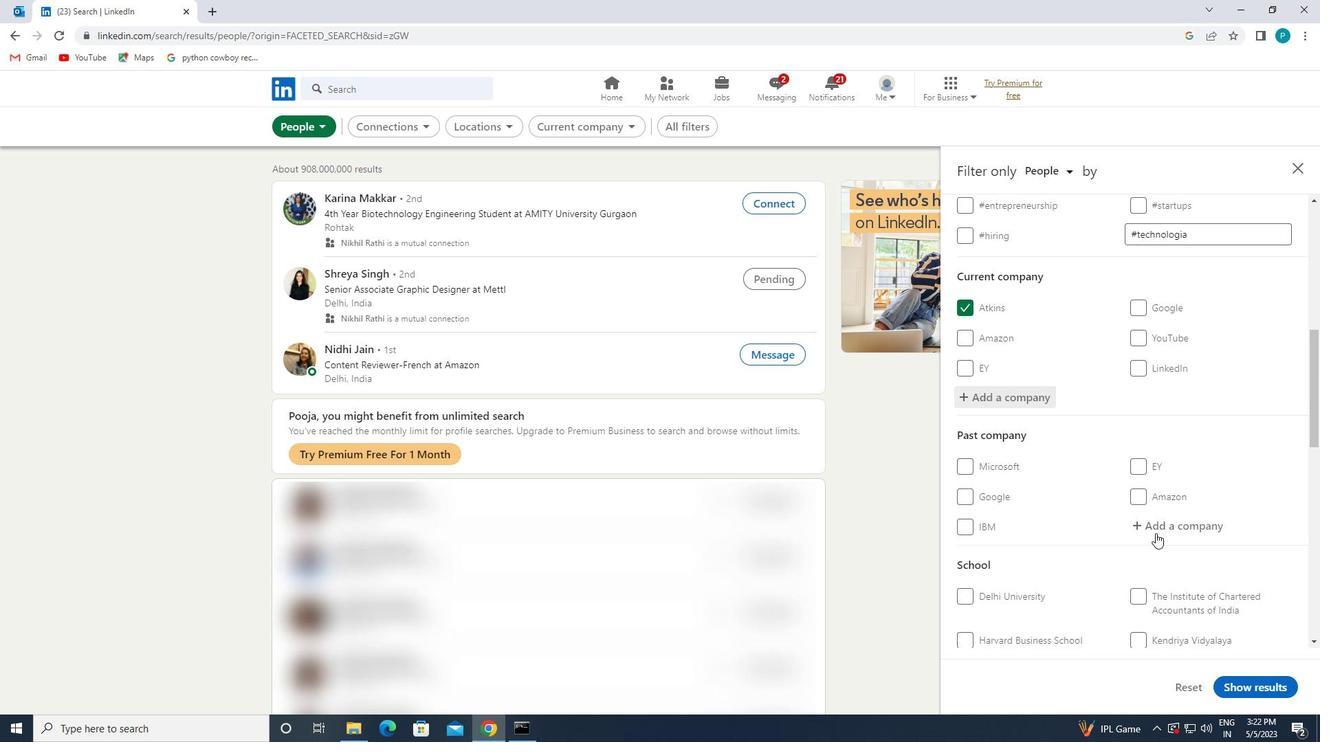 
Action: Mouse scrolled (1166, 550) with delta (0, 0)
Screenshot: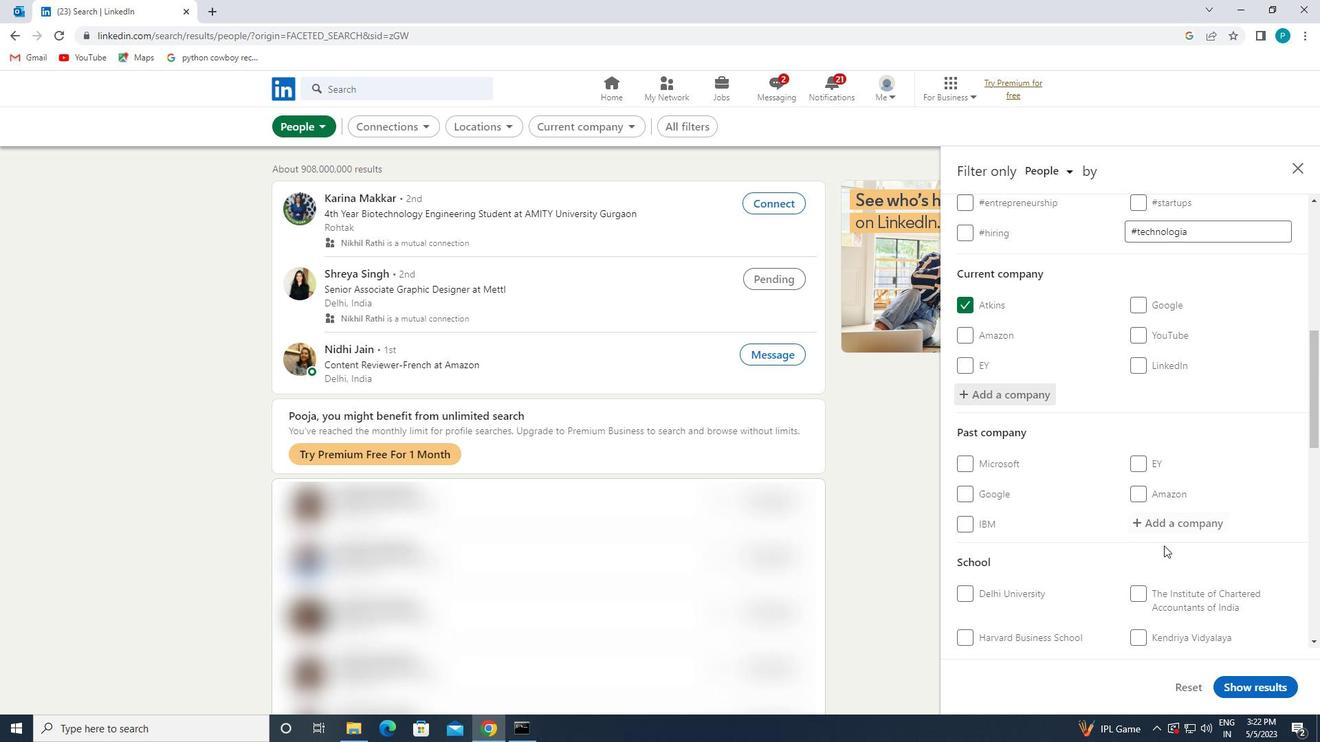 
Action: Mouse moved to (1157, 535)
Screenshot: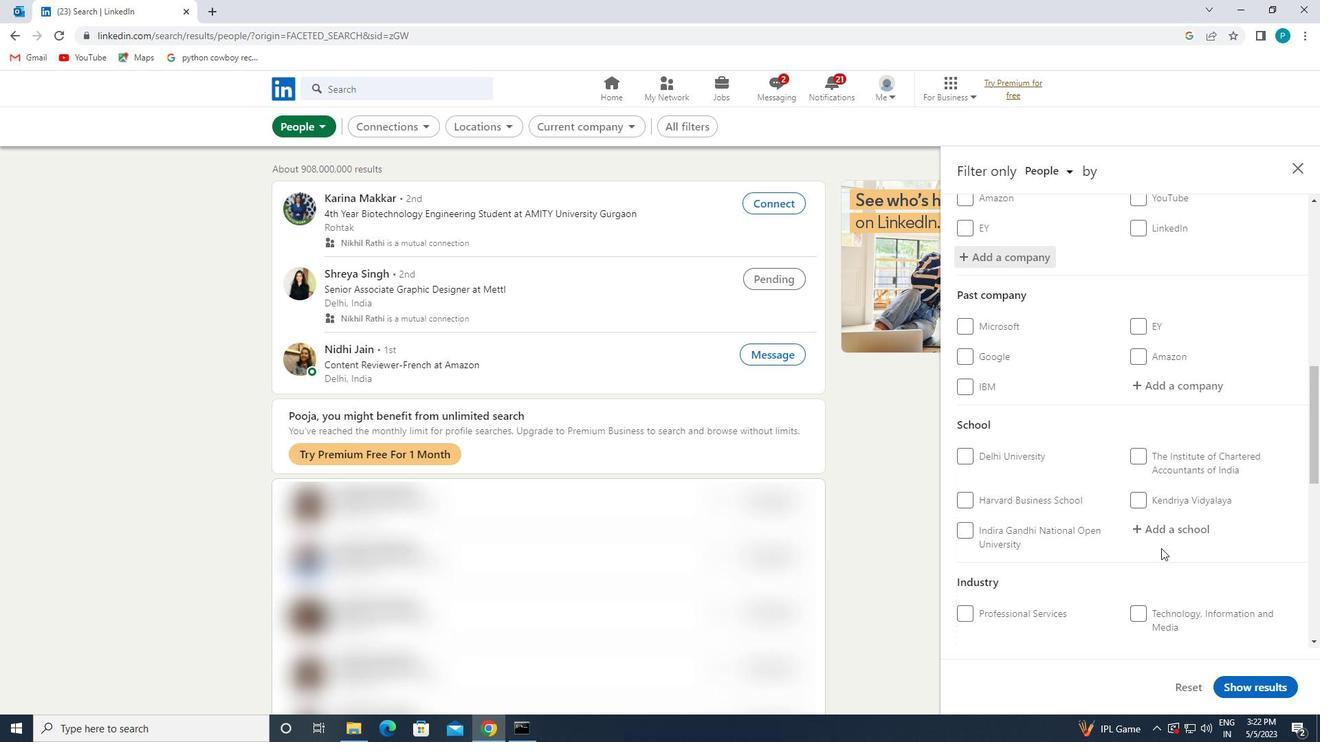 
Action: Mouse pressed left at (1157, 535)
Screenshot: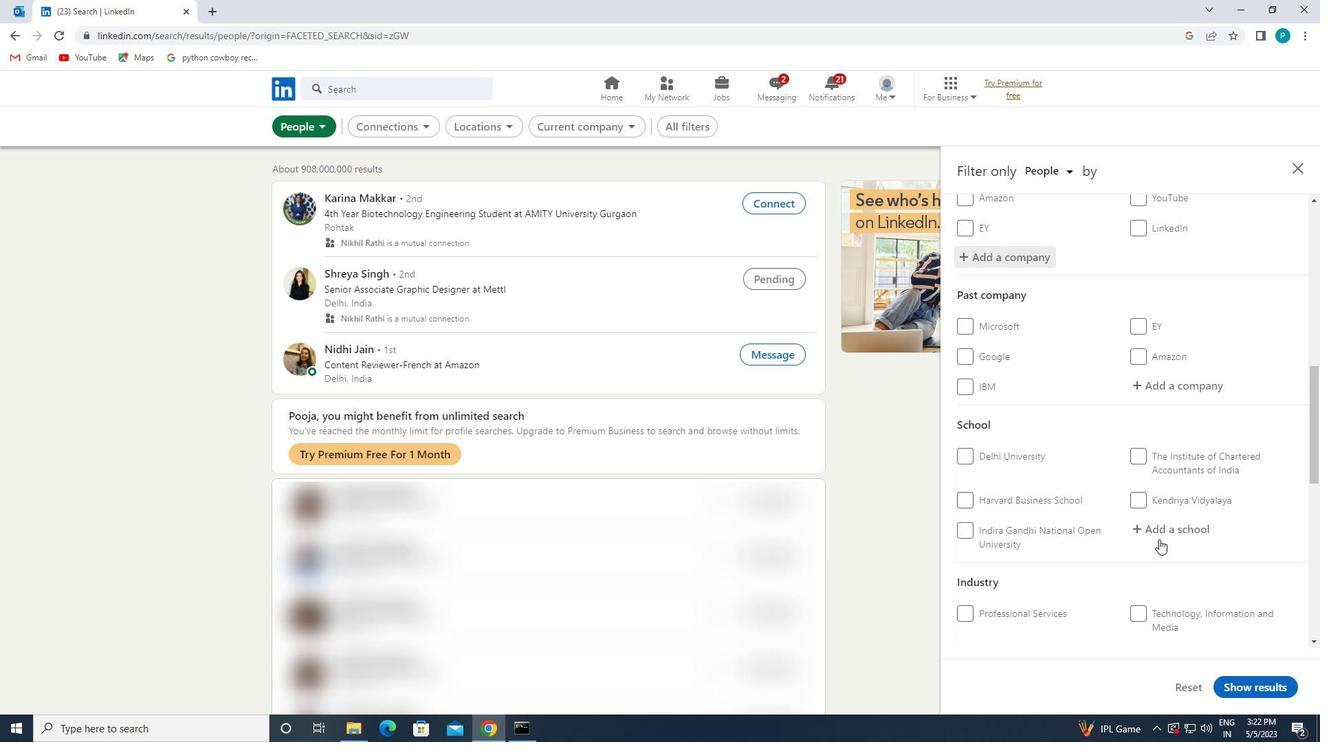 
Action: Key pressed <Key.caps_lock>BITS
Screenshot: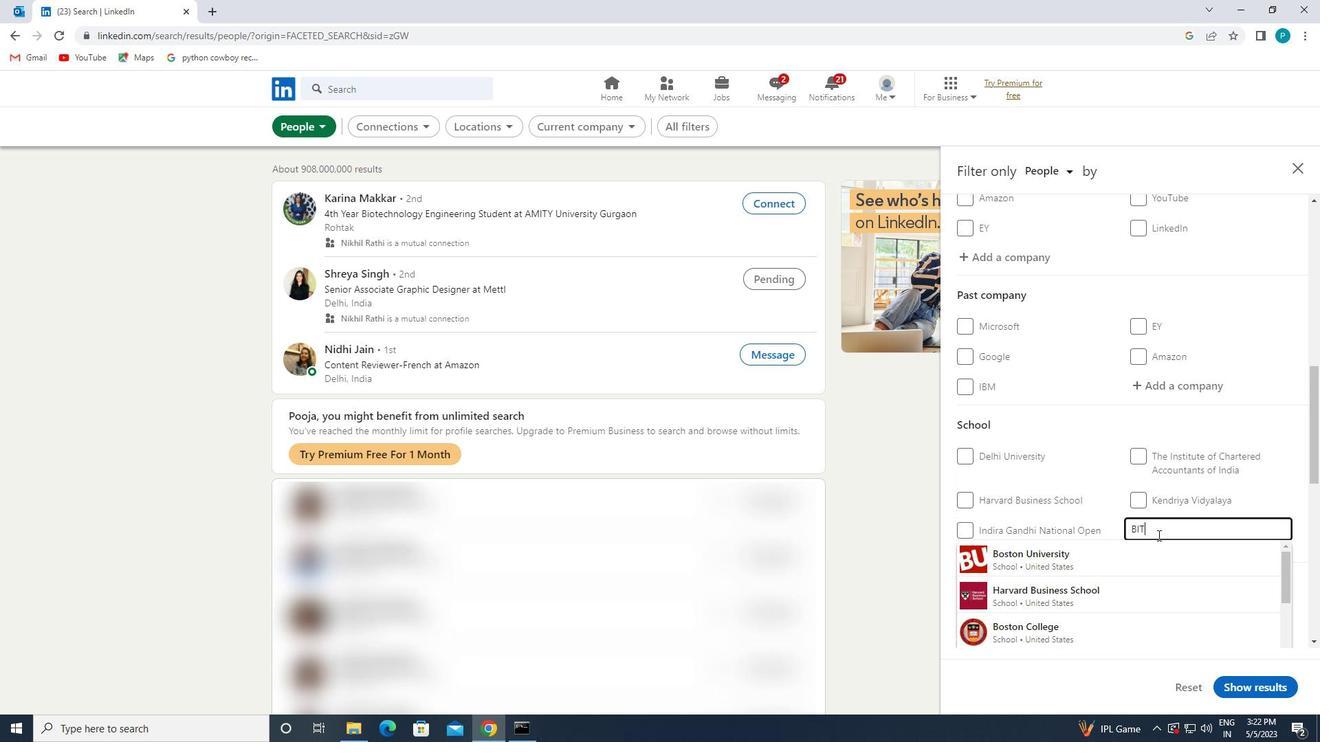 
Action: Mouse moved to (1152, 556)
Screenshot: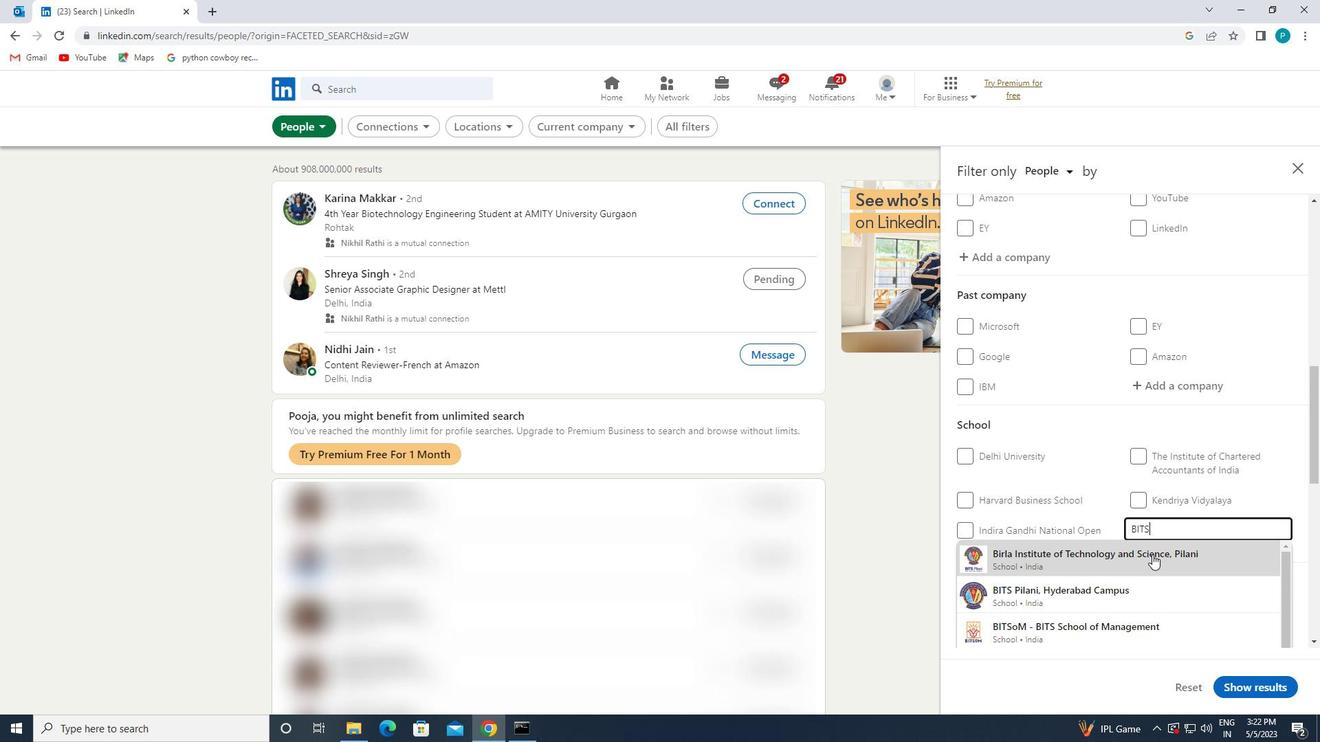 
Action: Mouse pressed left at (1152, 556)
Screenshot: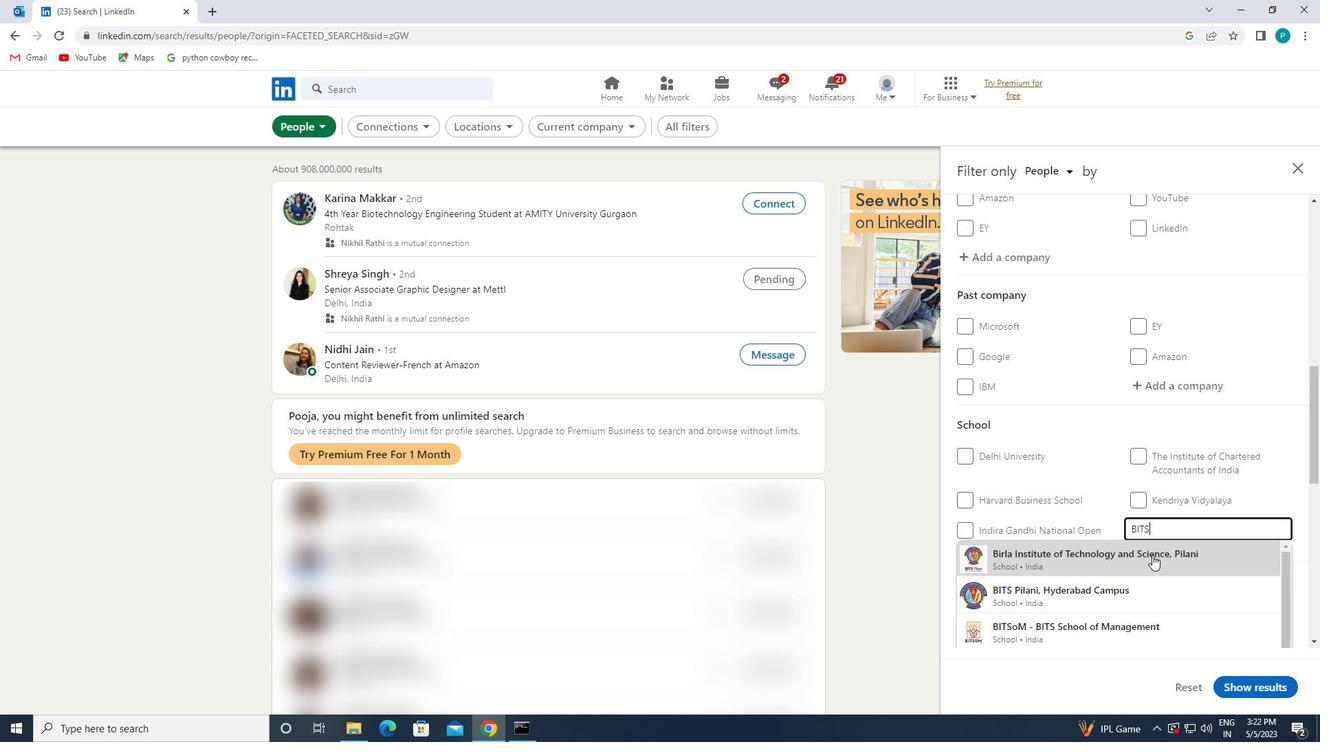 
Action: Mouse moved to (1117, 598)
Screenshot: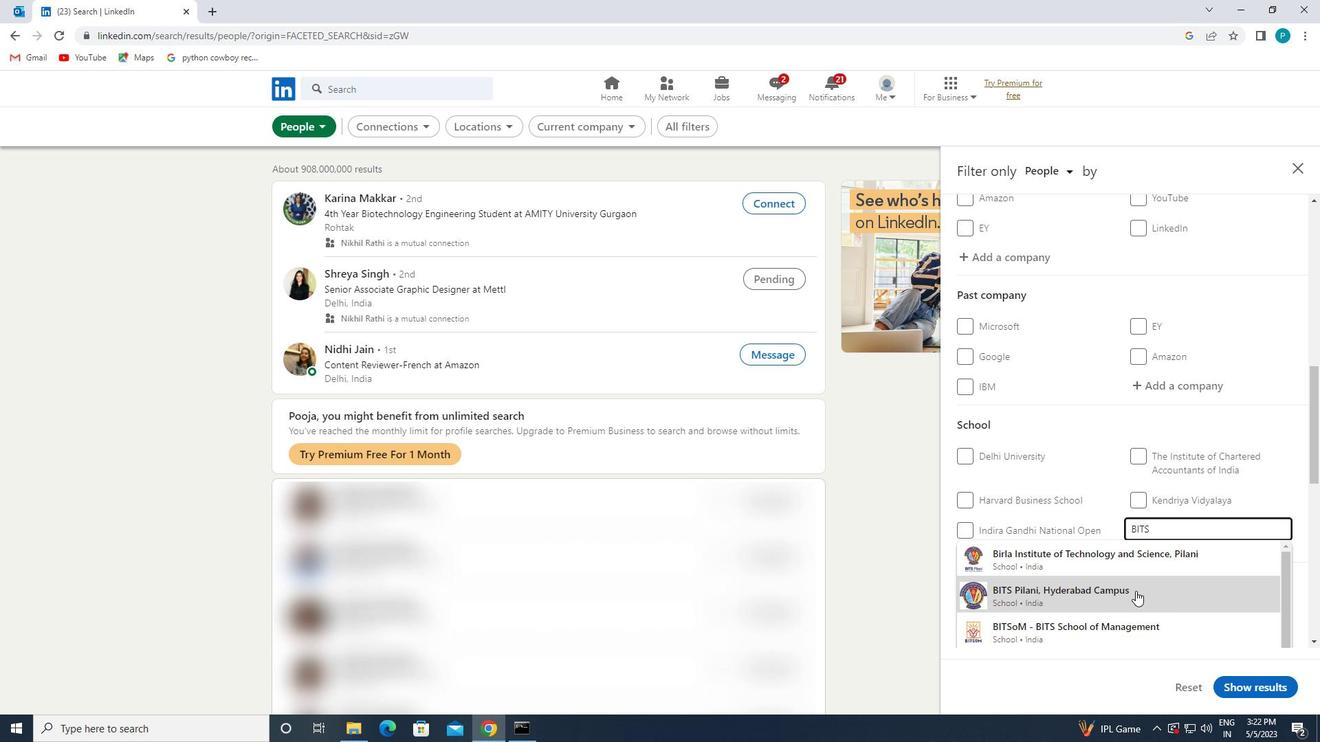 
Action: Mouse pressed left at (1117, 598)
Screenshot: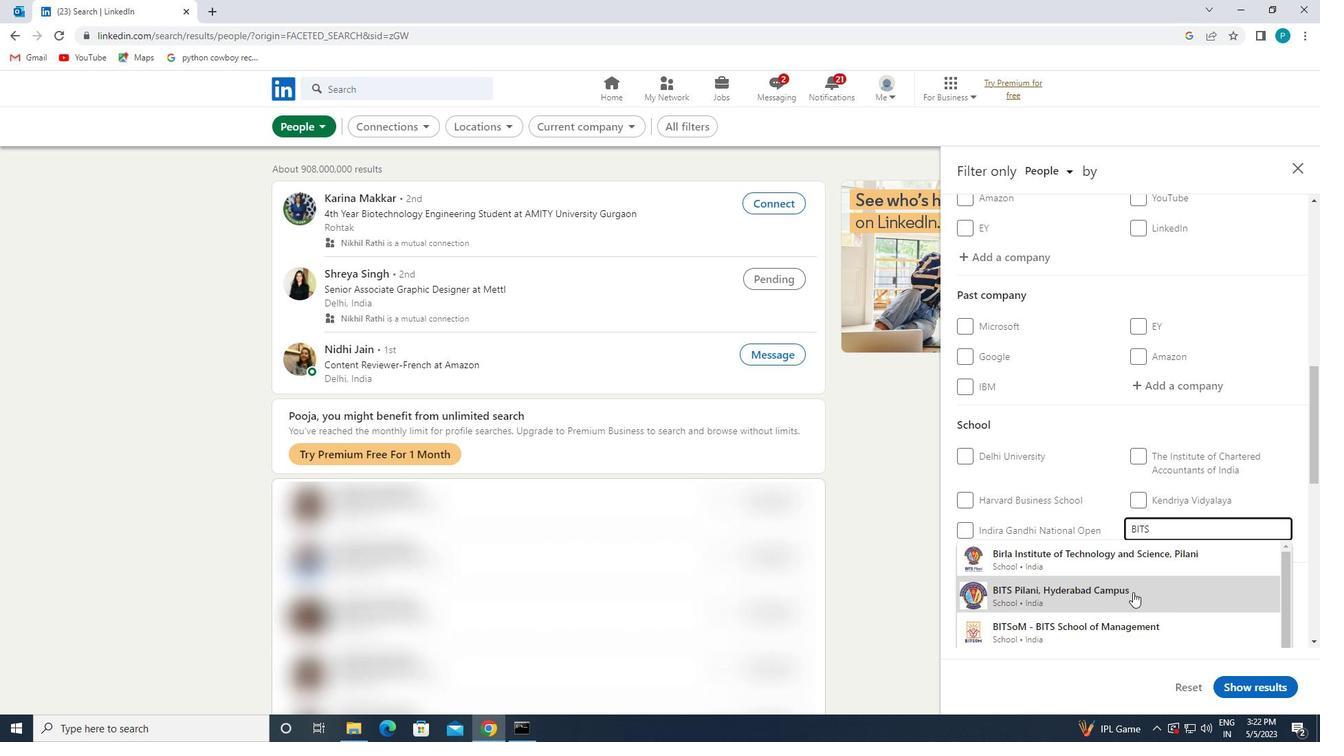 
Action: Mouse moved to (1176, 563)
Screenshot: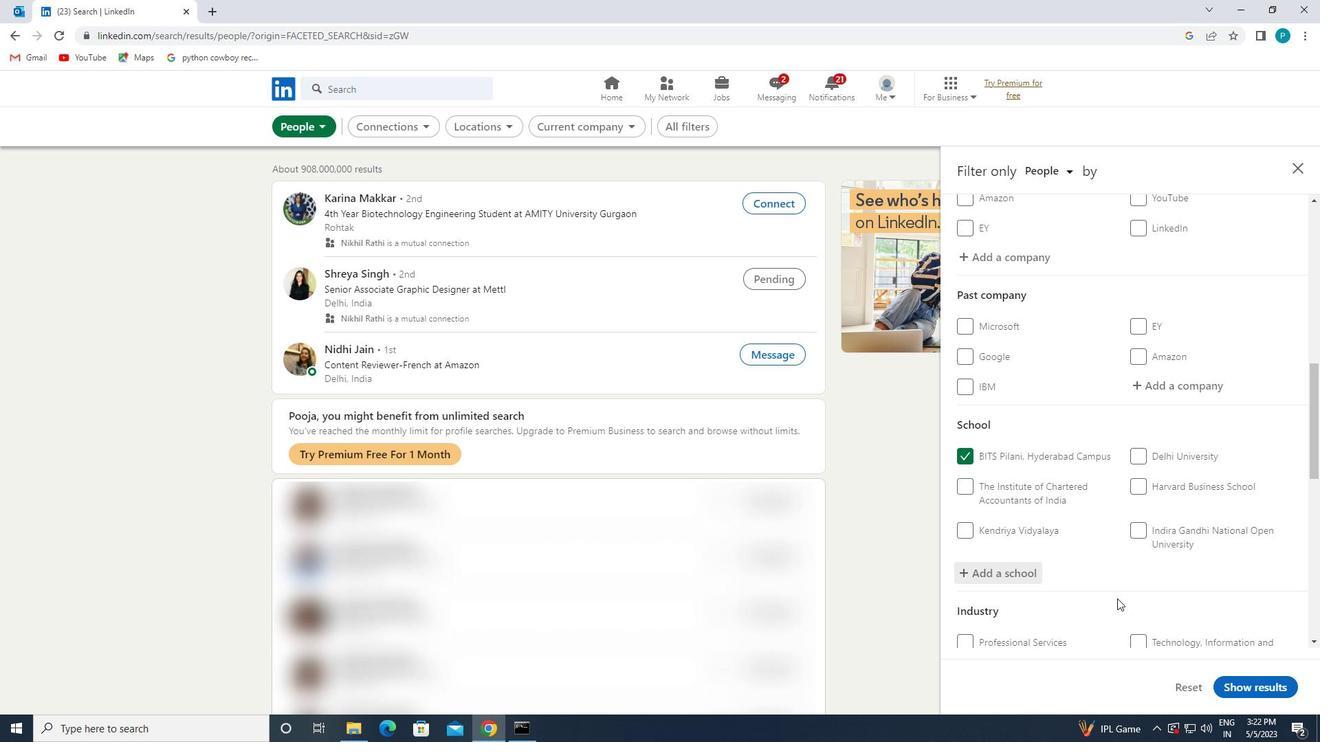 
Action: Mouse scrolled (1176, 563) with delta (0, 0)
Screenshot: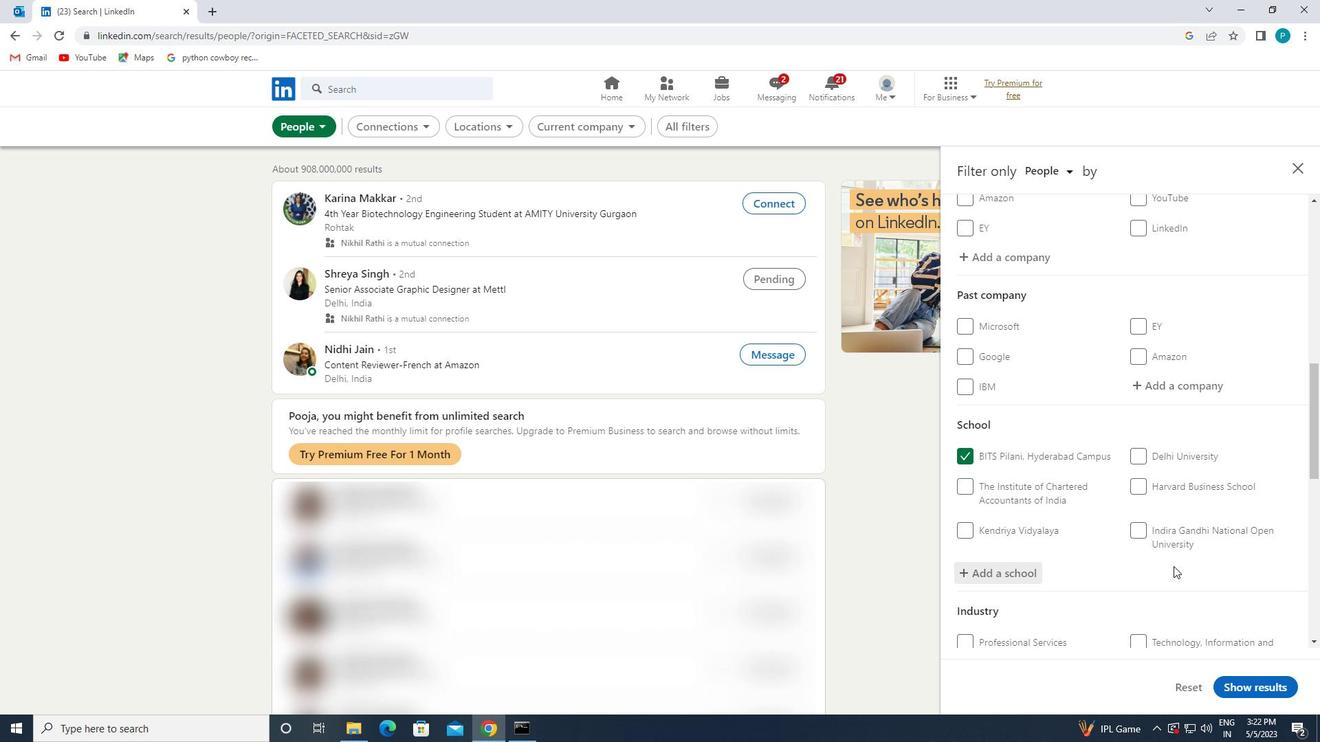 
Action: Mouse scrolled (1176, 563) with delta (0, 0)
Screenshot: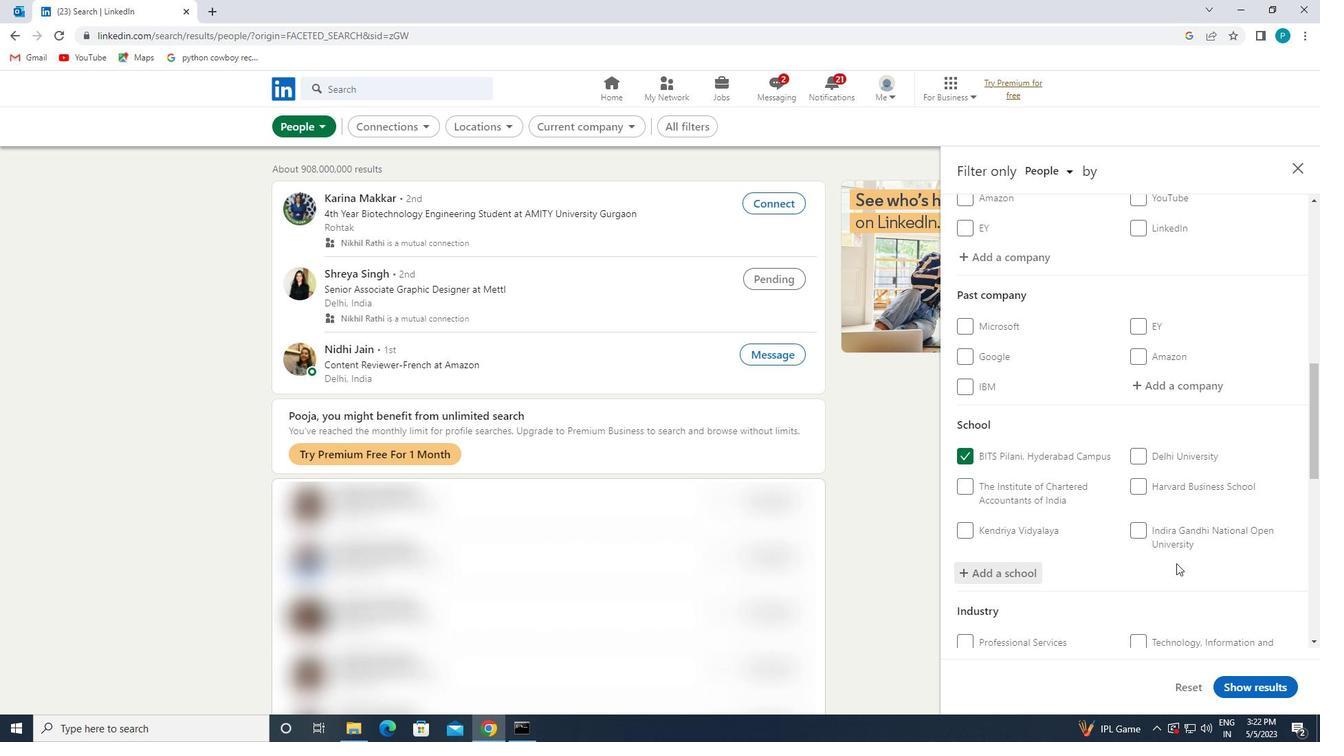 
Action: Mouse scrolled (1176, 563) with delta (0, 0)
Screenshot: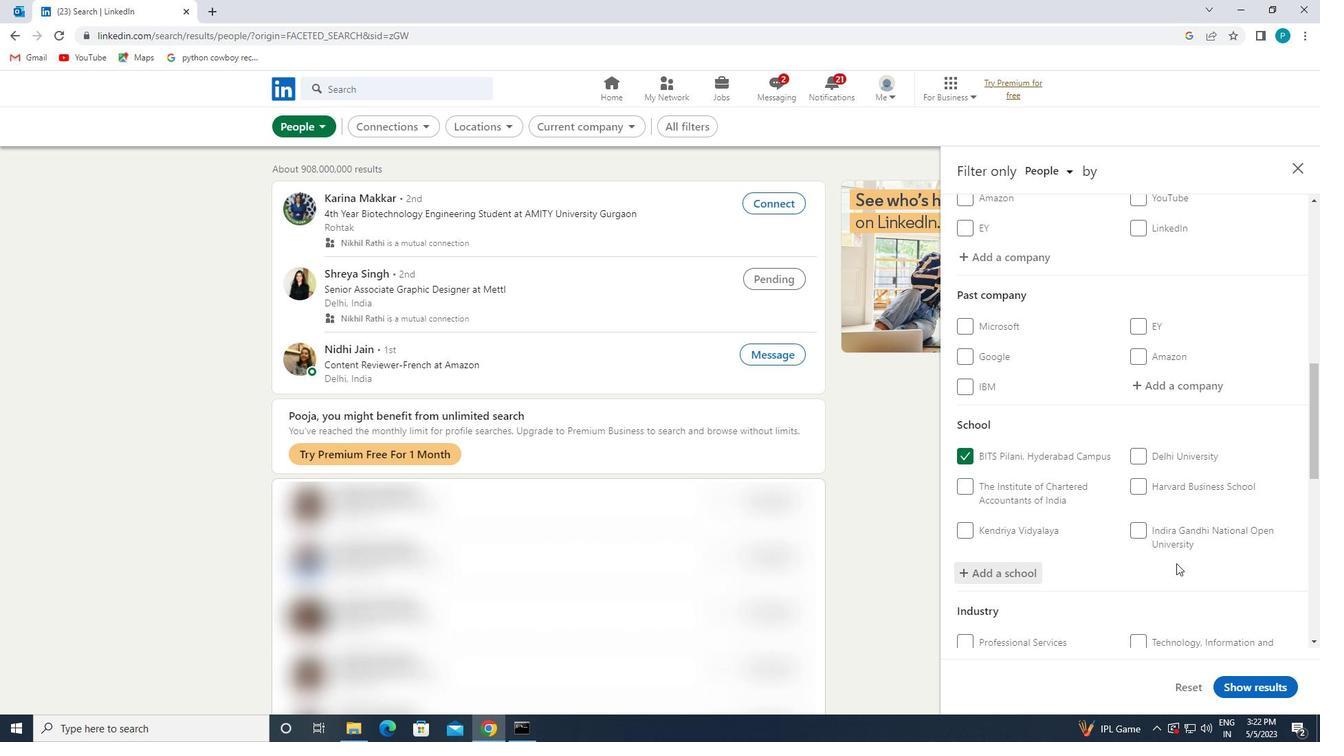 
Action: Mouse moved to (1186, 512)
Screenshot: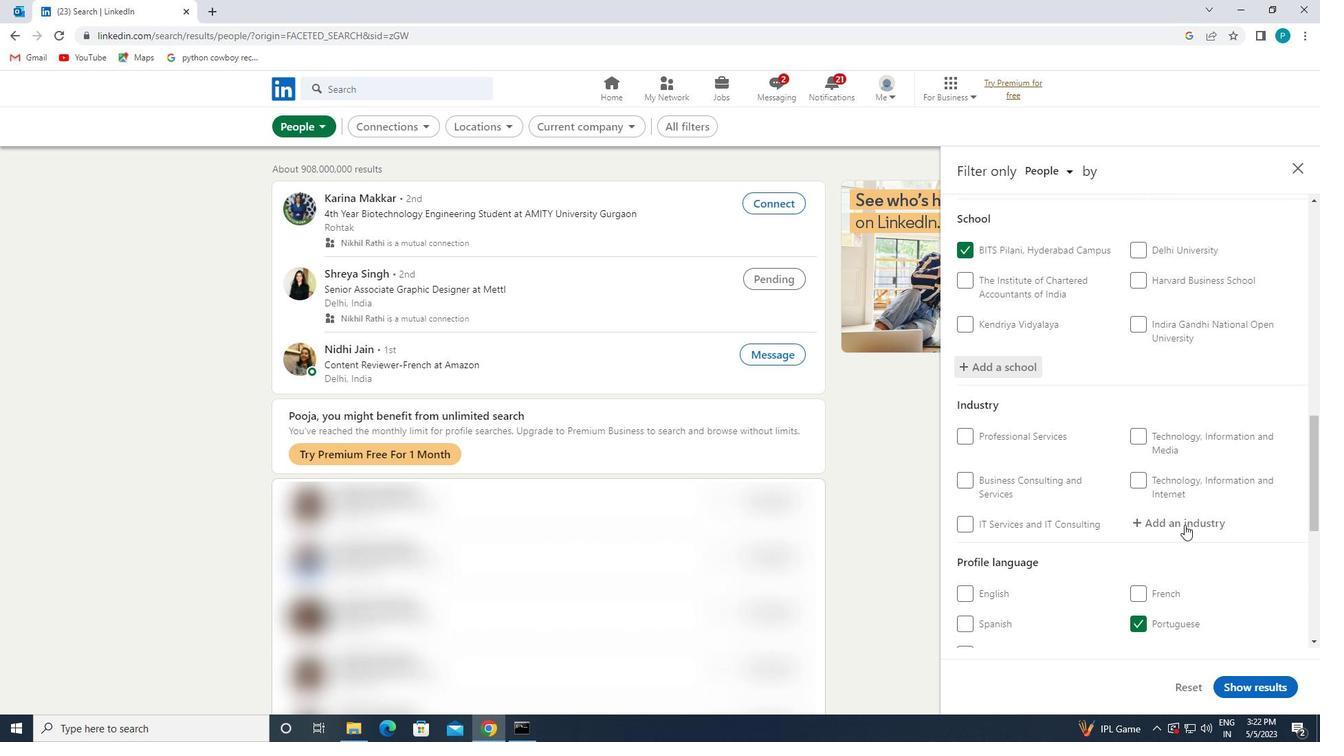
Action: Mouse pressed left at (1186, 512)
Screenshot: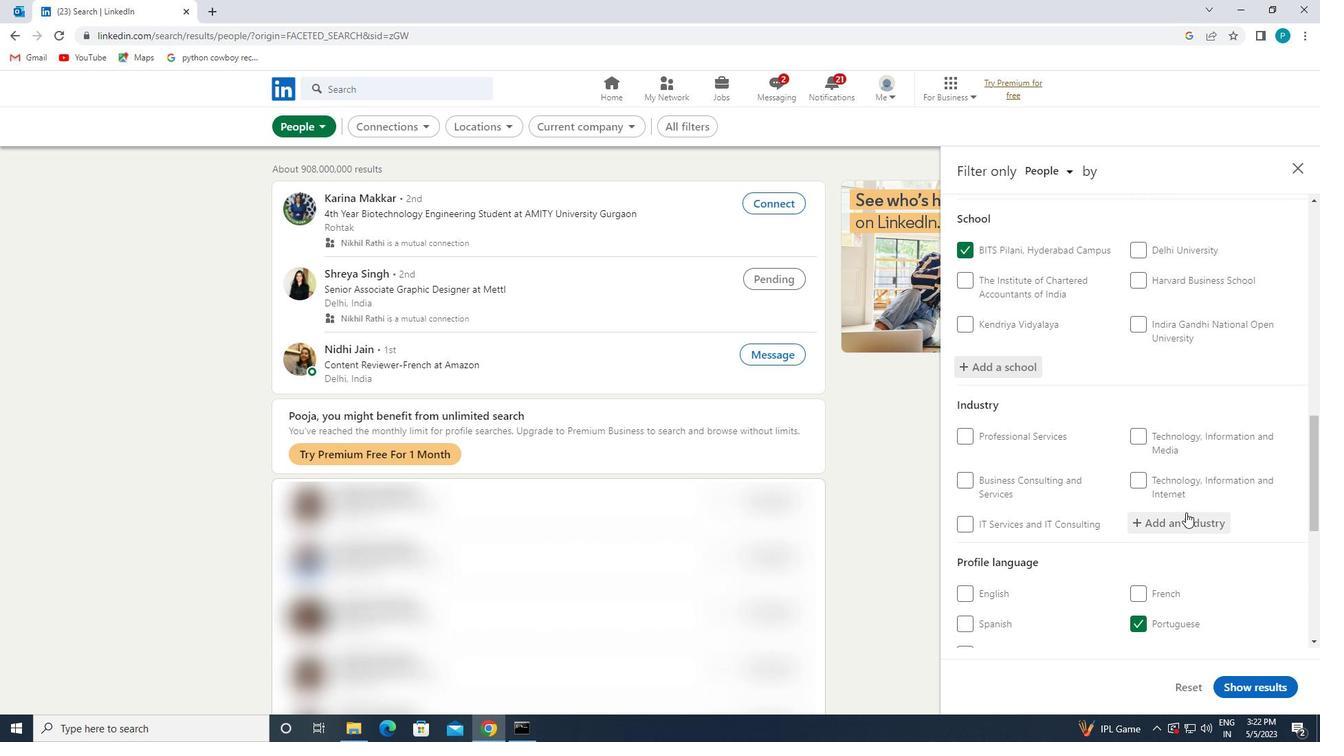 
Action: Key pressed <Key.caps_lock>HOTELS
Screenshot: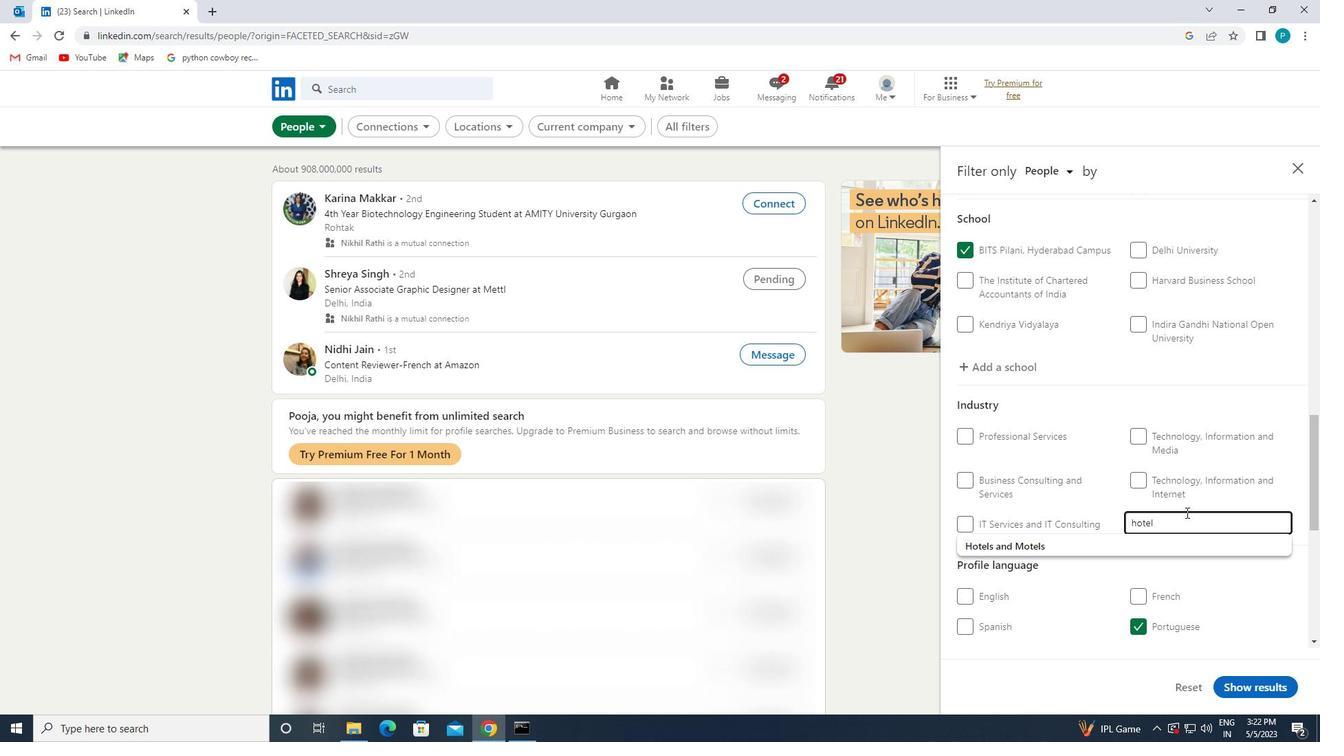 
Action: Mouse moved to (1137, 550)
Screenshot: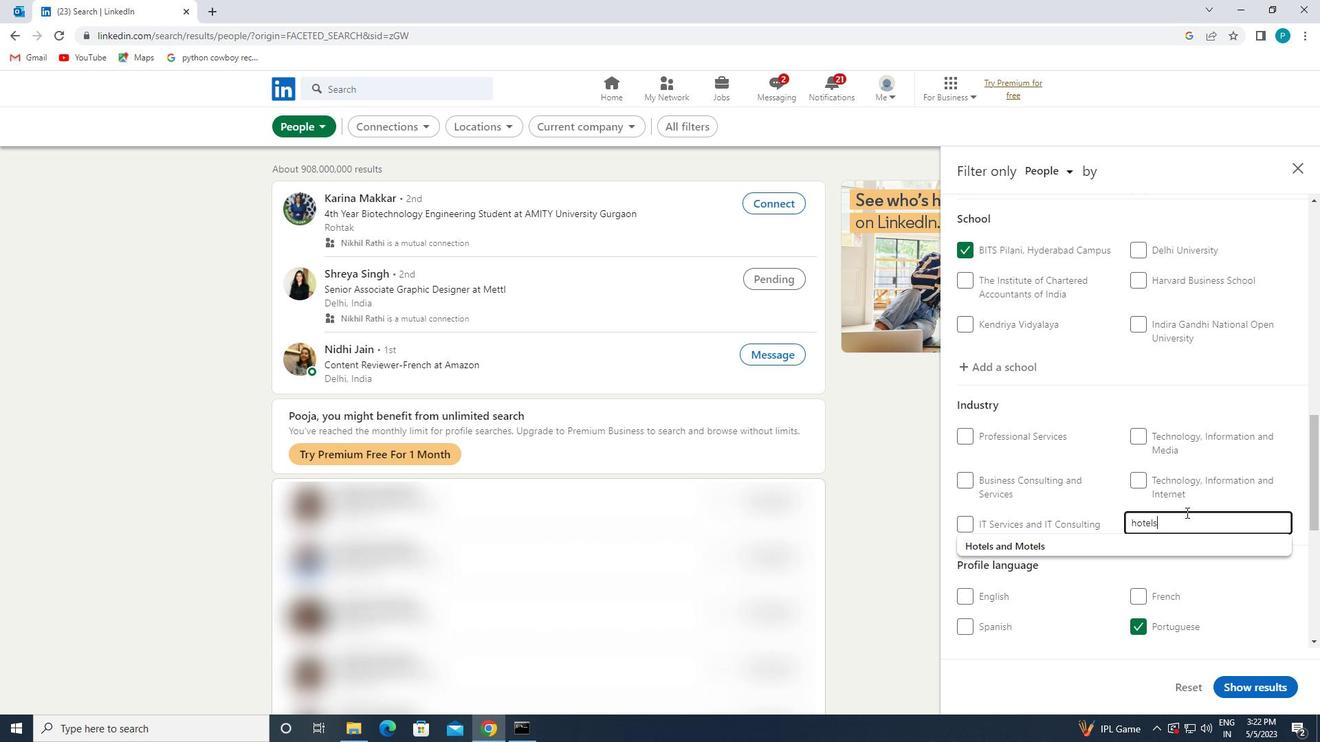 
Action: Mouse pressed left at (1137, 550)
Screenshot: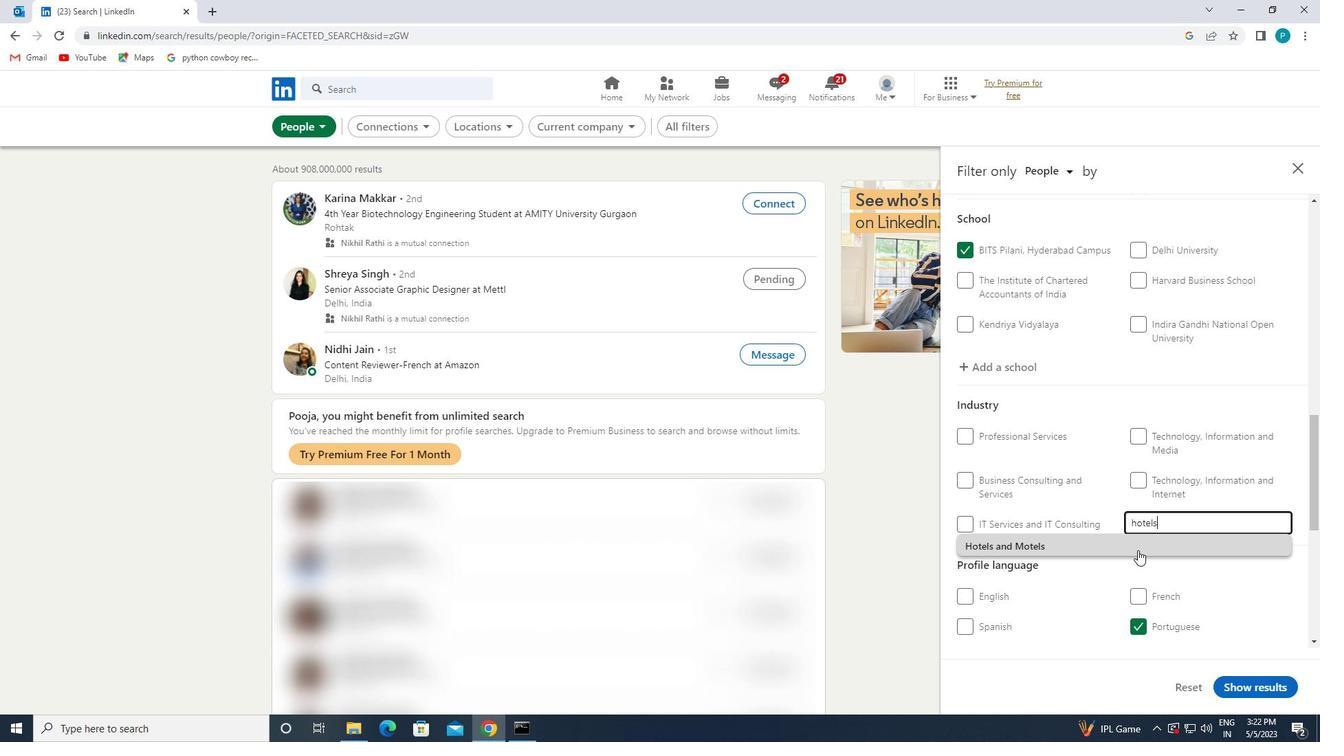 
Action: Mouse scrolled (1137, 550) with delta (0, 0)
Screenshot: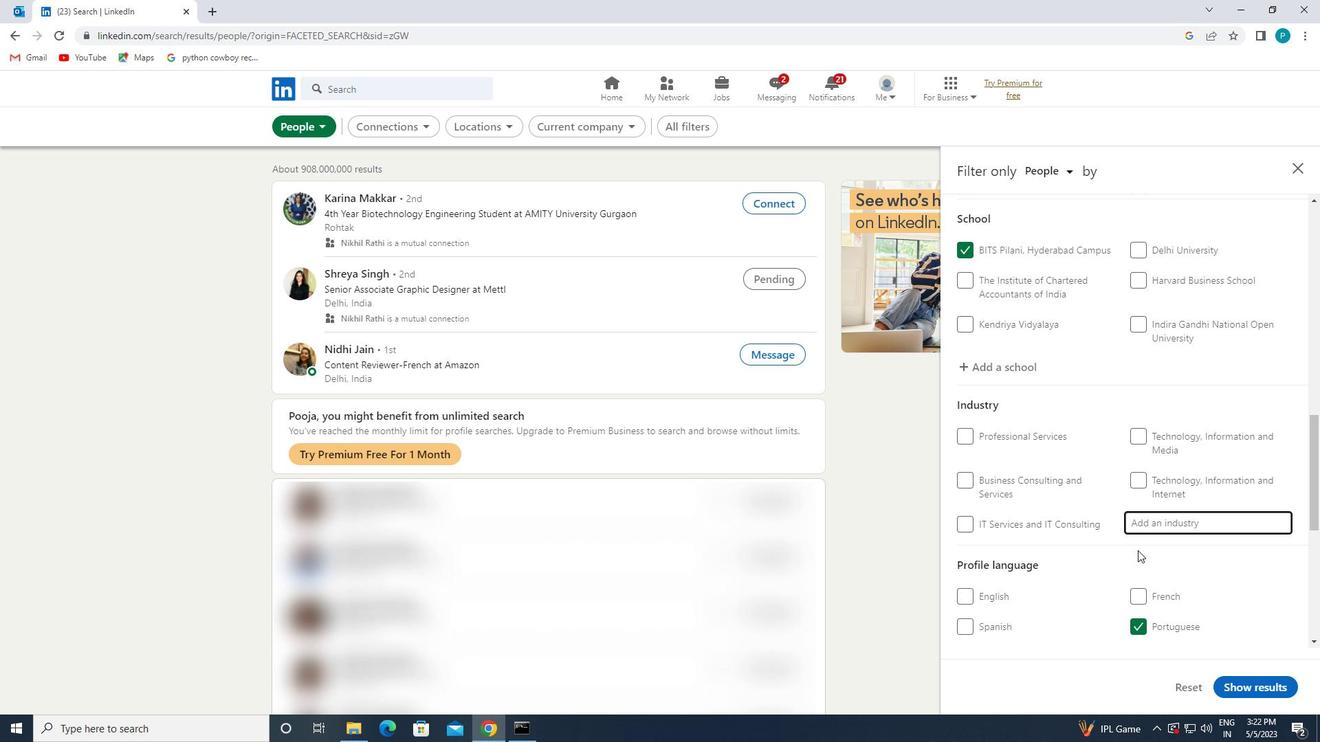 
Action: Mouse scrolled (1137, 550) with delta (0, 0)
Screenshot: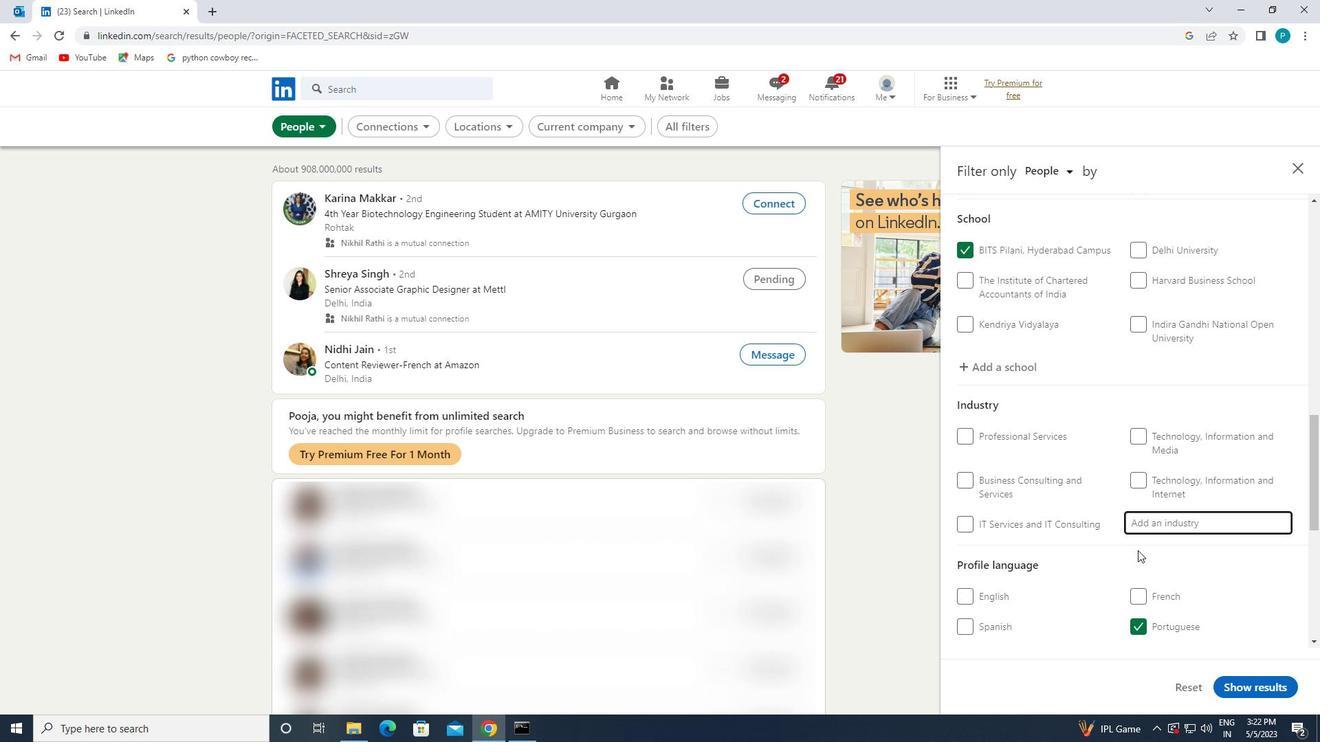 
Action: Mouse scrolled (1137, 550) with delta (0, 0)
Screenshot: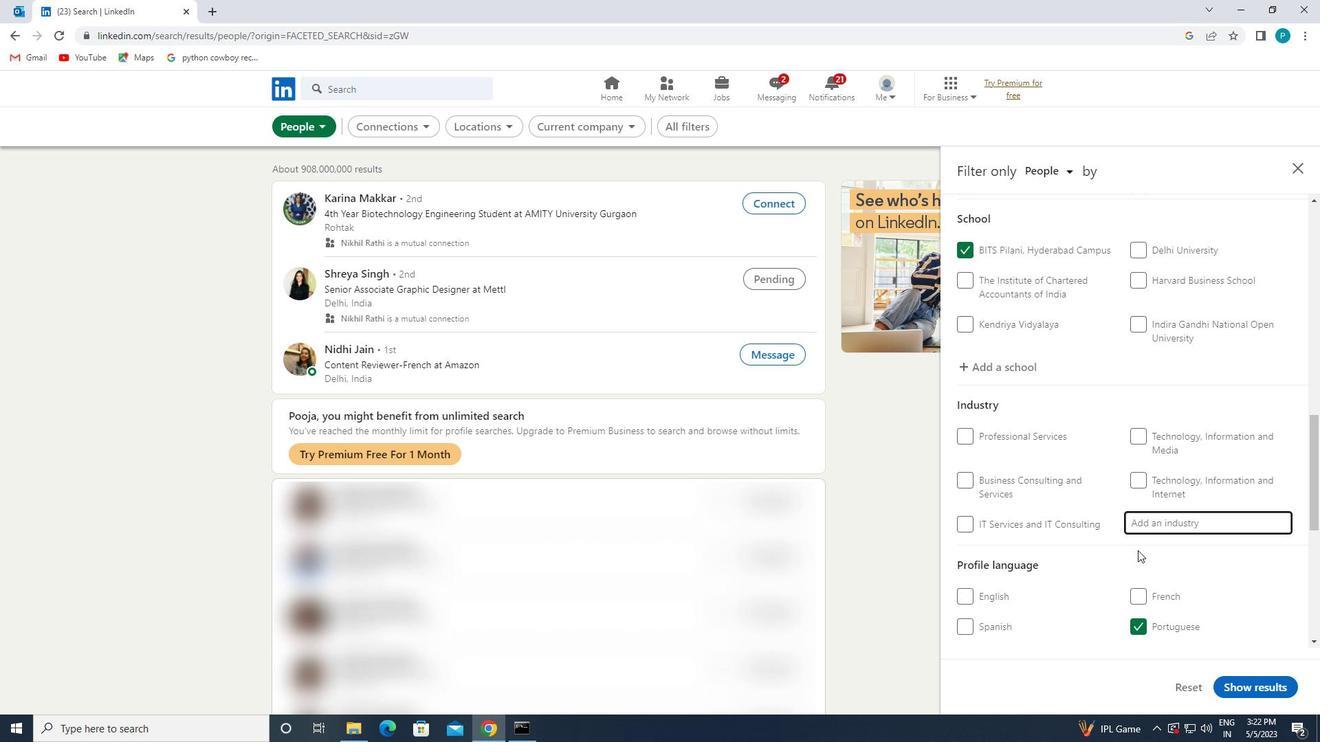 
Action: Mouse scrolled (1137, 550) with delta (0, 0)
Screenshot: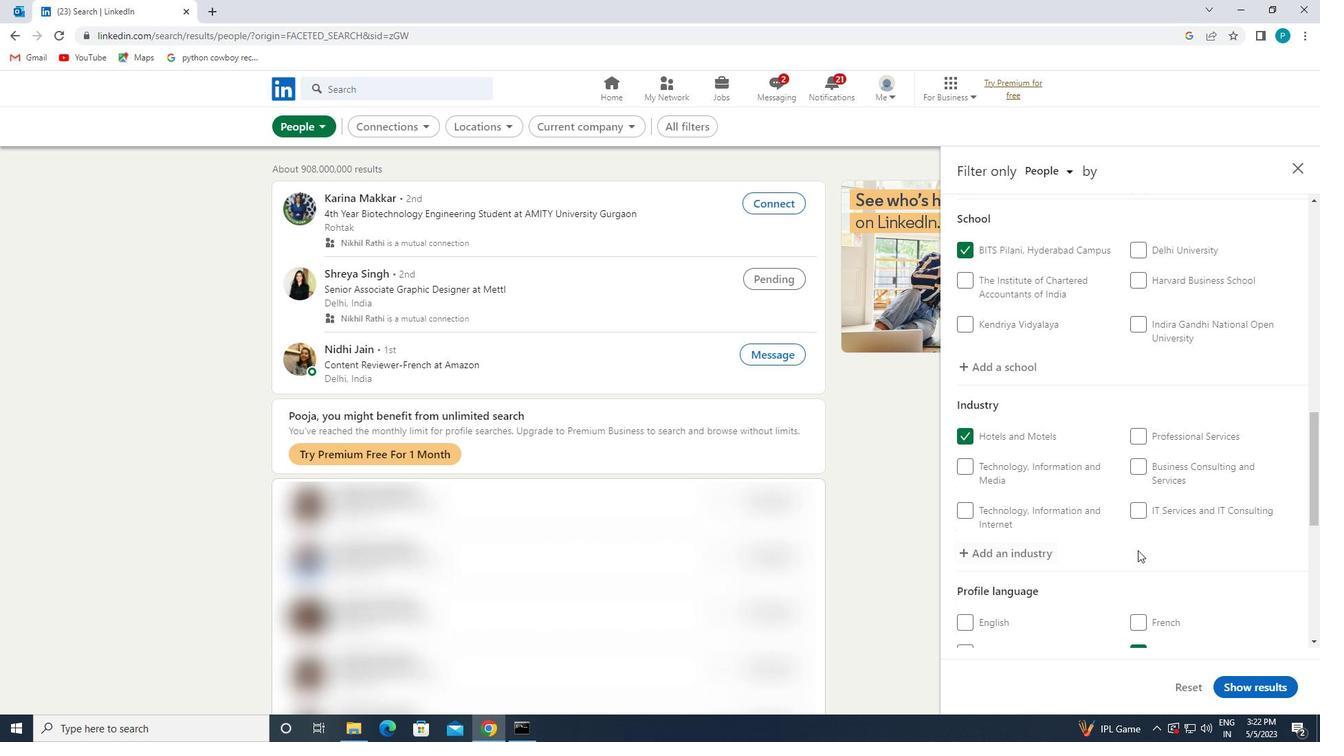 
Action: Mouse moved to (1150, 603)
Screenshot: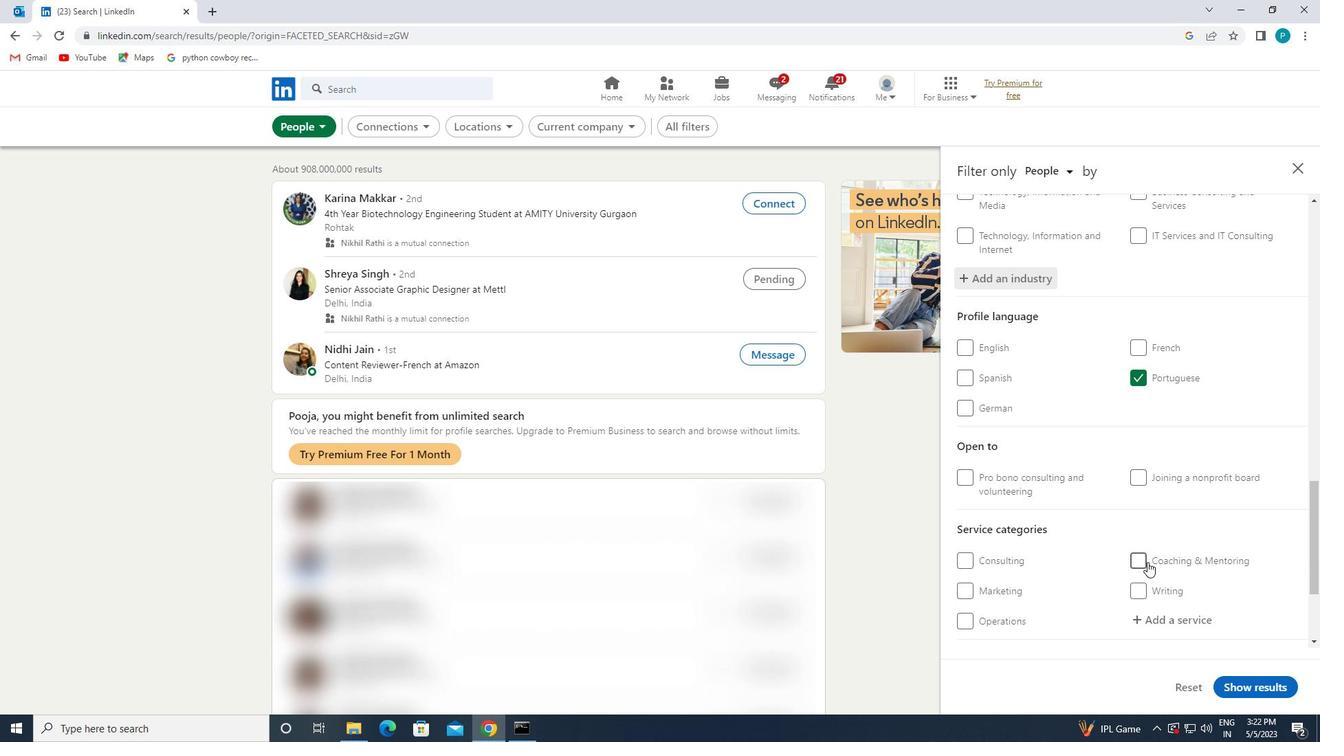 
Action: Mouse scrolled (1150, 602) with delta (0, 0)
Screenshot: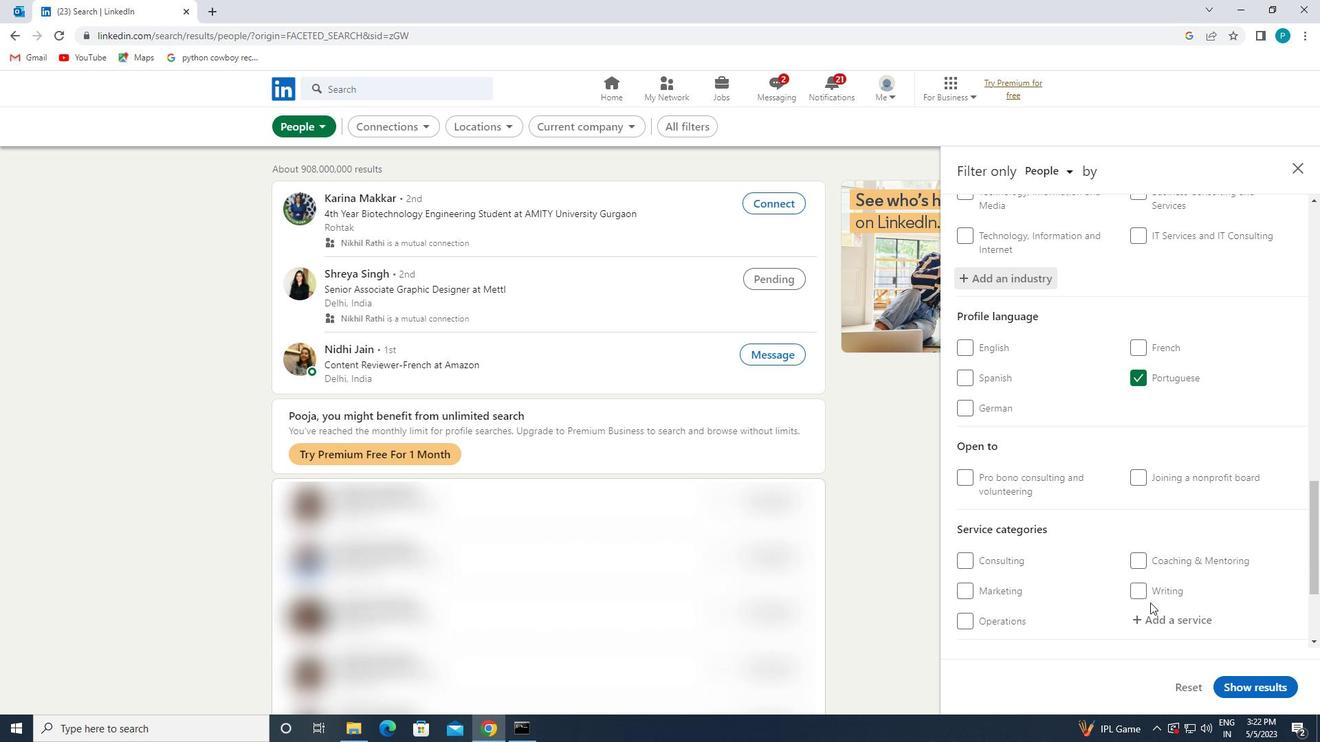 
Action: Mouse moved to (1151, 550)
Screenshot: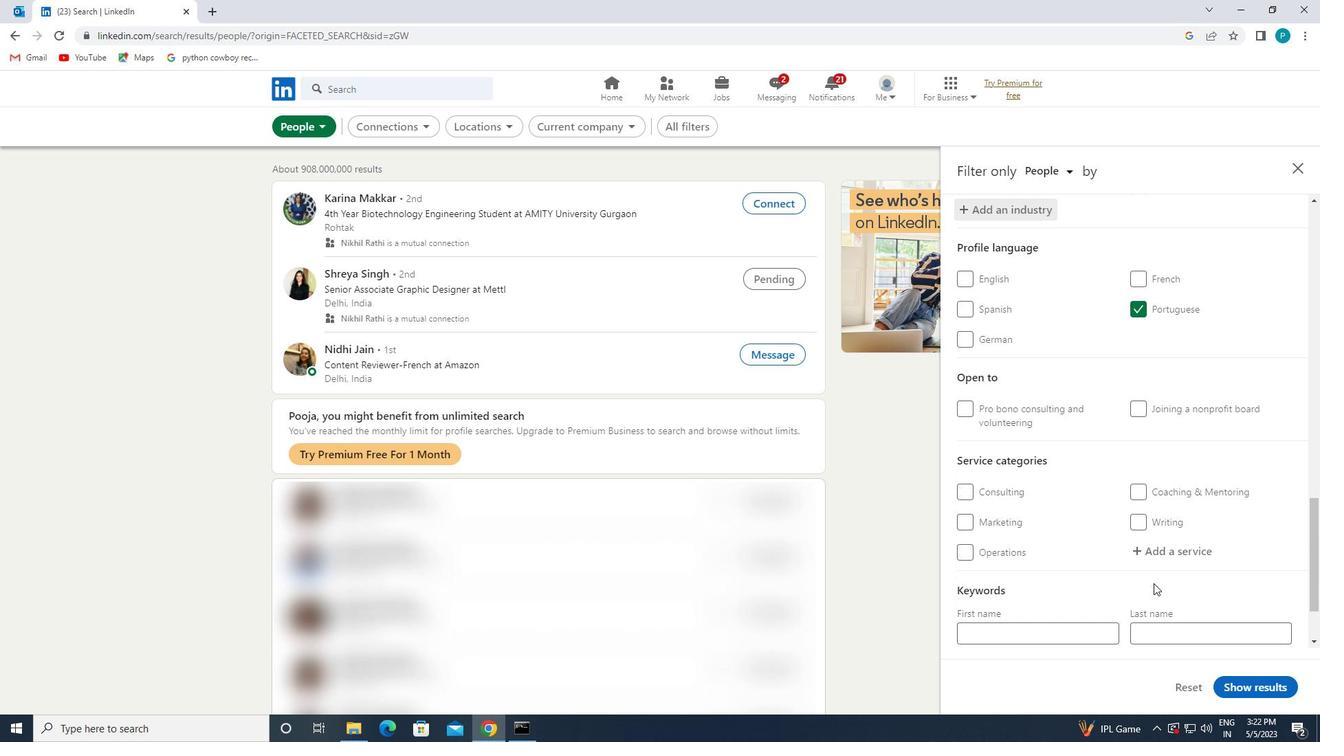 
Action: Mouse pressed left at (1151, 550)
Screenshot: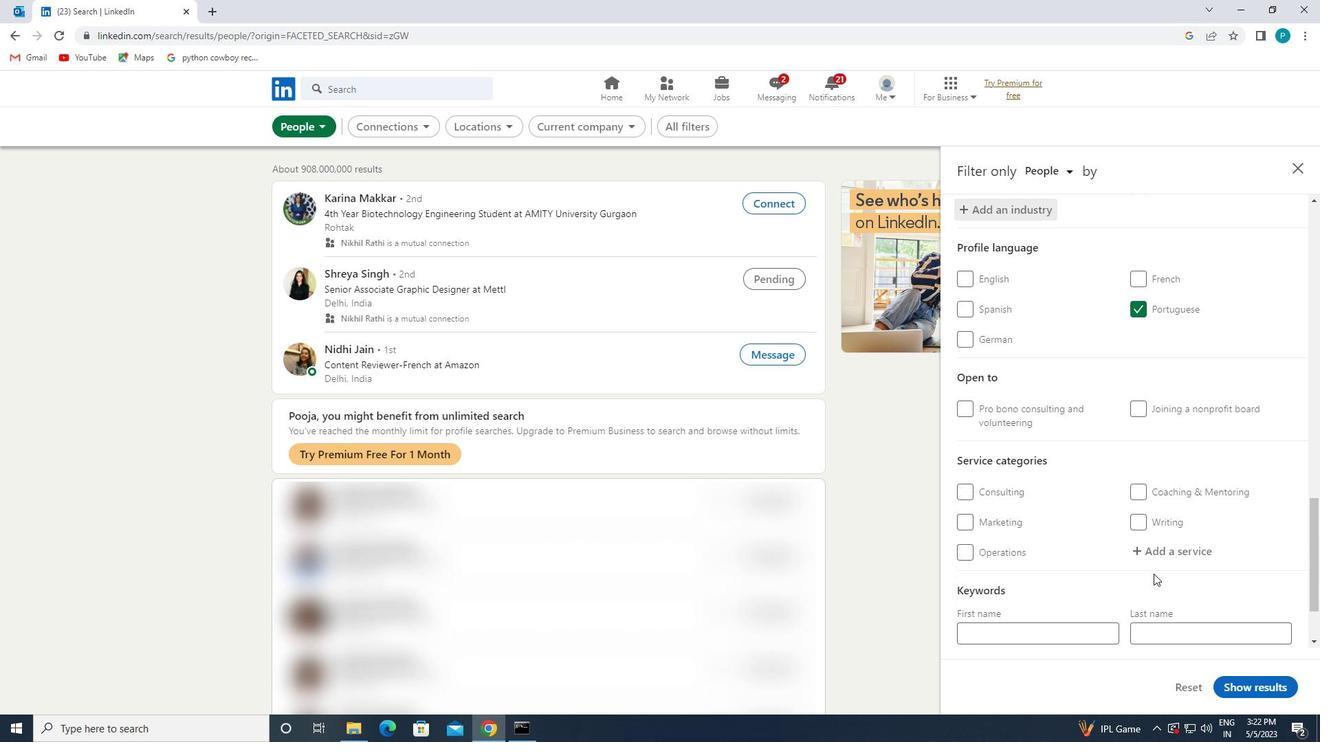 
Action: Key pressed I<Key.caps_lock>OS
Screenshot: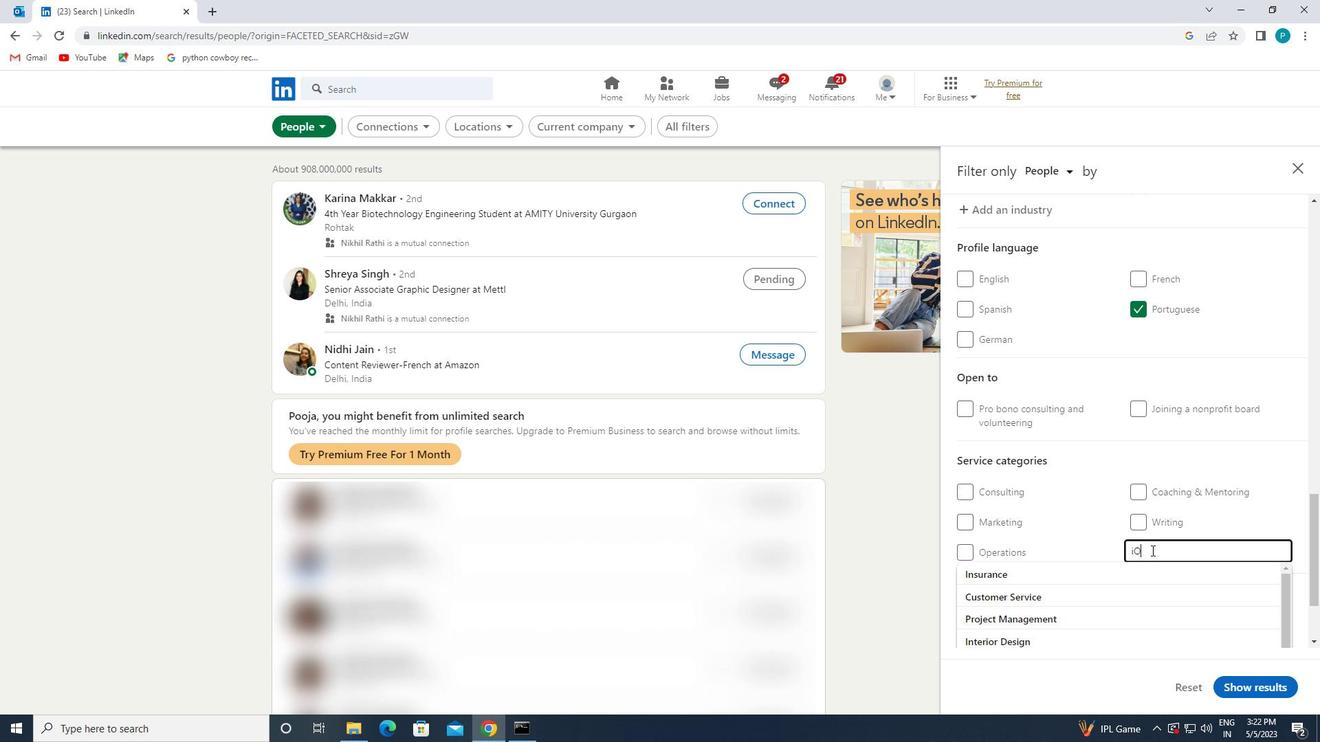
Action: Mouse moved to (1149, 572)
Screenshot: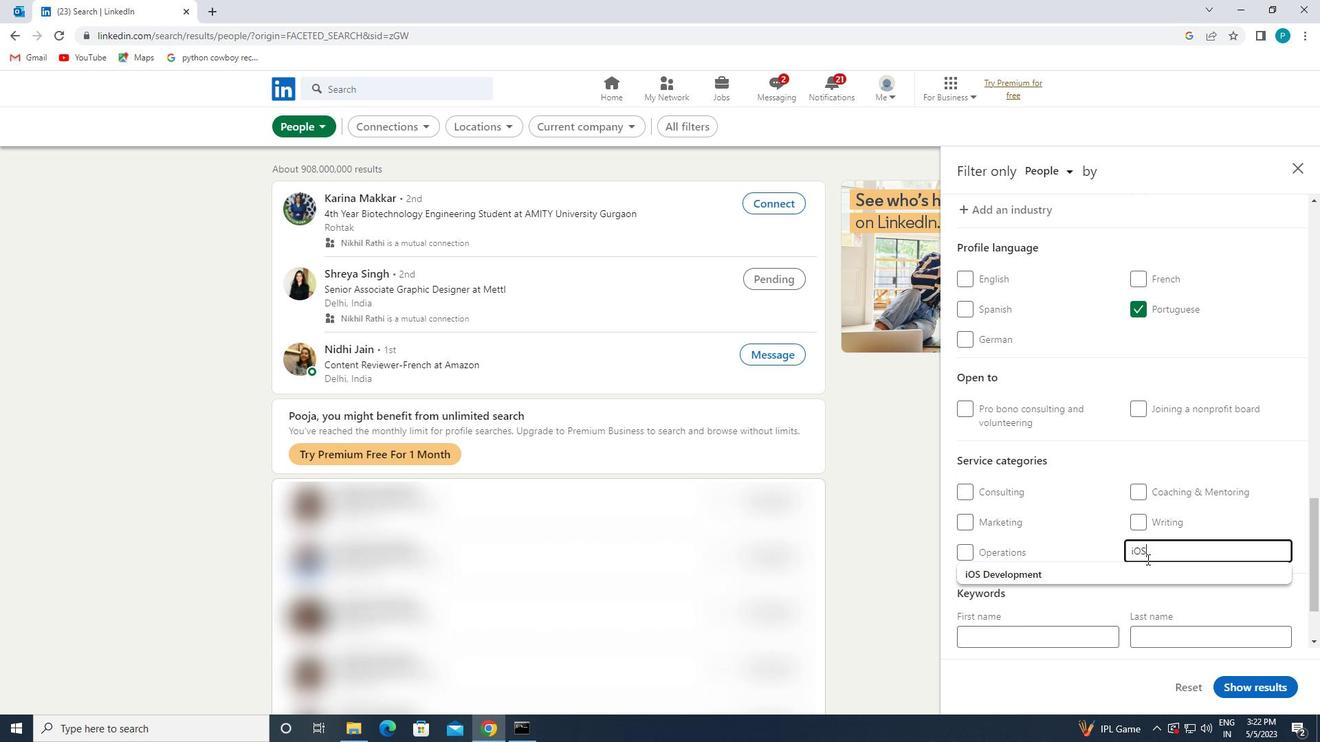 
Action: Mouse pressed left at (1149, 572)
Screenshot: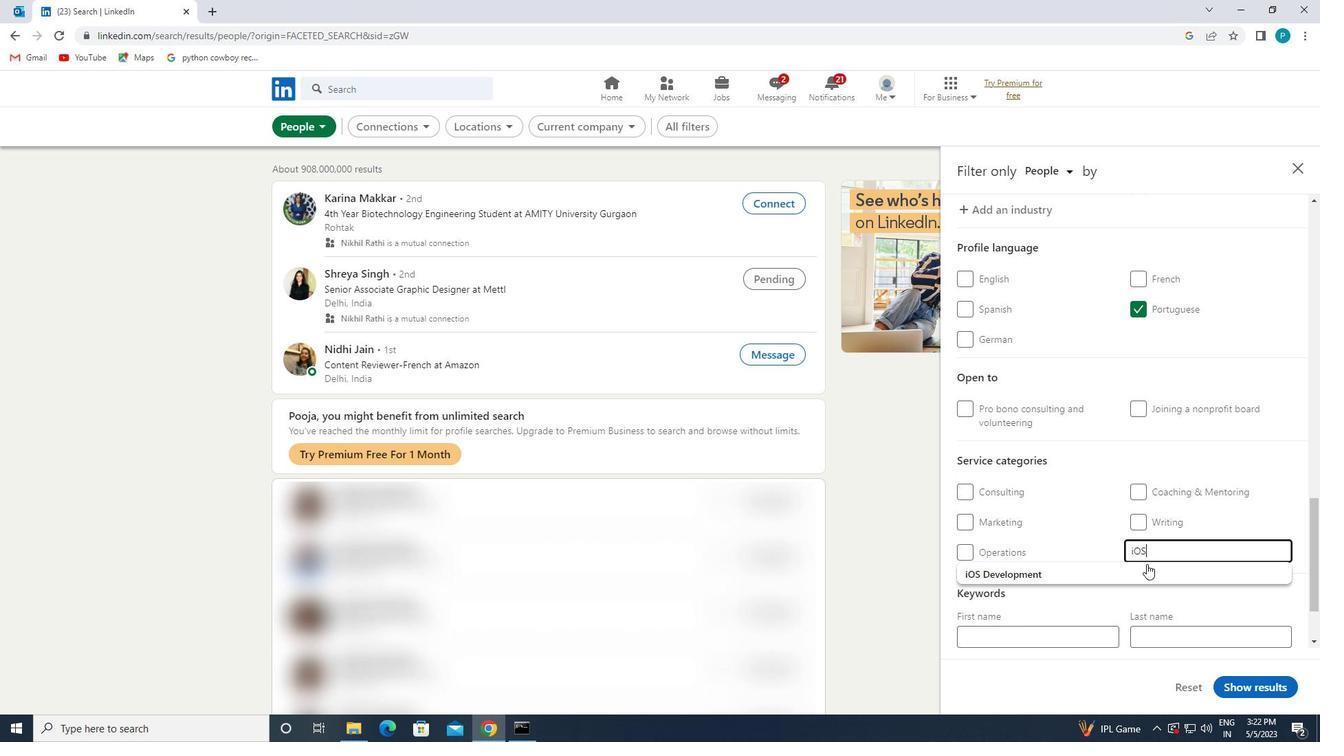 
Action: Mouse moved to (1089, 554)
Screenshot: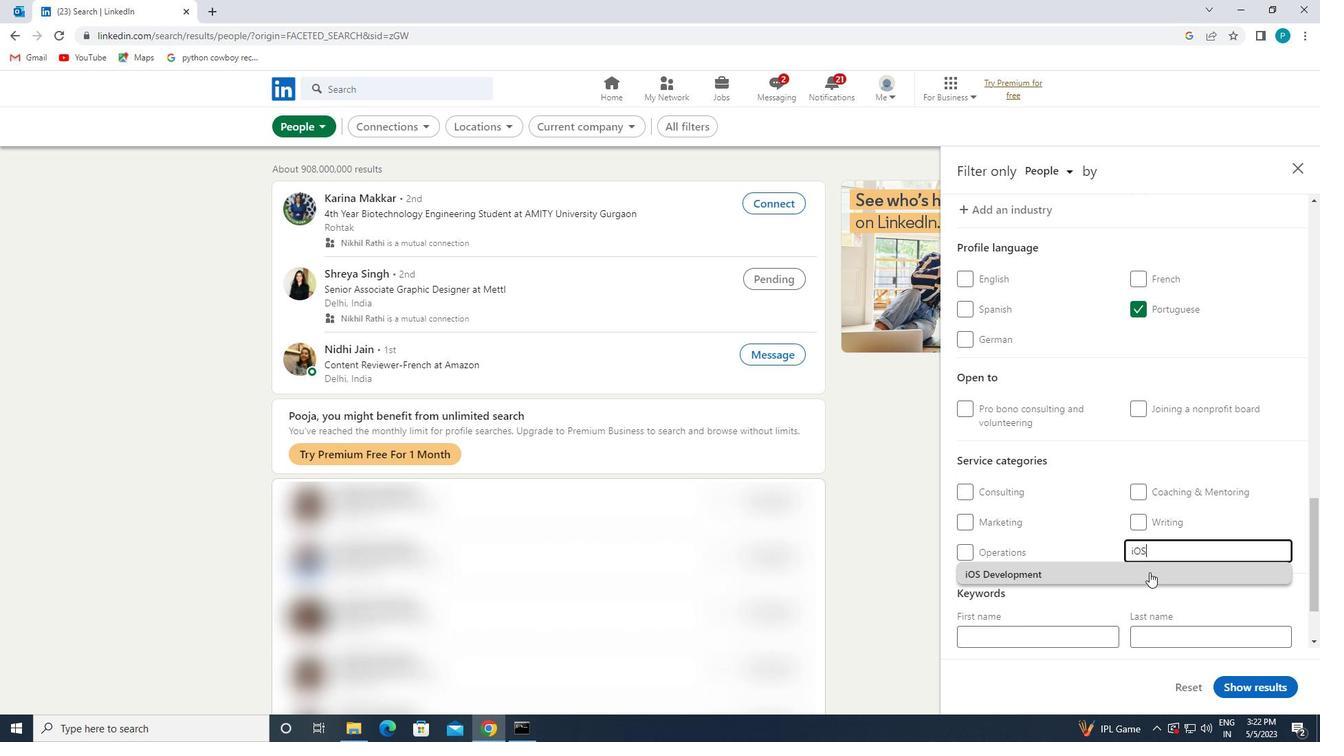 
Action: Mouse scrolled (1089, 554) with delta (0, 0)
Screenshot: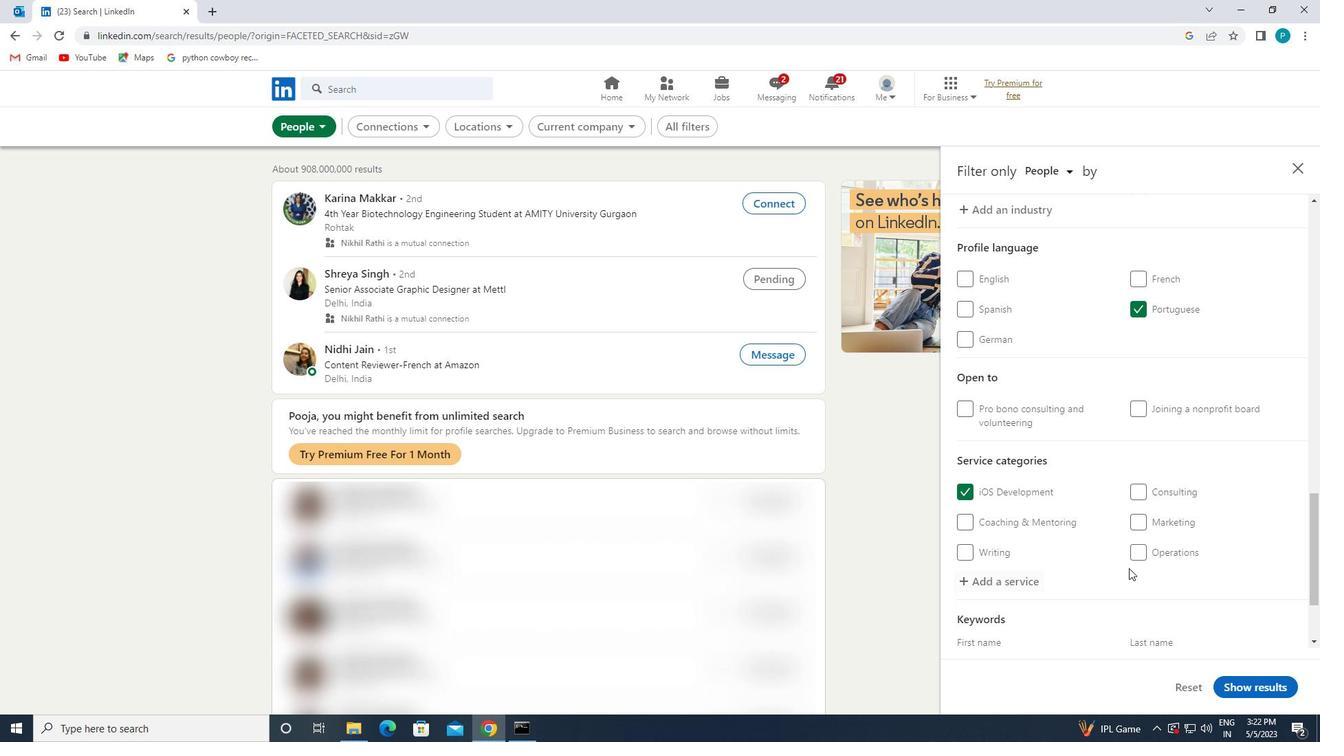 
Action: Mouse scrolled (1089, 554) with delta (0, 0)
Screenshot: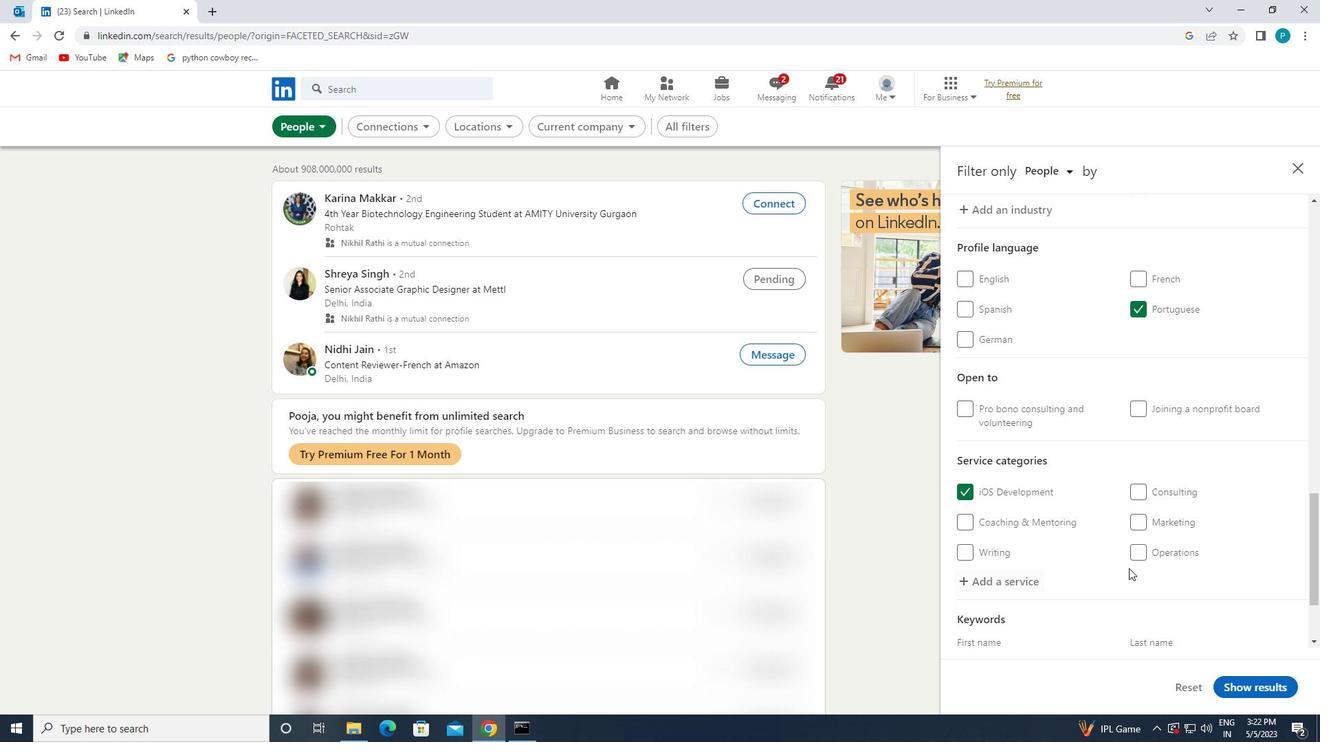 
Action: Mouse scrolled (1089, 554) with delta (0, 0)
Screenshot: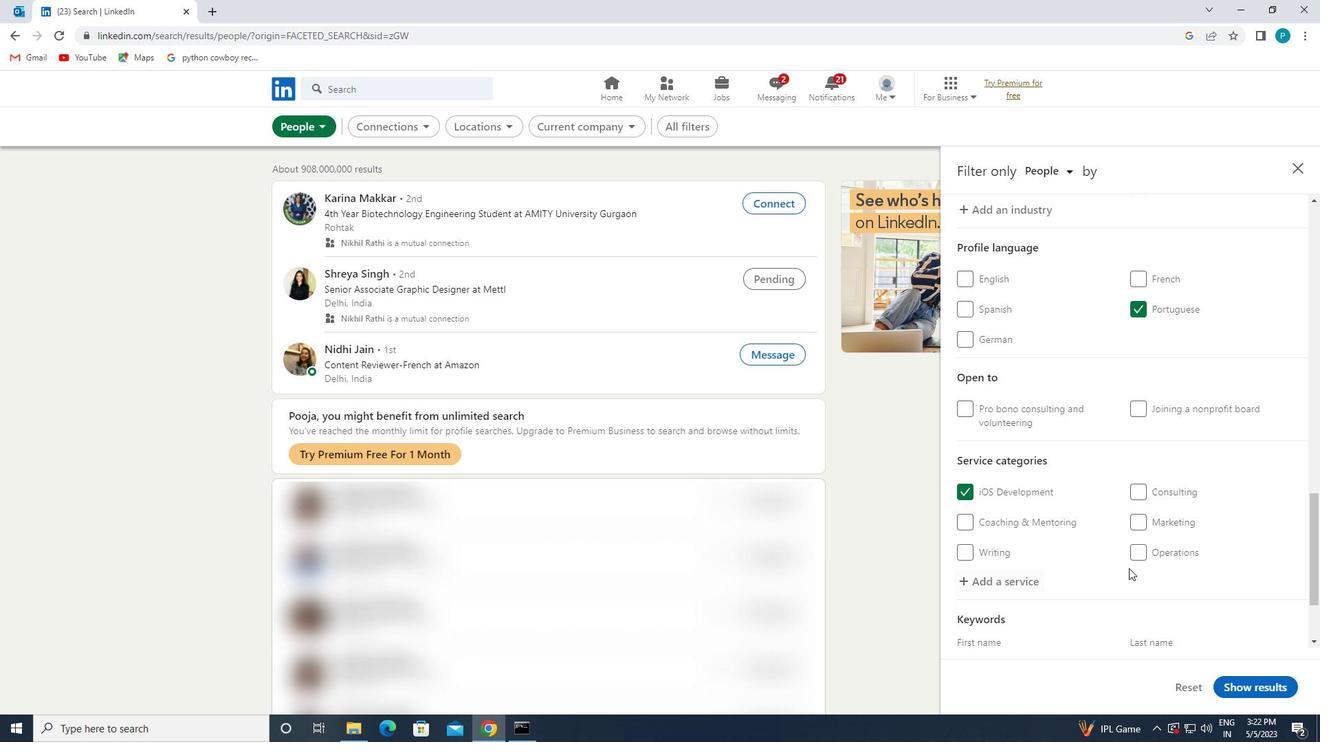 
Action: Mouse scrolled (1089, 554) with delta (0, 0)
Screenshot: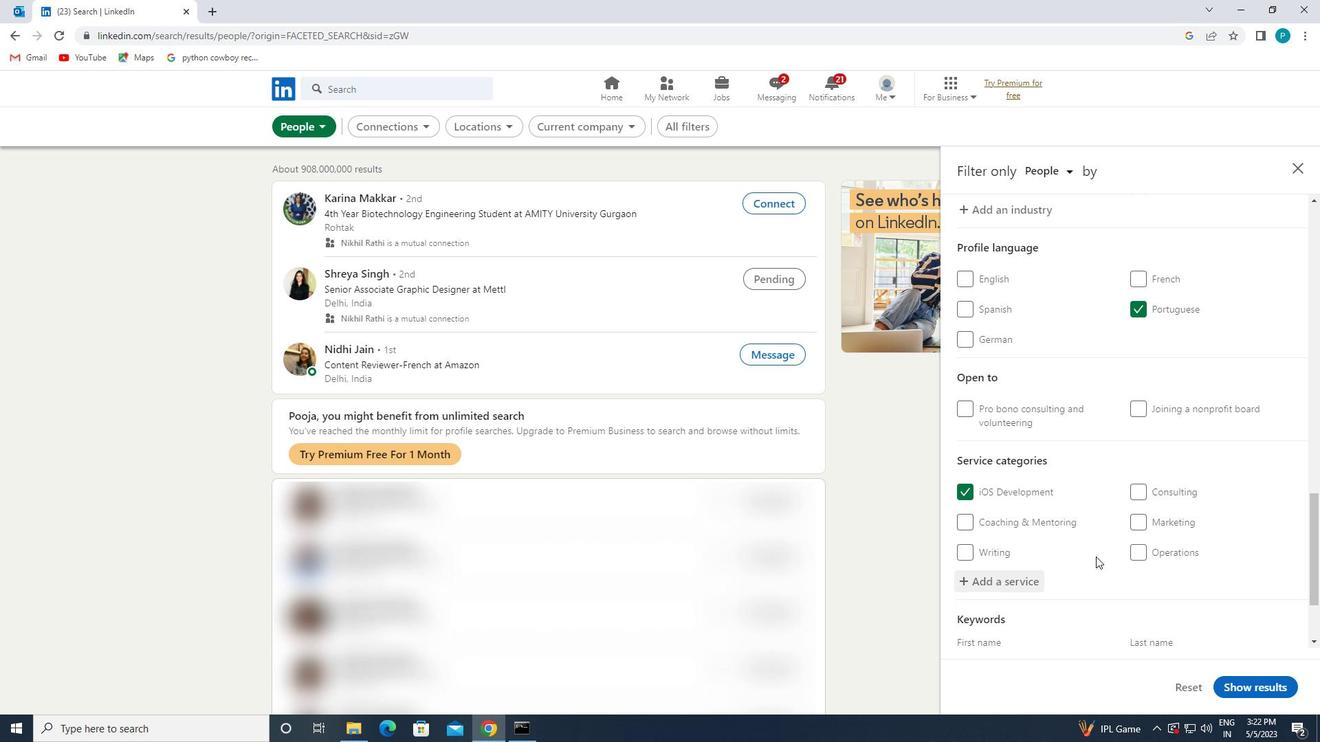 
Action: Mouse moved to (1009, 589)
Screenshot: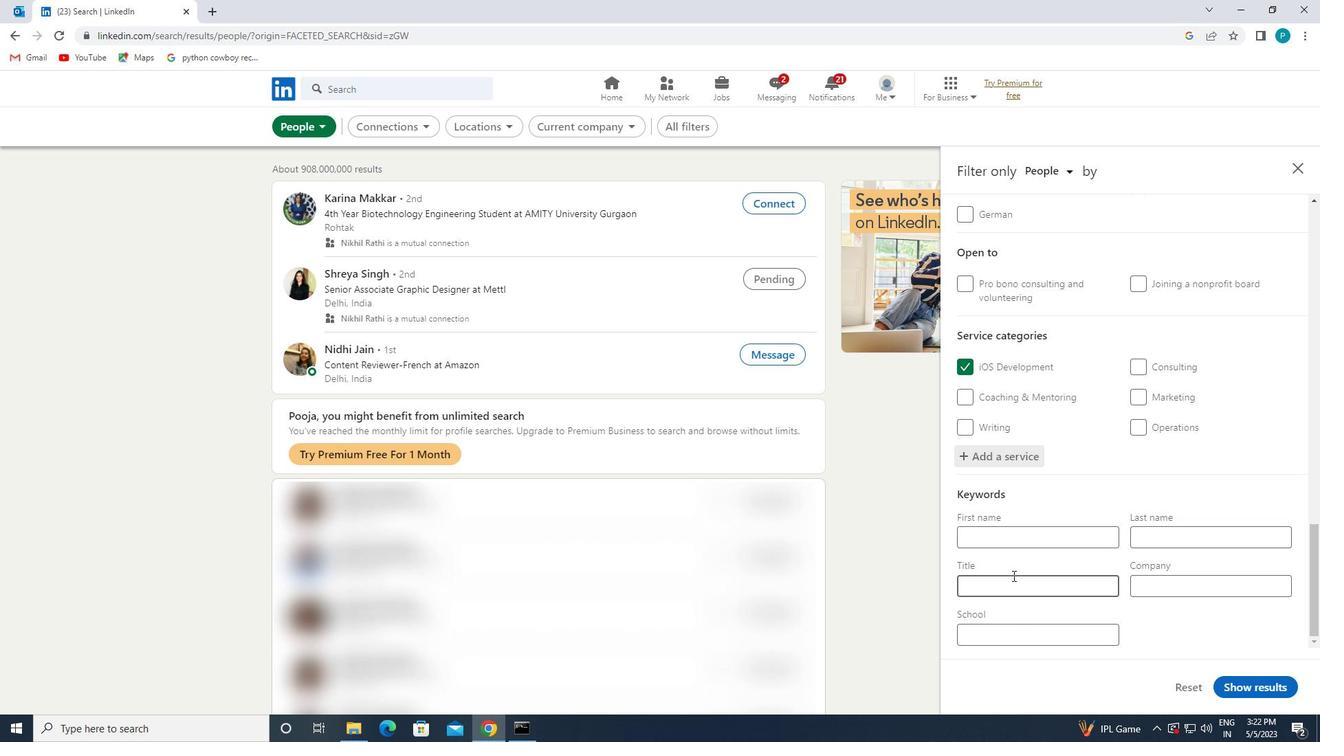 
Action: Mouse pressed left at (1009, 589)
Screenshot: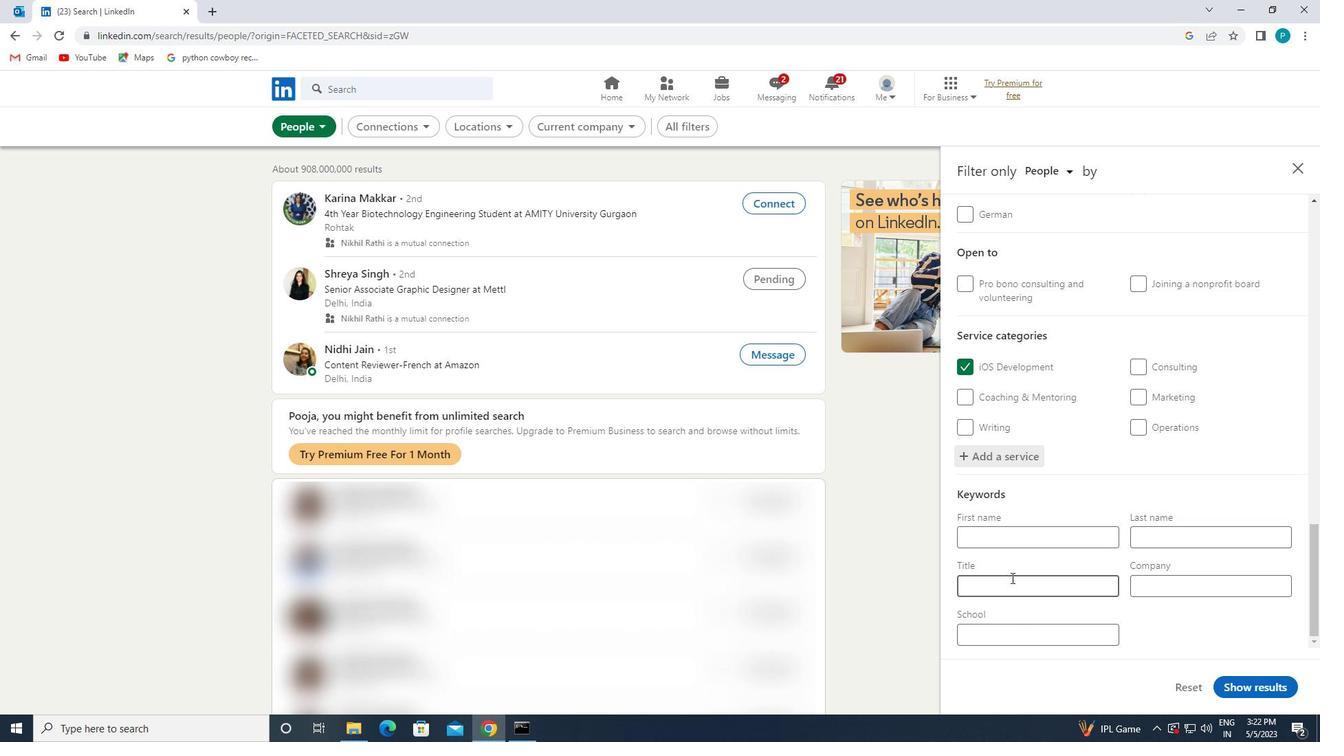 
Action: Key pressed <Key.caps_lock>D<Key.backspace><Key.caps_lock>F<Key.caps_lock>OREMAN
Screenshot: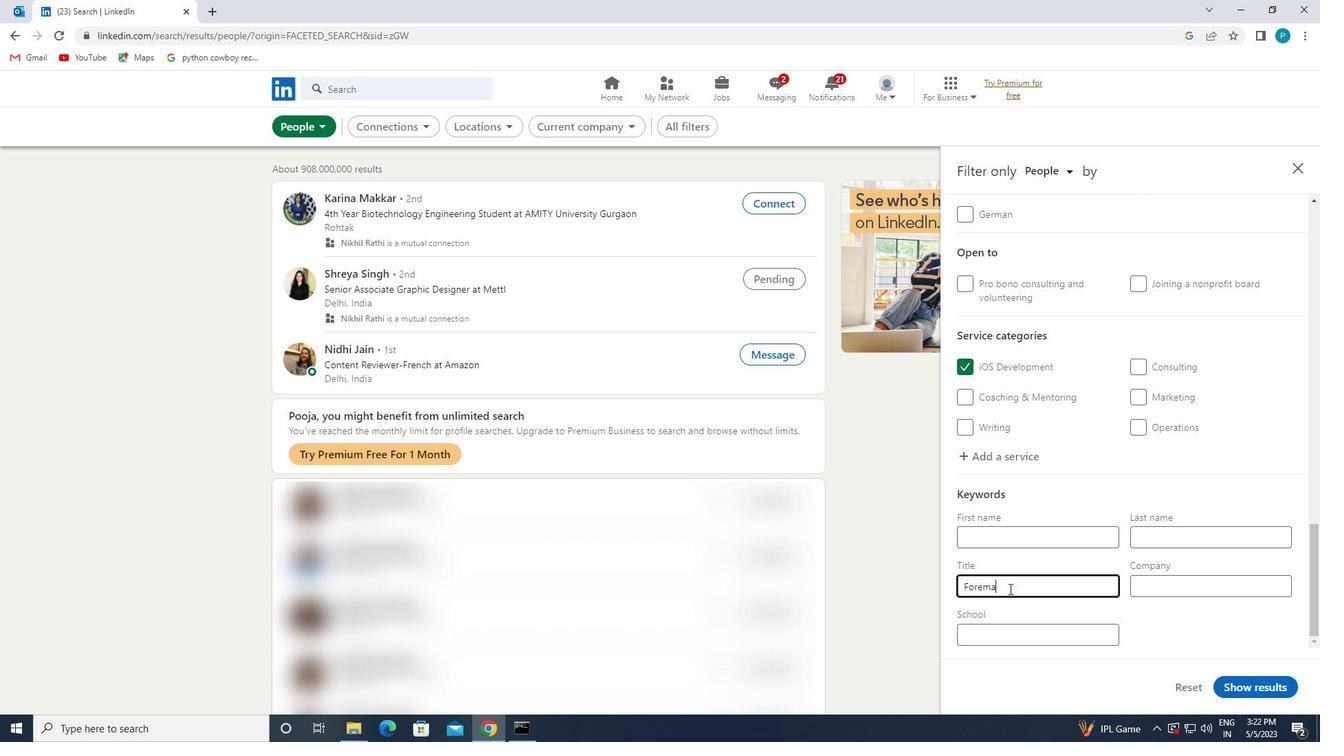
Action: Mouse moved to (1238, 688)
Screenshot: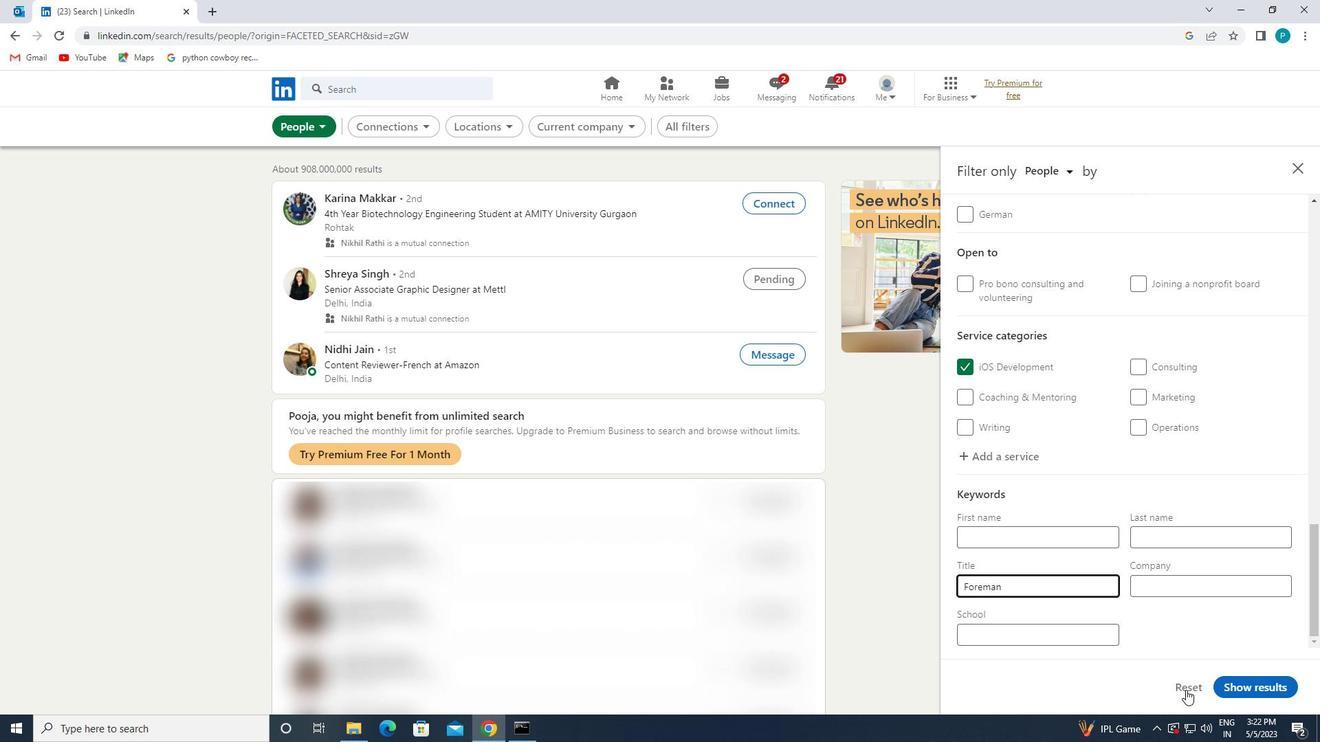 
Action: Mouse pressed left at (1238, 688)
Screenshot: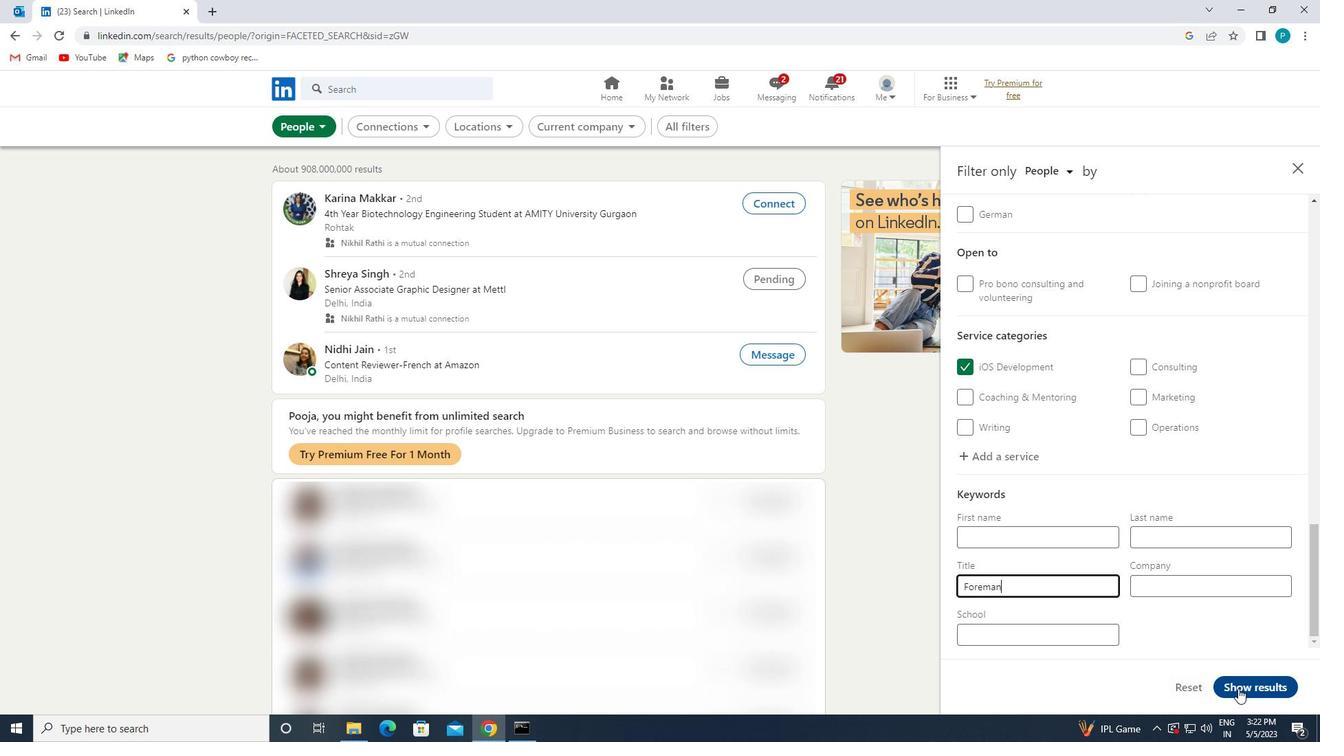 
